 Task: Look for space in Bergerac, France from 22nd June, 2023 to 30th June, 2023 for 2 adults in price range Rs.7000 to Rs.15000. Place can be entire place with 1  bedroom having 1 bed and 1 bathroom. Property type can be house, flat, guest house, hotel. Amenities needed are: washing machine. Booking option can be shelf check-in. Required host language is English.
Action: Mouse moved to (483, 179)
Screenshot: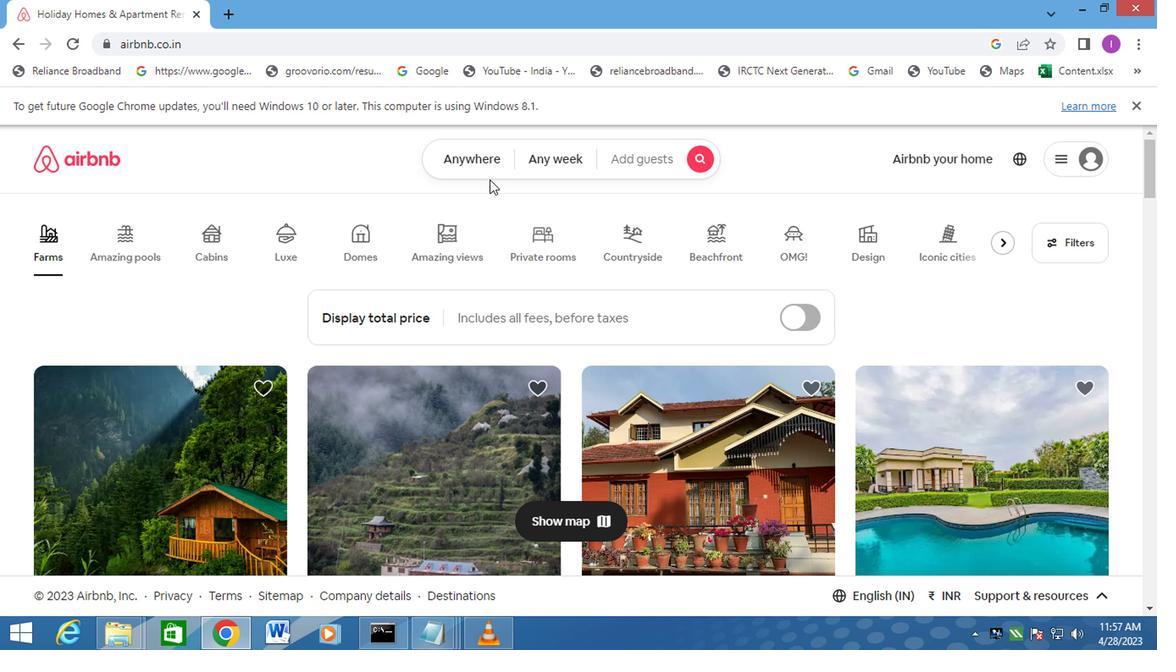 
Action: Mouse pressed left at (483, 179)
Screenshot: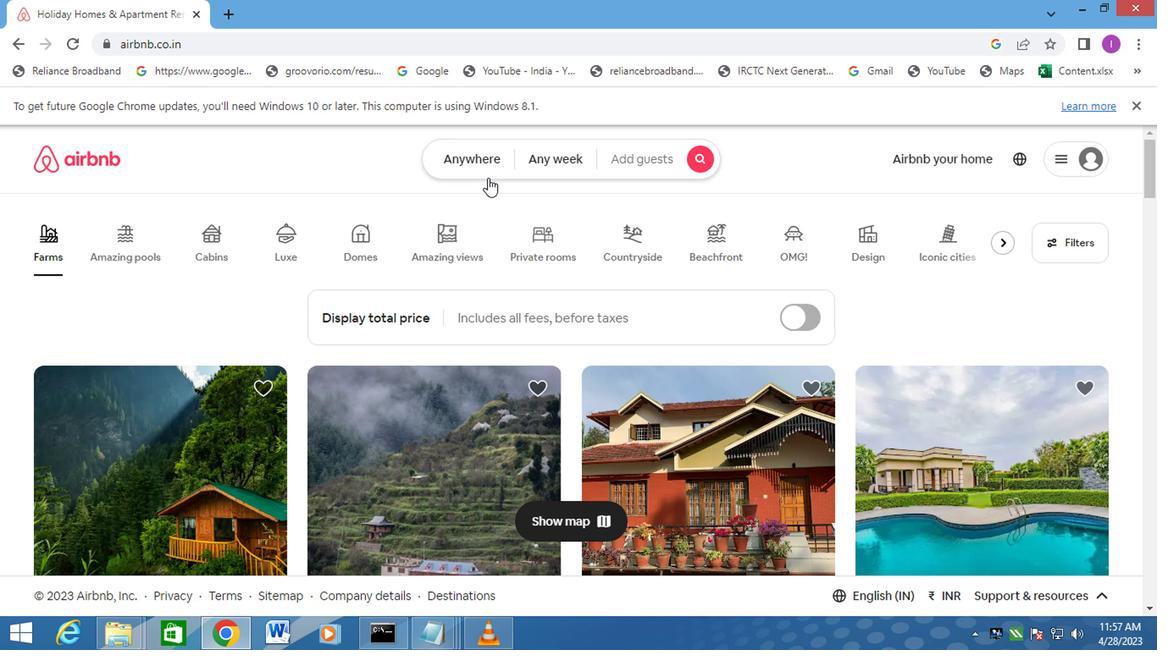 
Action: Mouse moved to (312, 235)
Screenshot: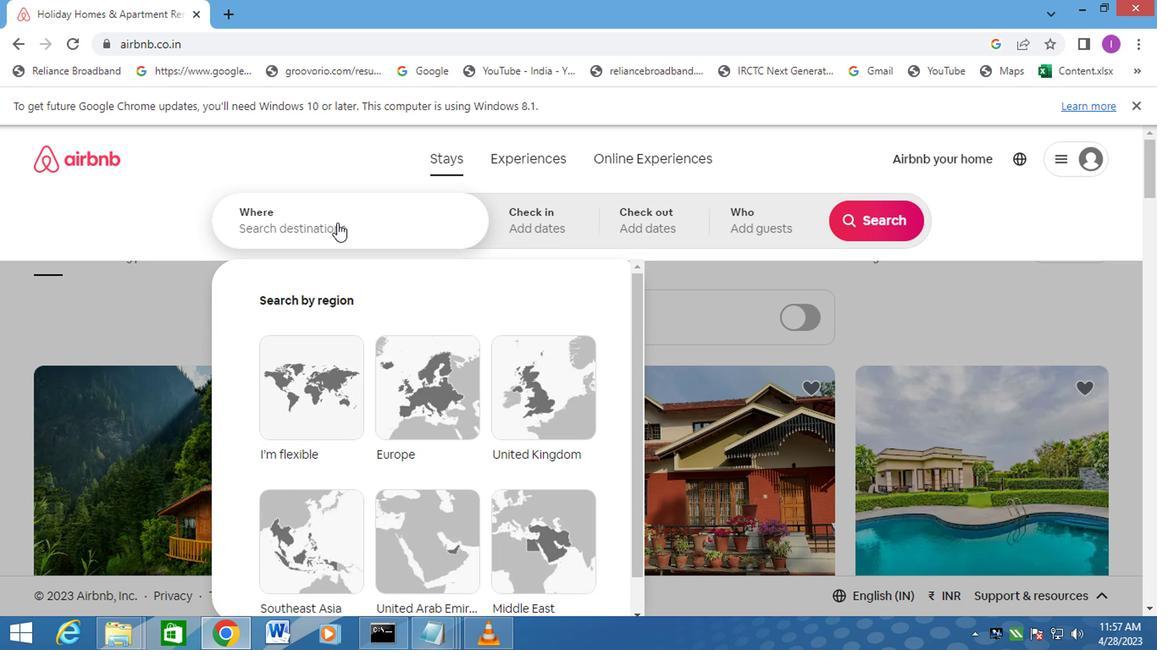 
Action: Mouse pressed left at (312, 235)
Screenshot: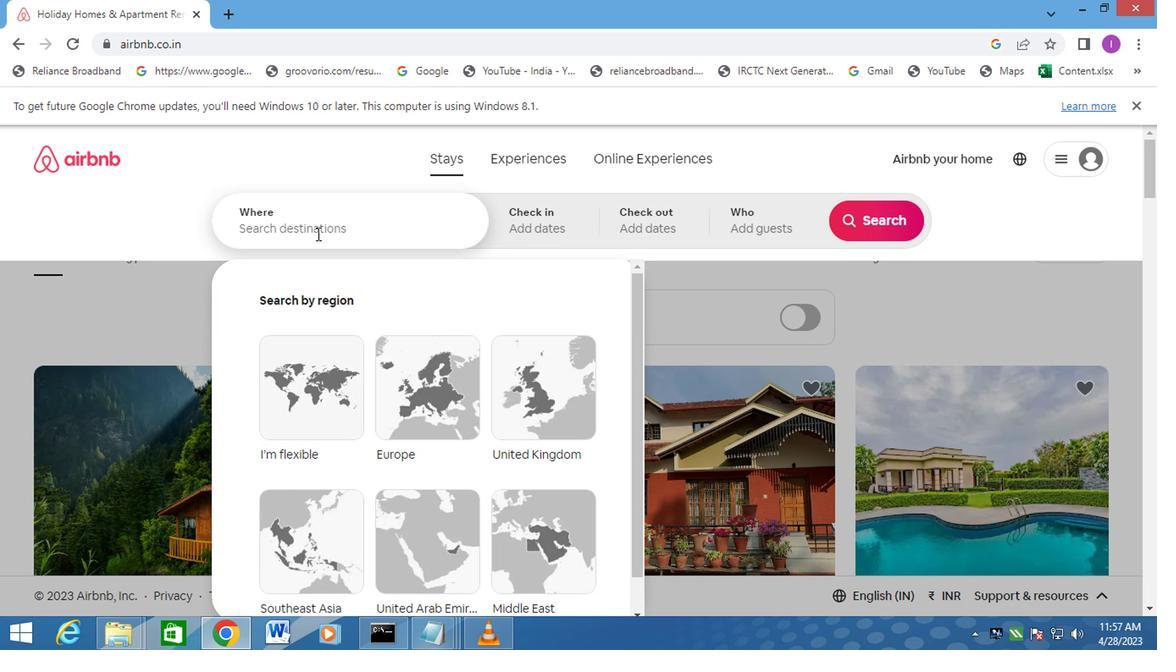 
Action: Mouse moved to (342, 231)
Screenshot: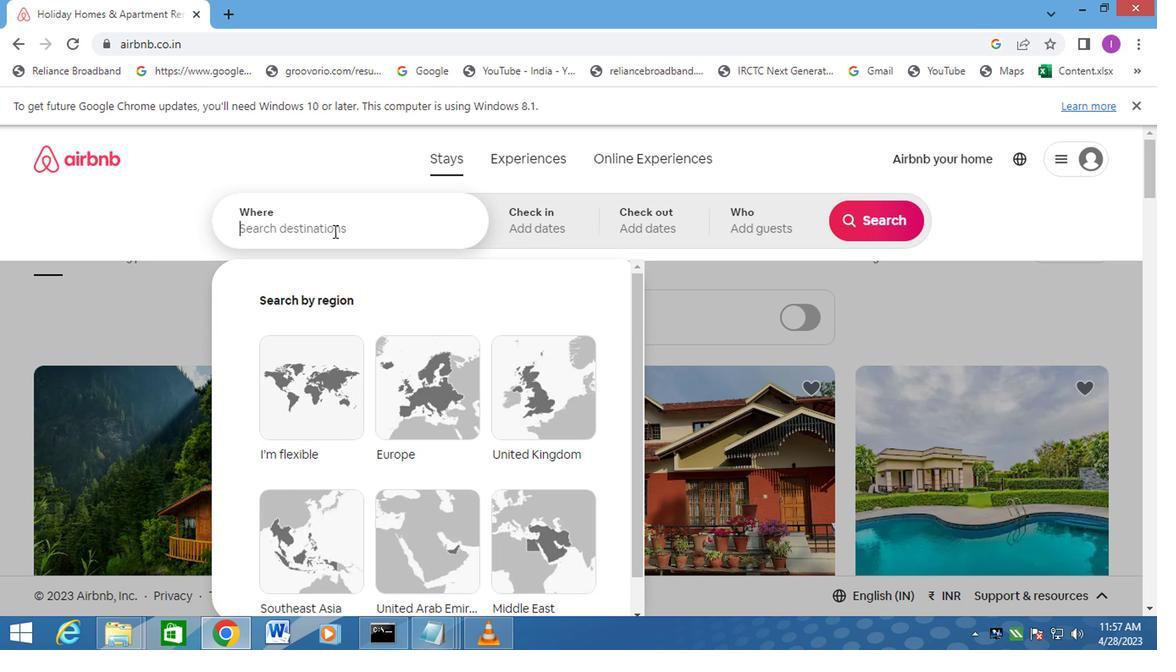 
Action: Key pressed <Key.shift>BERGERAC,<Key.shift>FRANCE
Screenshot: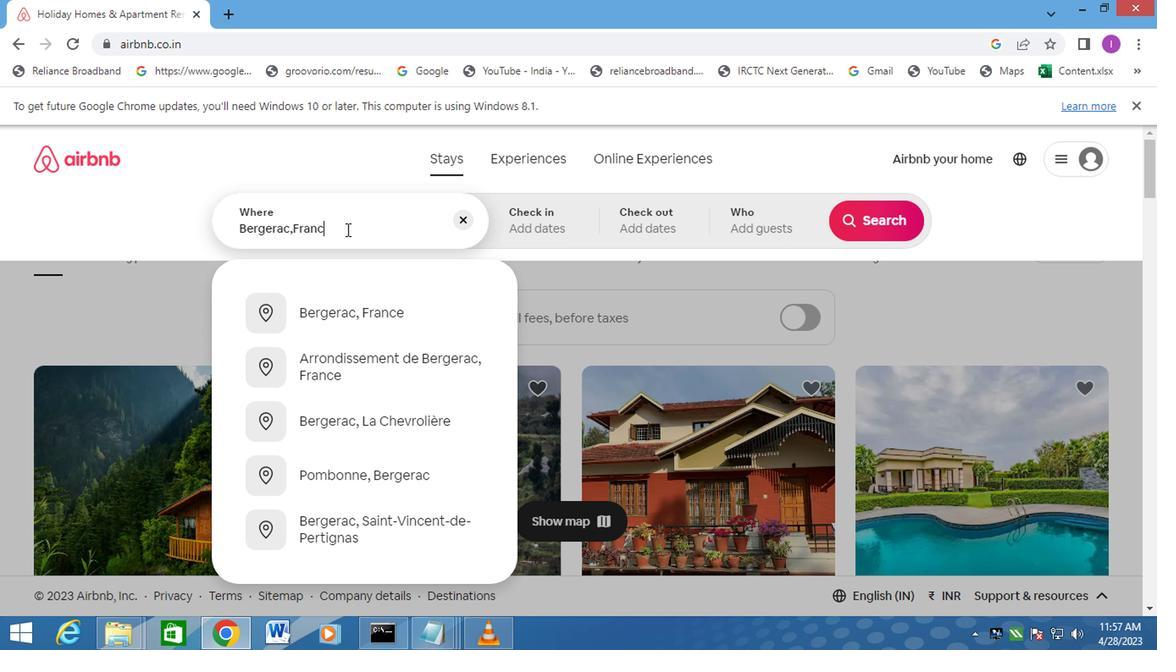 
Action: Mouse moved to (351, 315)
Screenshot: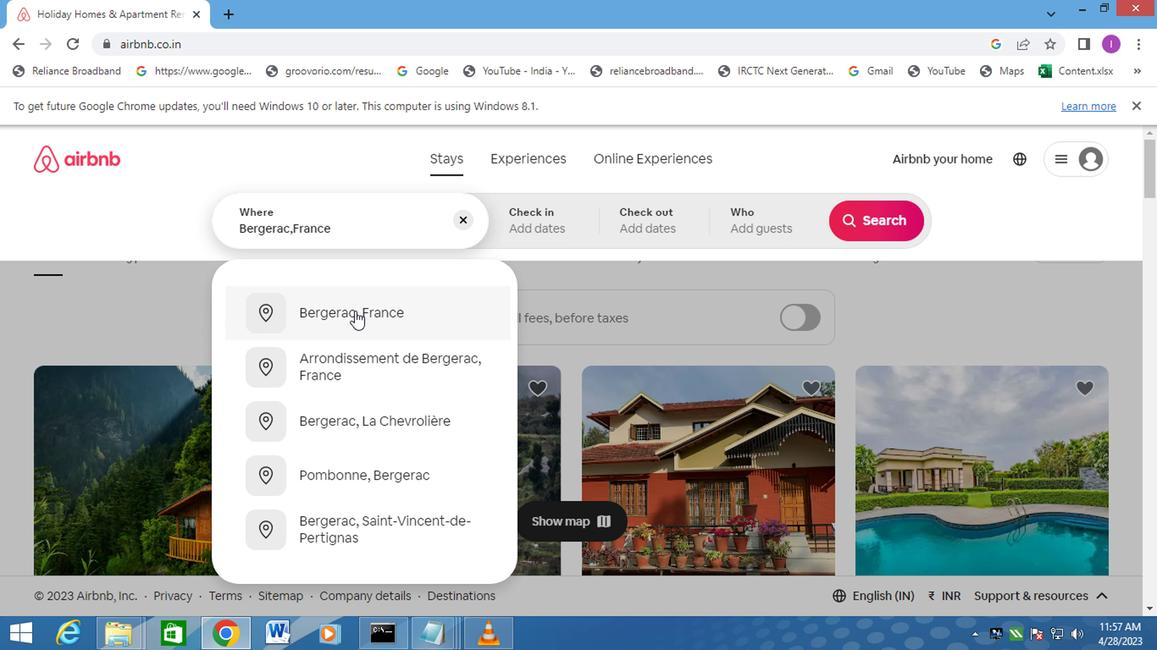 
Action: Mouse pressed left at (351, 315)
Screenshot: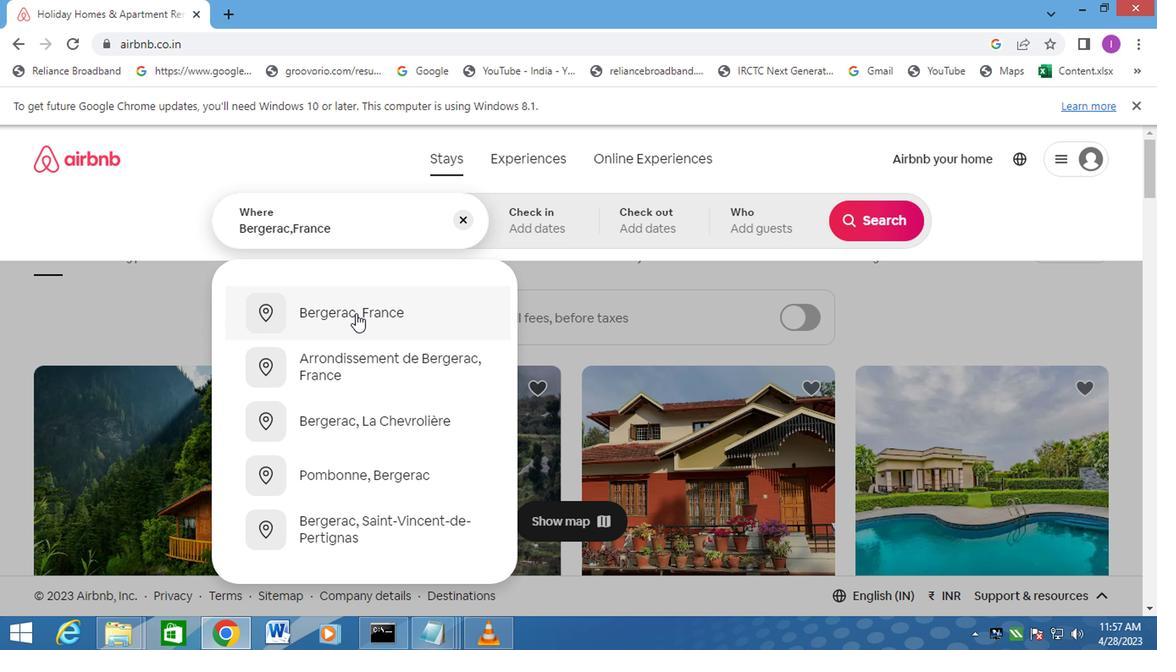 
Action: Mouse moved to (861, 361)
Screenshot: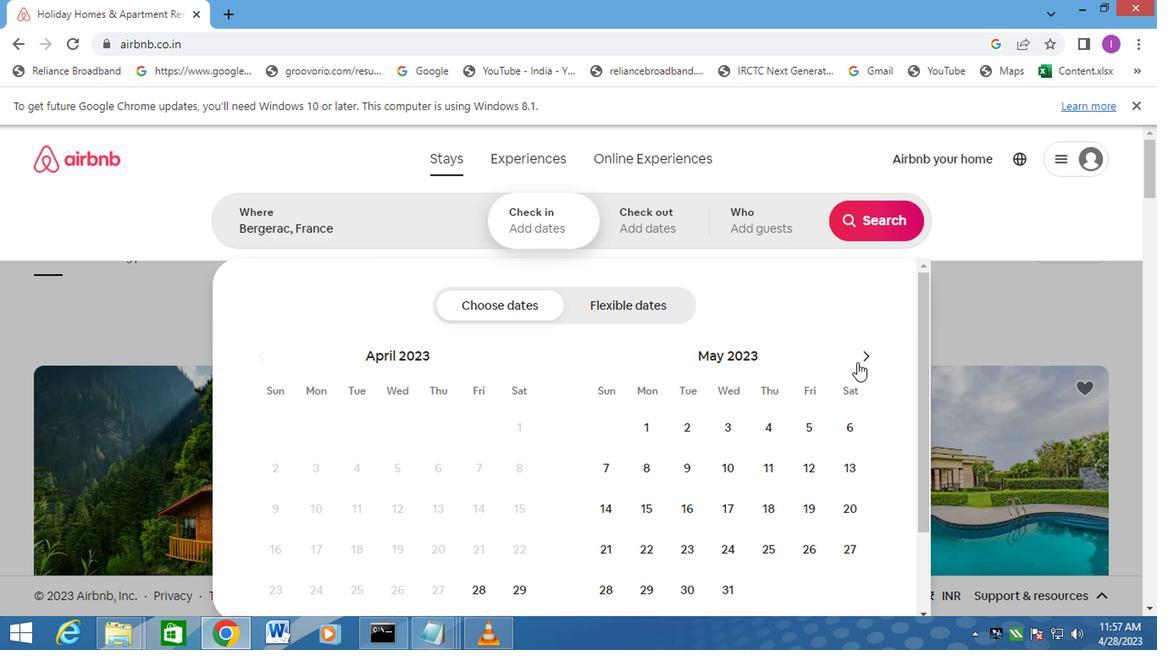 
Action: Mouse pressed left at (861, 361)
Screenshot: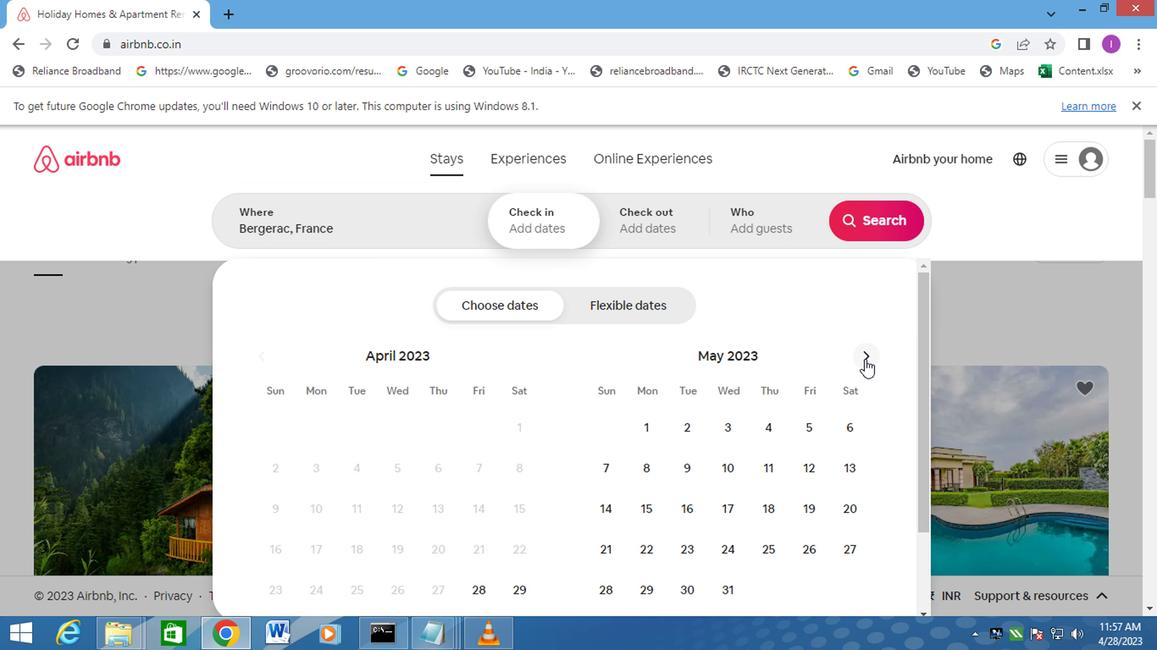 
Action: Mouse pressed left at (861, 361)
Screenshot: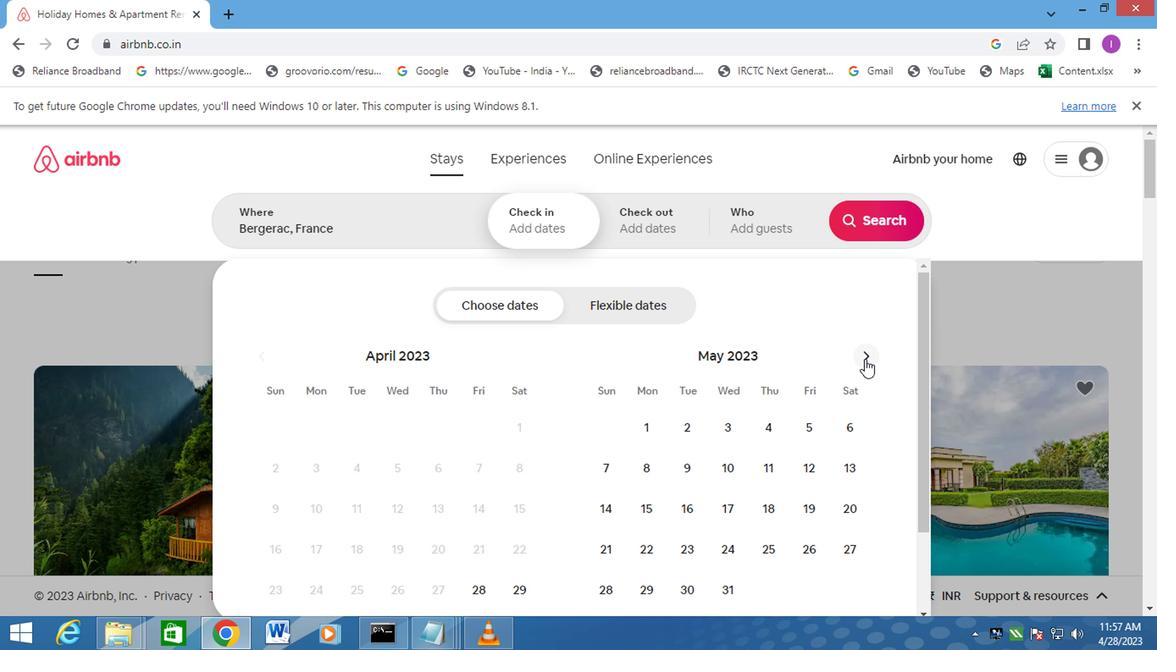 
Action: Mouse moved to (432, 555)
Screenshot: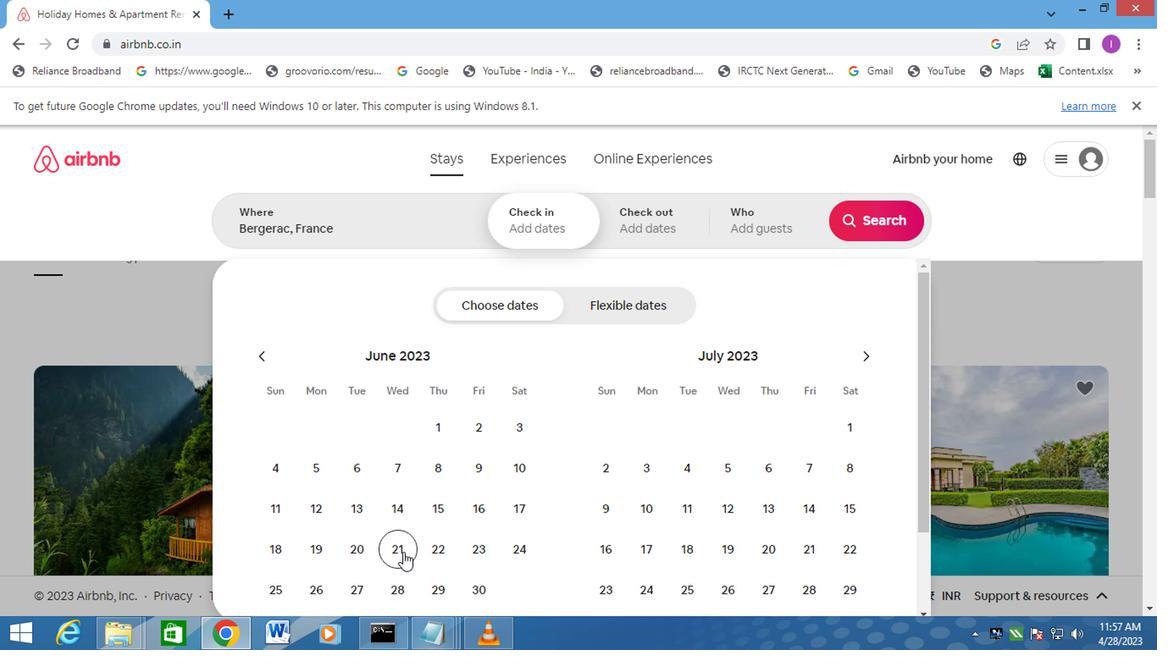 
Action: Mouse pressed left at (432, 555)
Screenshot: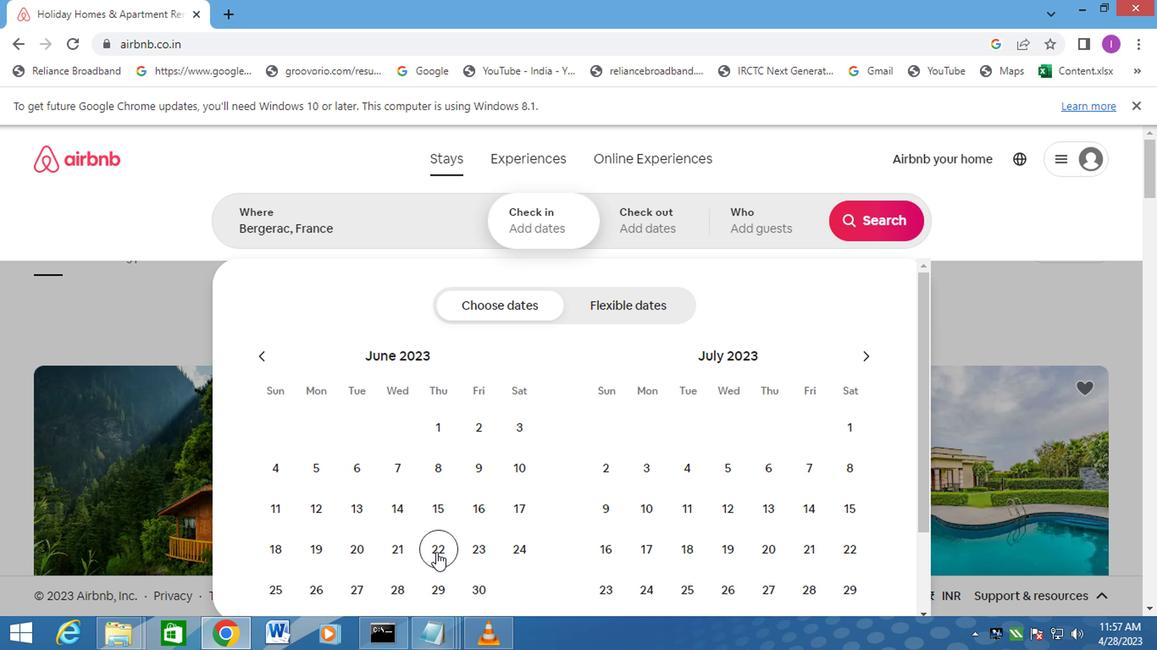 
Action: Mouse moved to (482, 594)
Screenshot: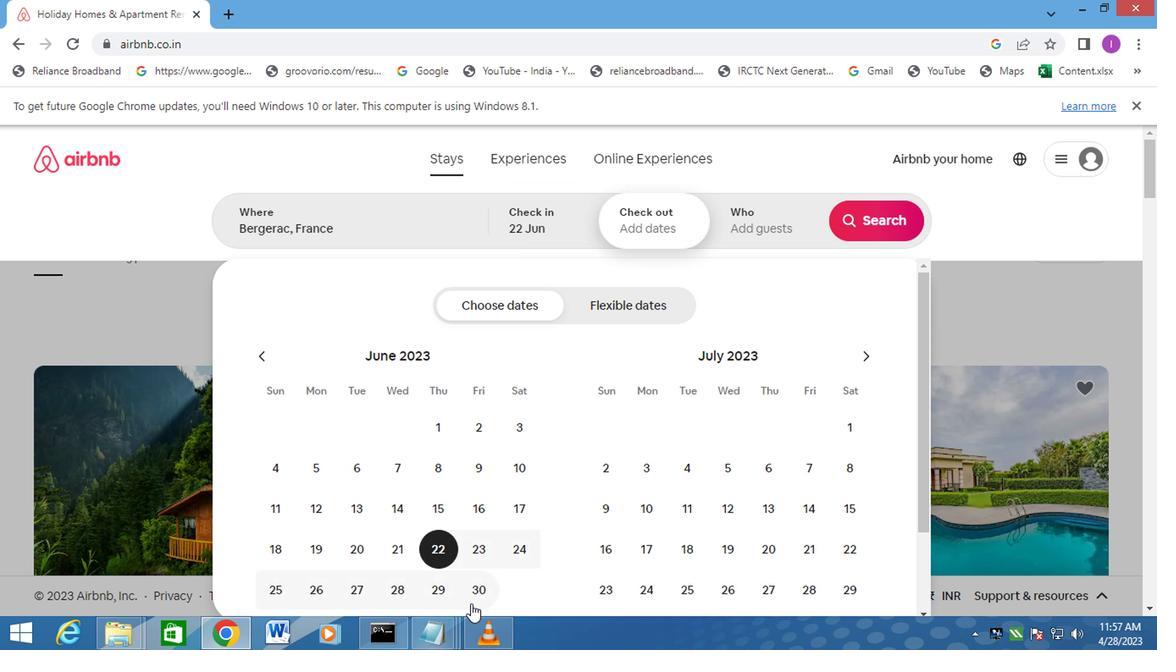 
Action: Mouse pressed left at (482, 594)
Screenshot: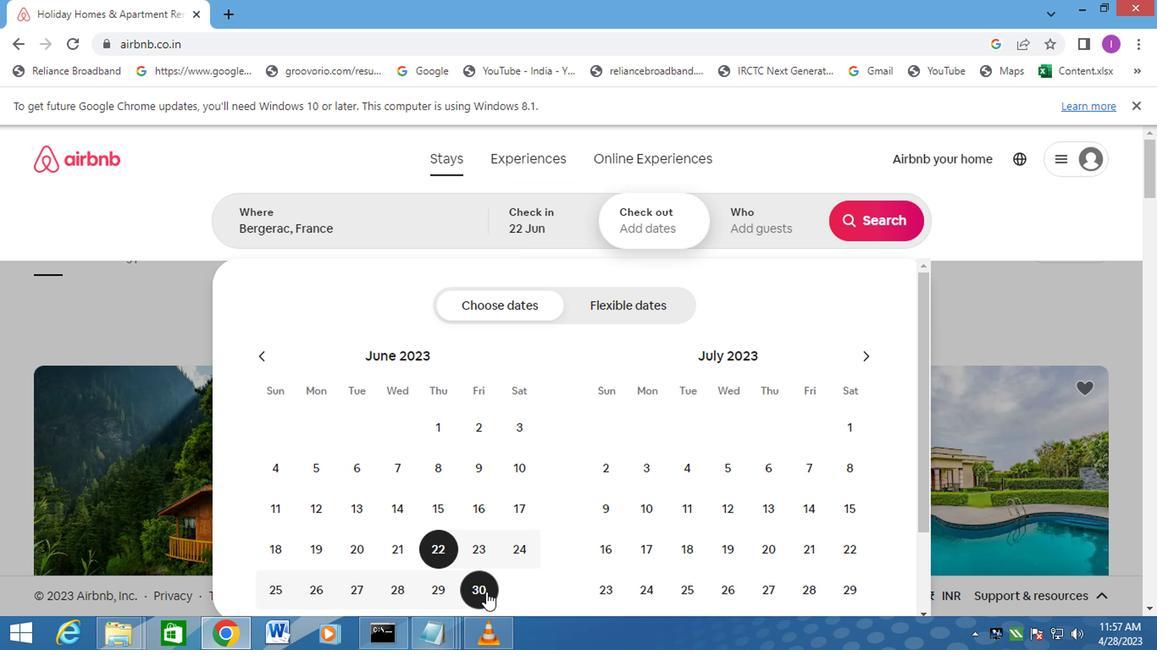 
Action: Mouse moved to (756, 216)
Screenshot: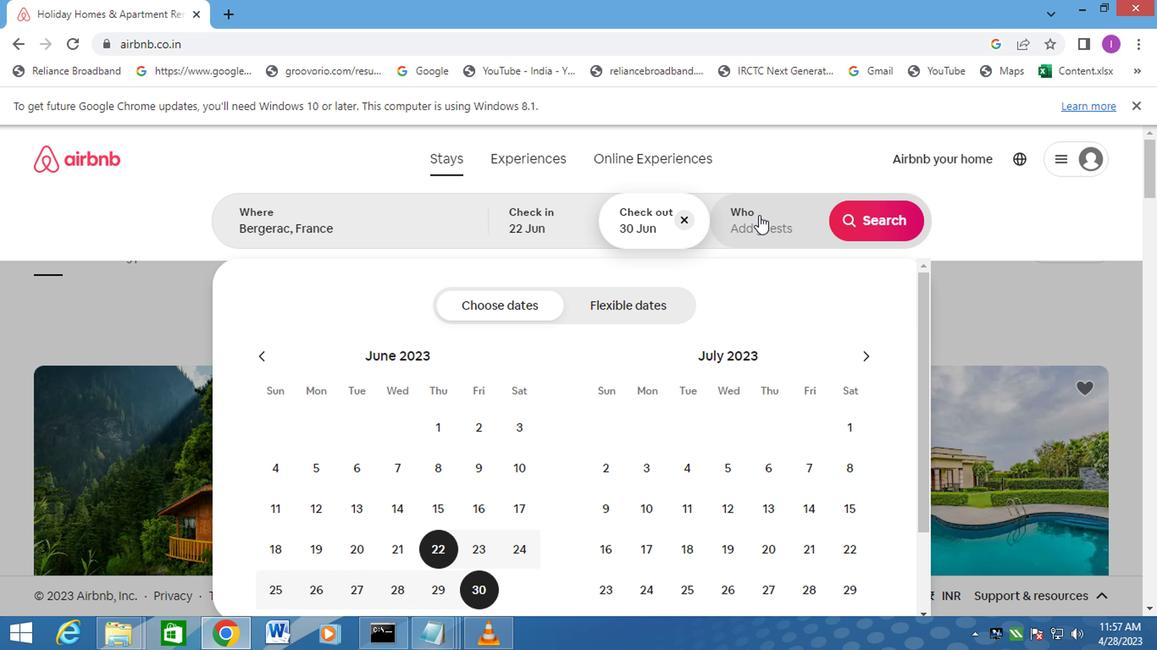 
Action: Mouse pressed left at (756, 216)
Screenshot: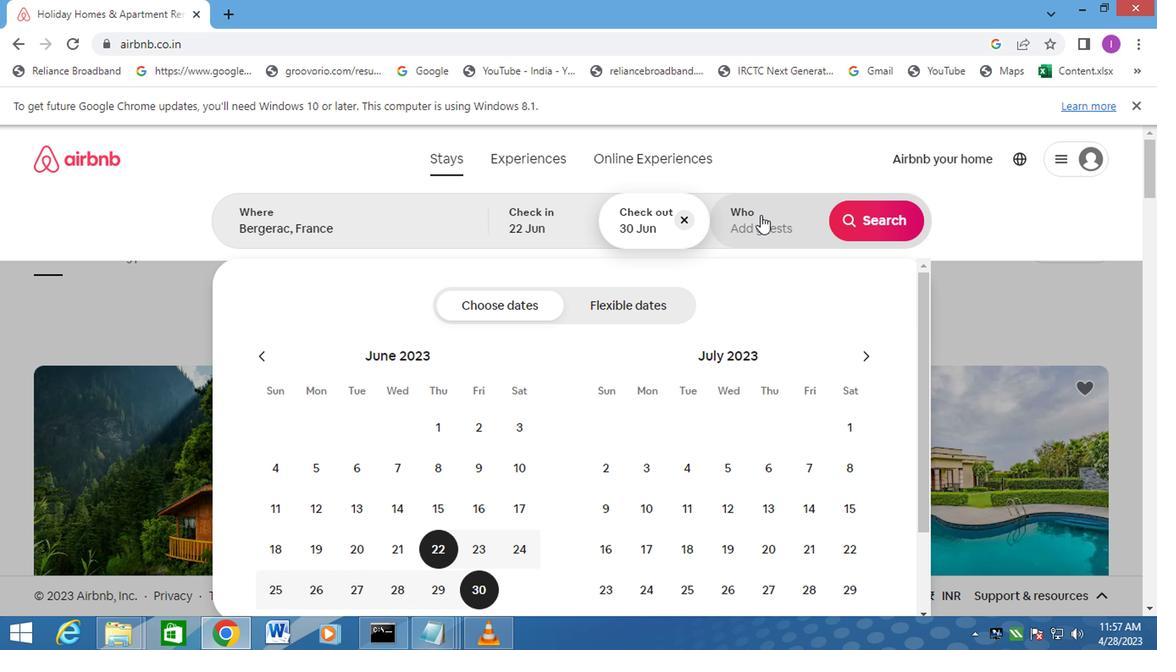 
Action: Mouse moved to (873, 310)
Screenshot: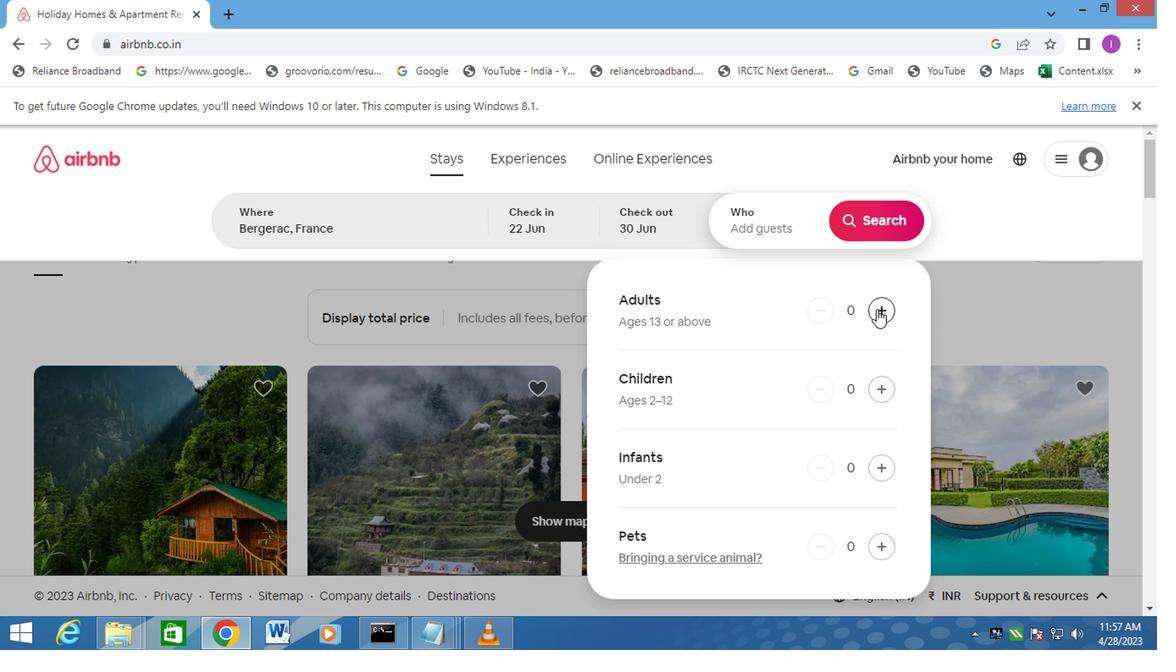 
Action: Mouse pressed left at (873, 310)
Screenshot: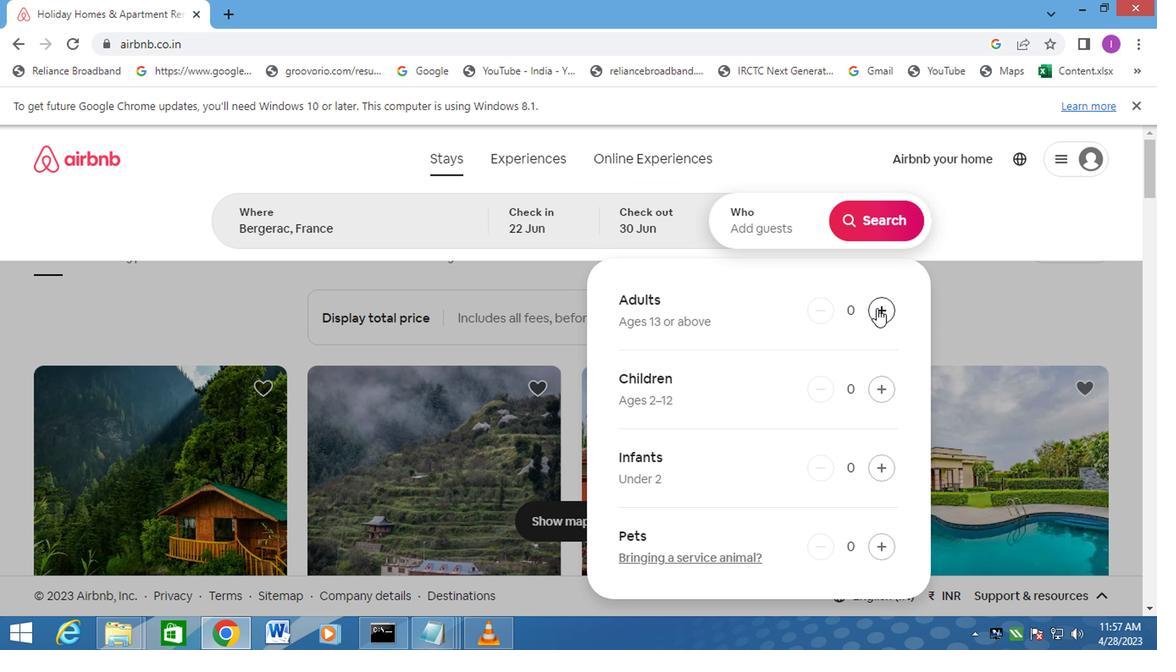 
Action: Mouse pressed left at (873, 310)
Screenshot: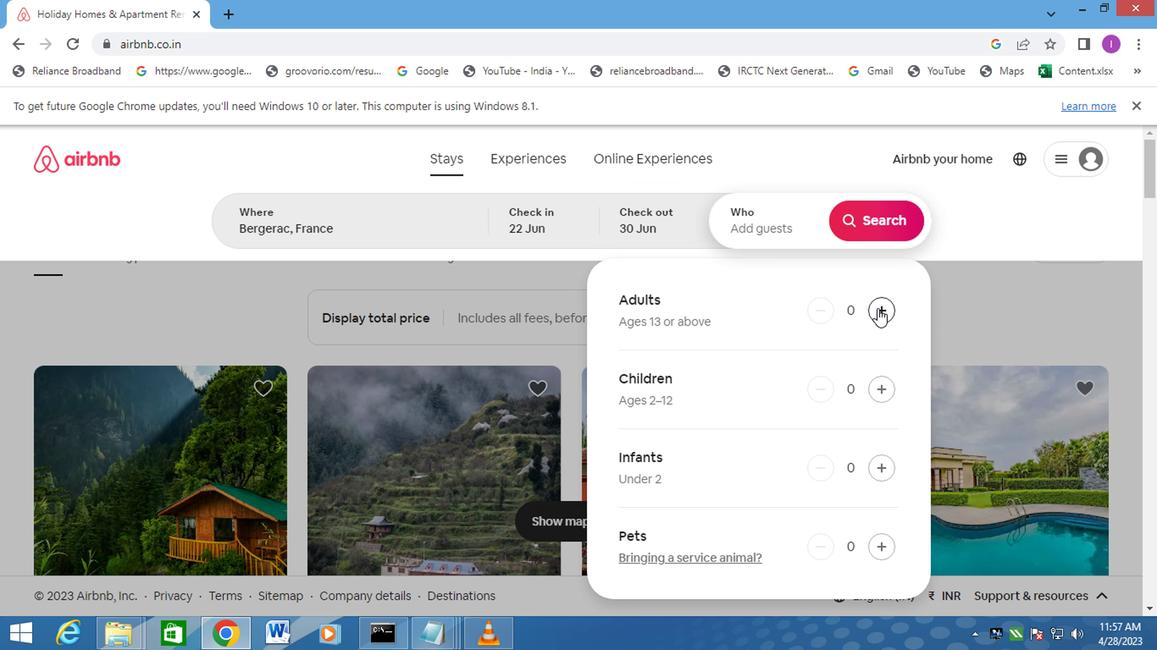 
Action: Mouse moved to (896, 224)
Screenshot: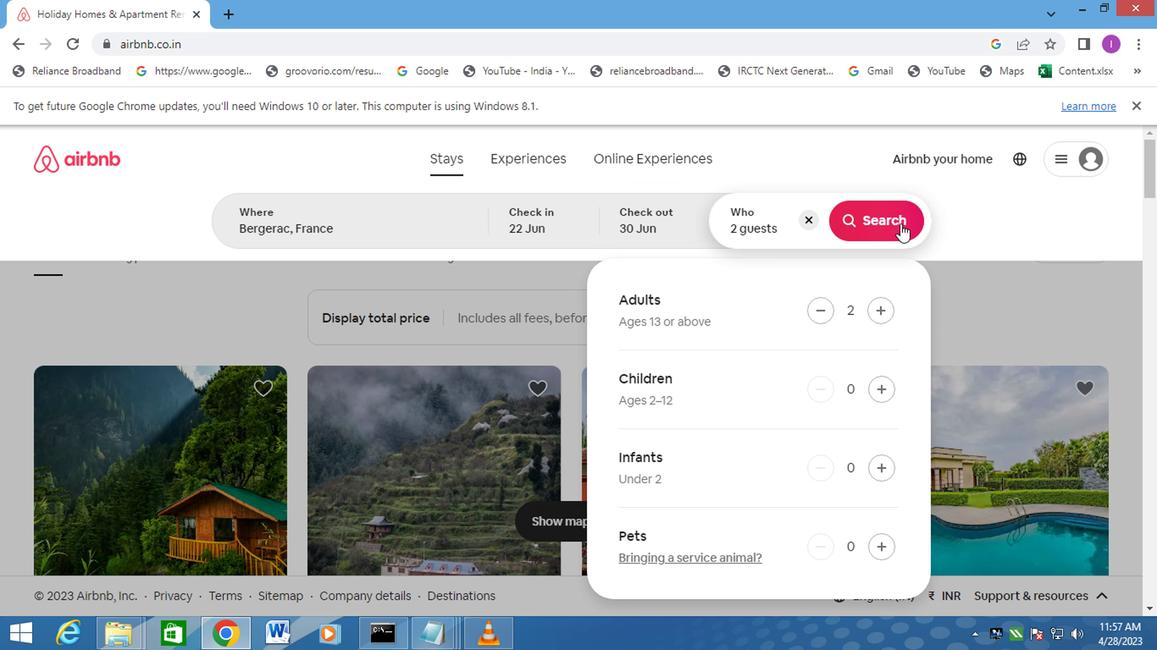 
Action: Mouse pressed left at (896, 224)
Screenshot: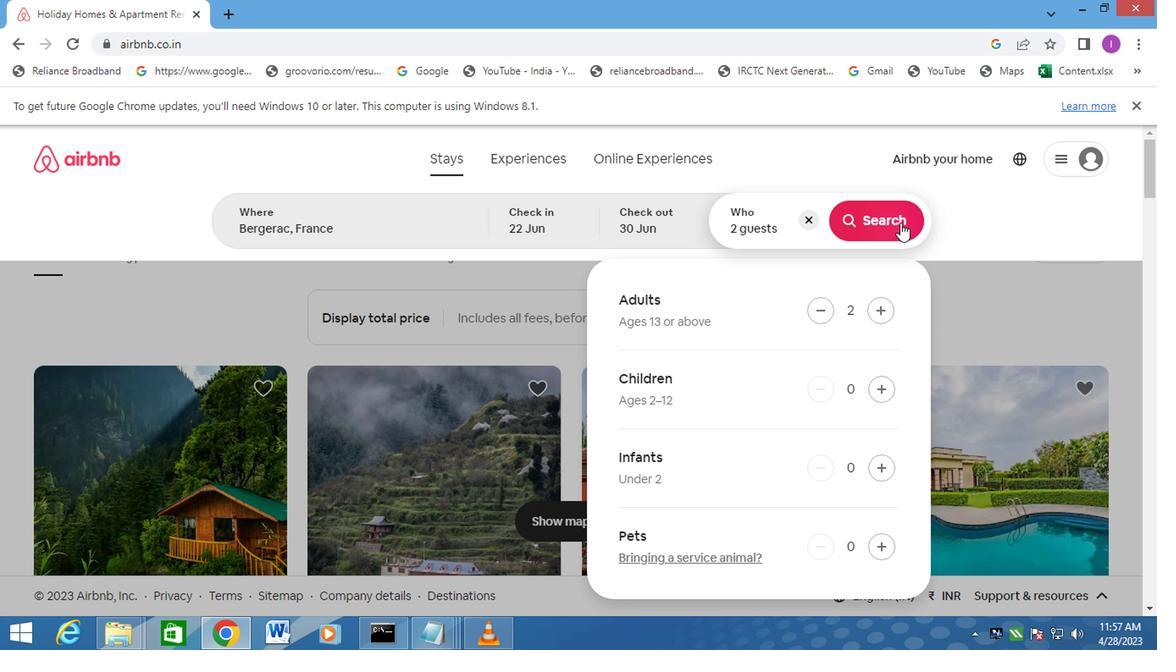 
Action: Mouse moved to (1064, 225)
Screenshot: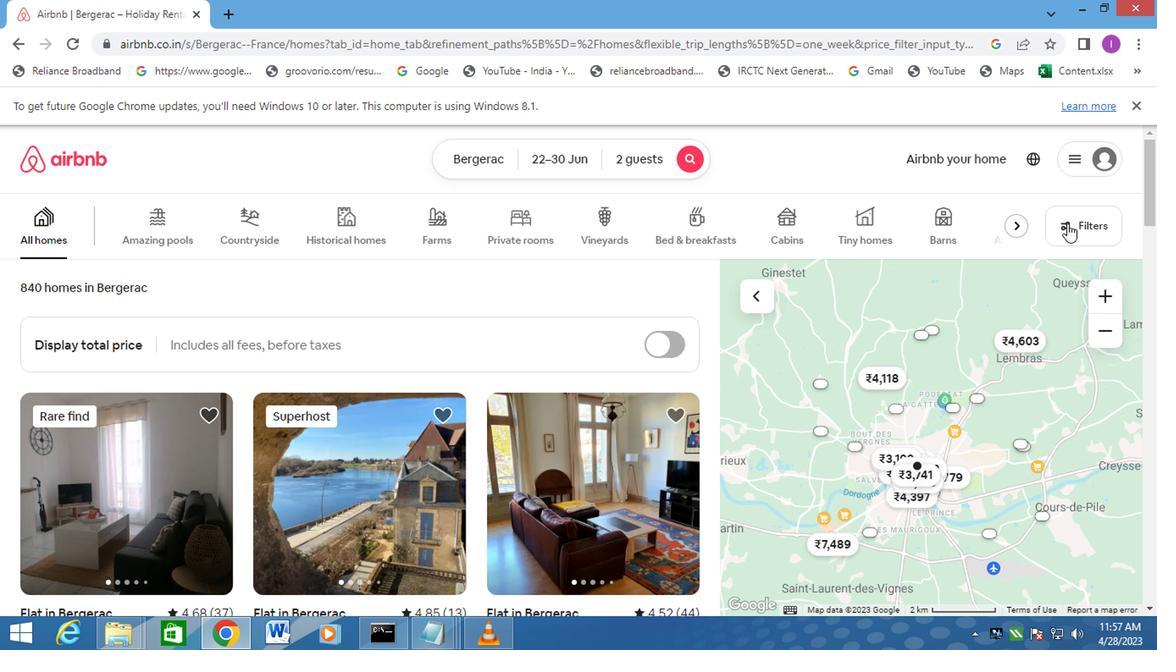 
Action: Mouse pressed left at (1064, 225)
Screenshot: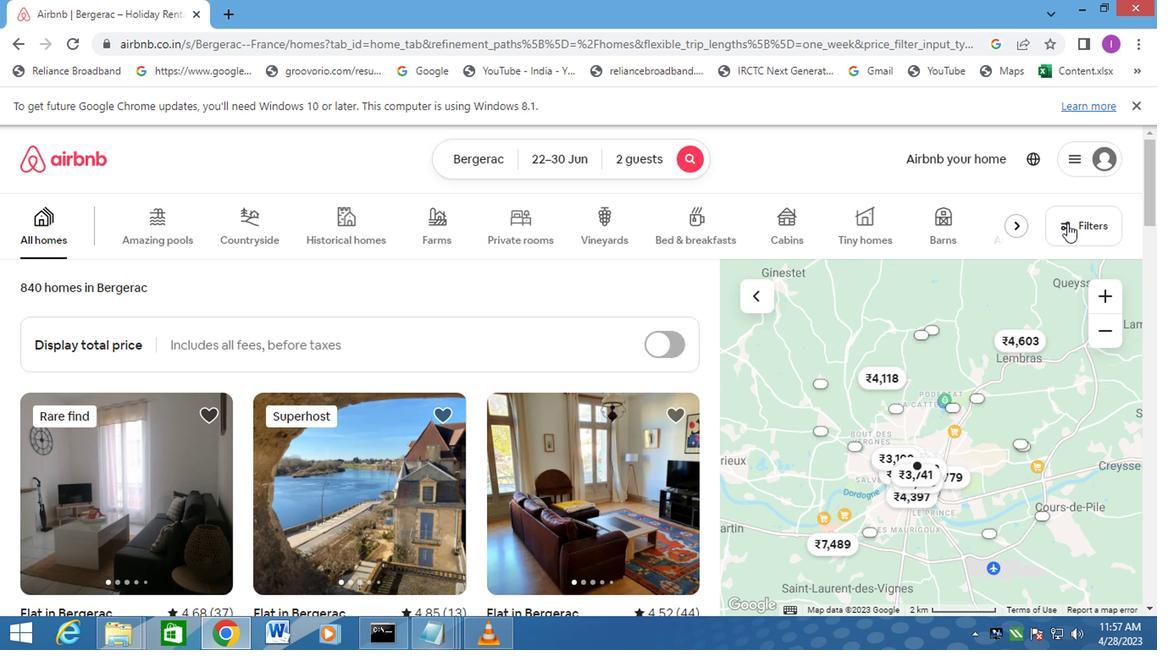 
Action: Mouse moved to (356, 438)
Screenshot: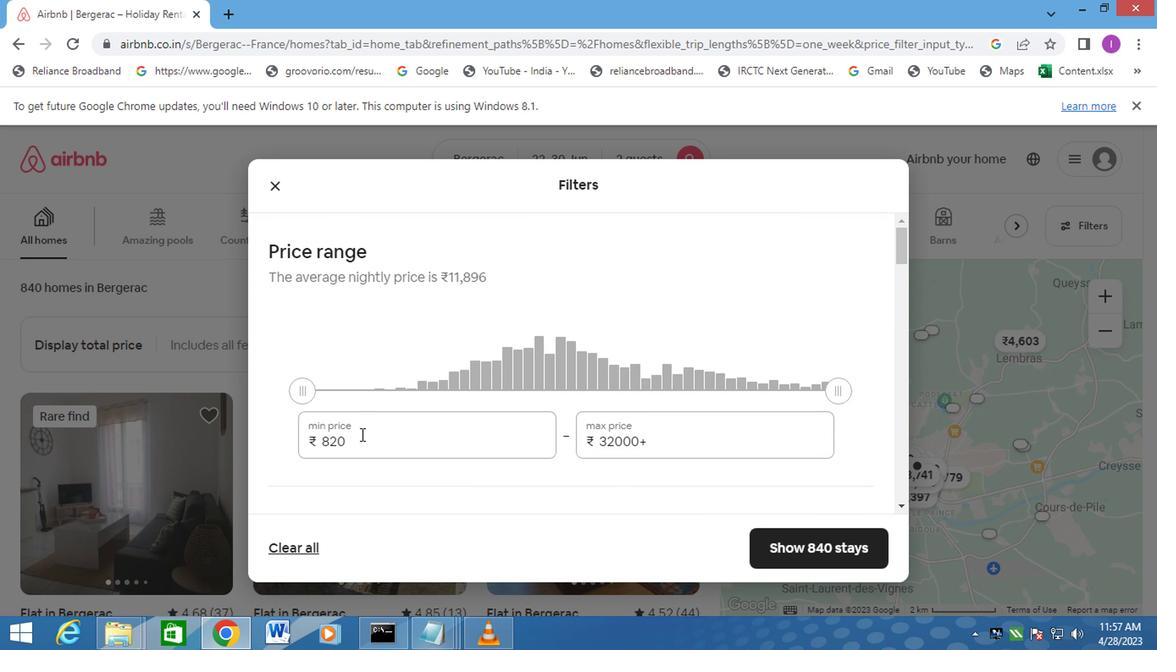 
Action: Mouse pressed left at (356, 438)
Screenshot: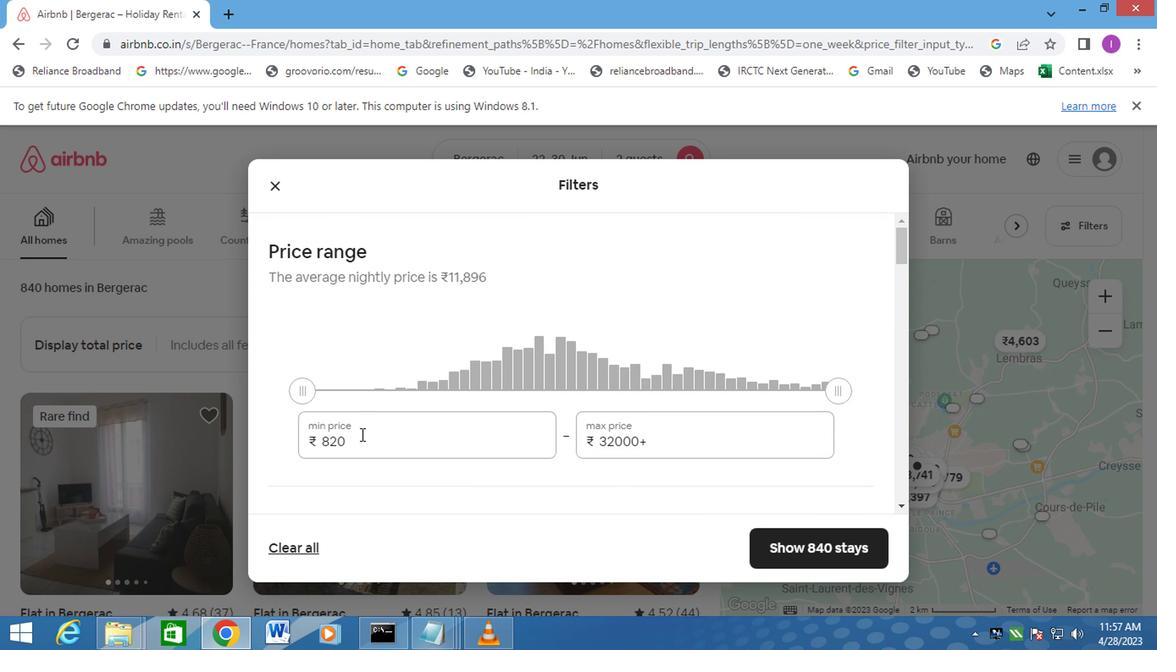 
Action: Mouse moved to (292, 435)
Screenshot: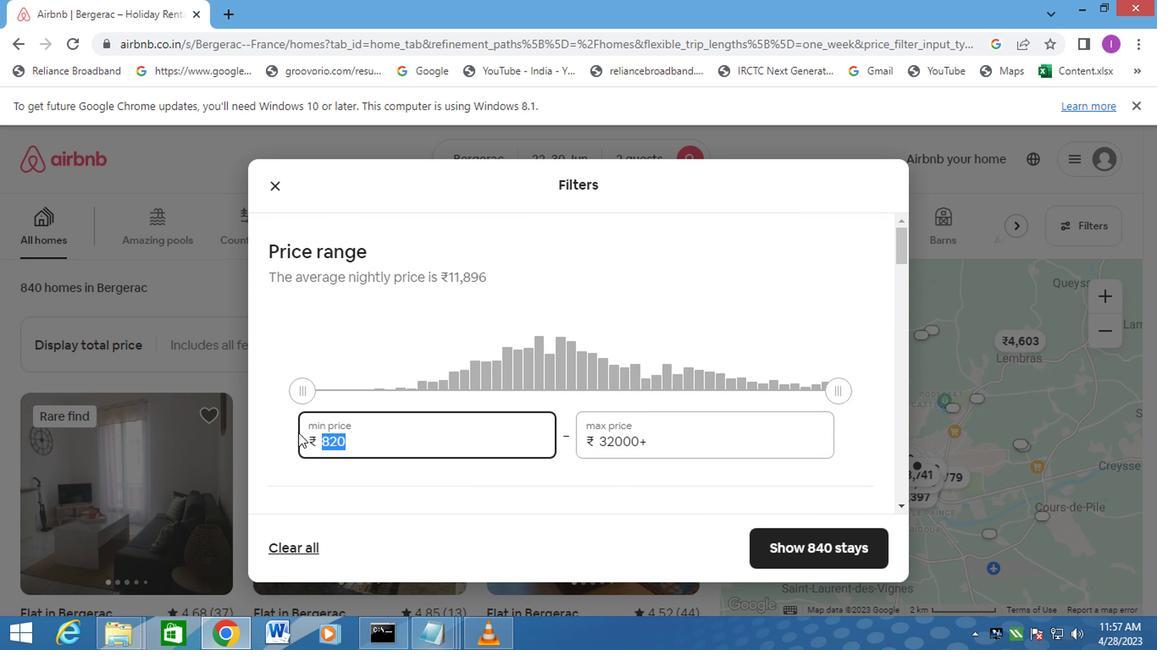 
Action: Key pressed 7000
Screenshot: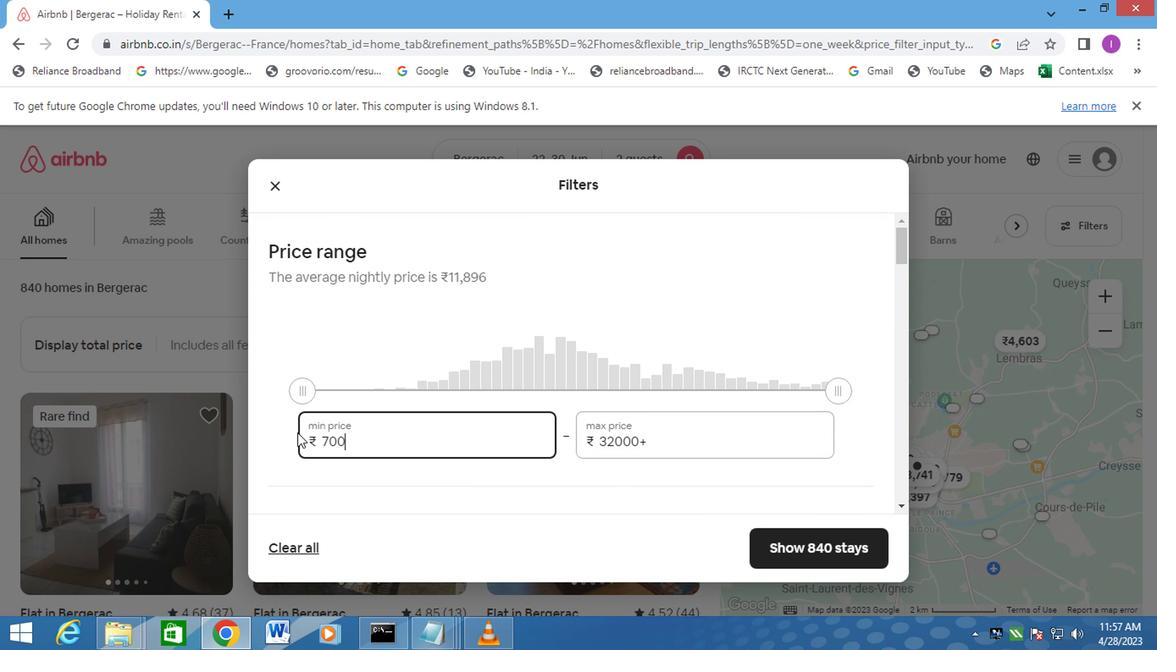 
Action: Mouse moved to (655, 442)
Screenshot: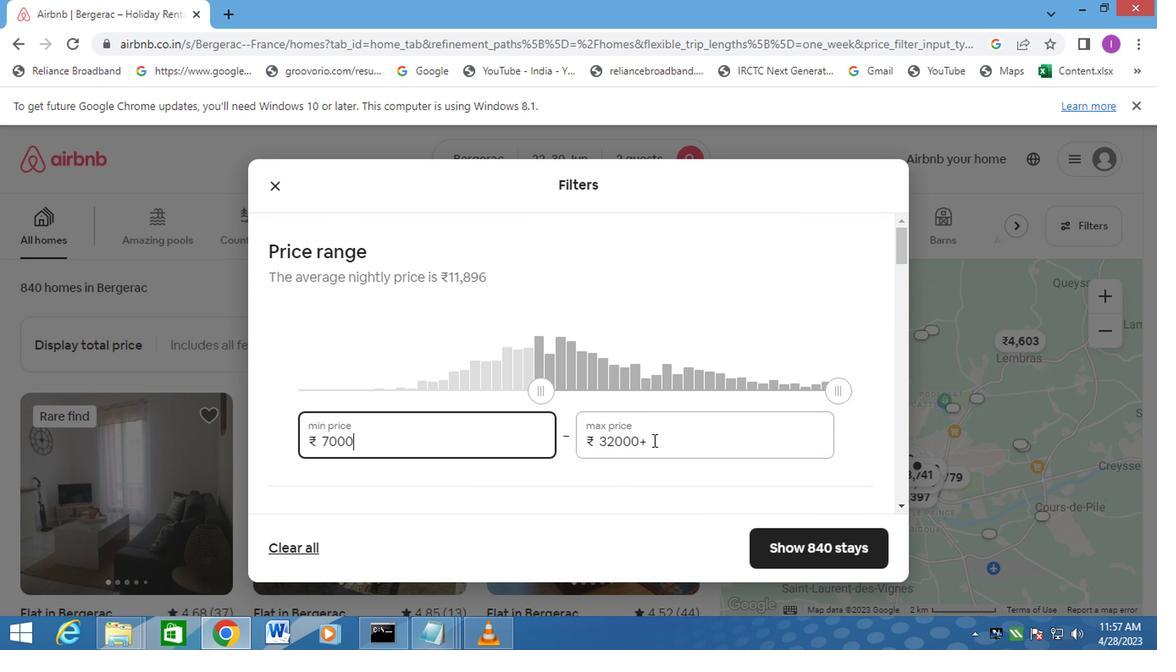 
Action: Mouse pressed left at (655, 442)
Screenshot: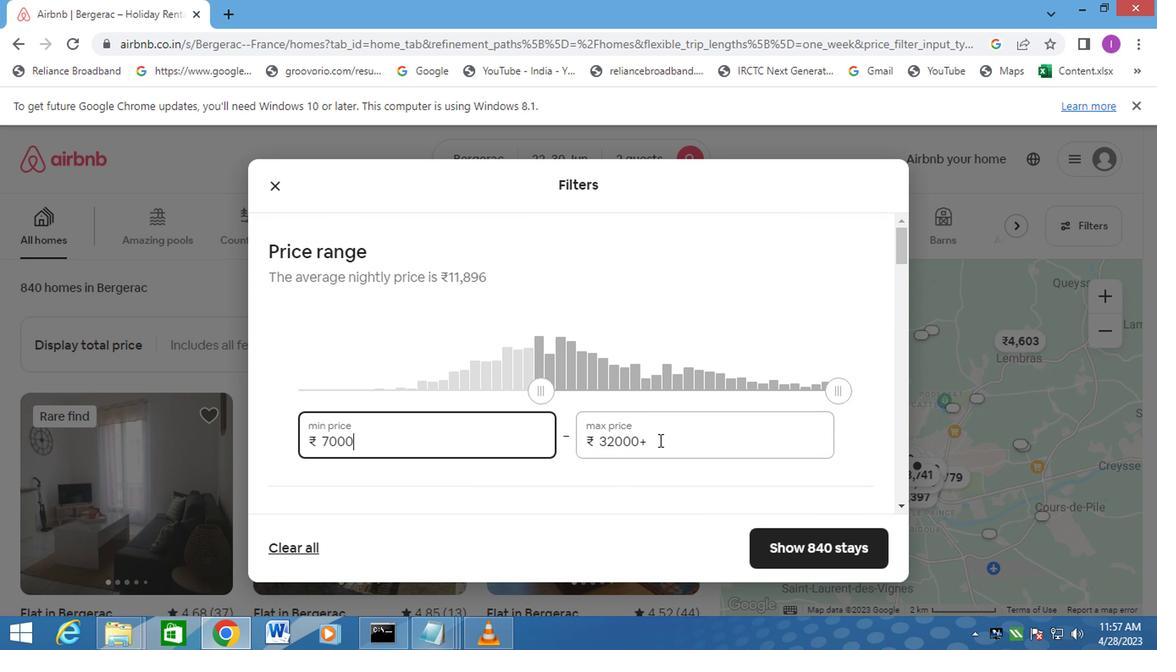 
Action: Mouse moved to (571, 441)
Screenshot: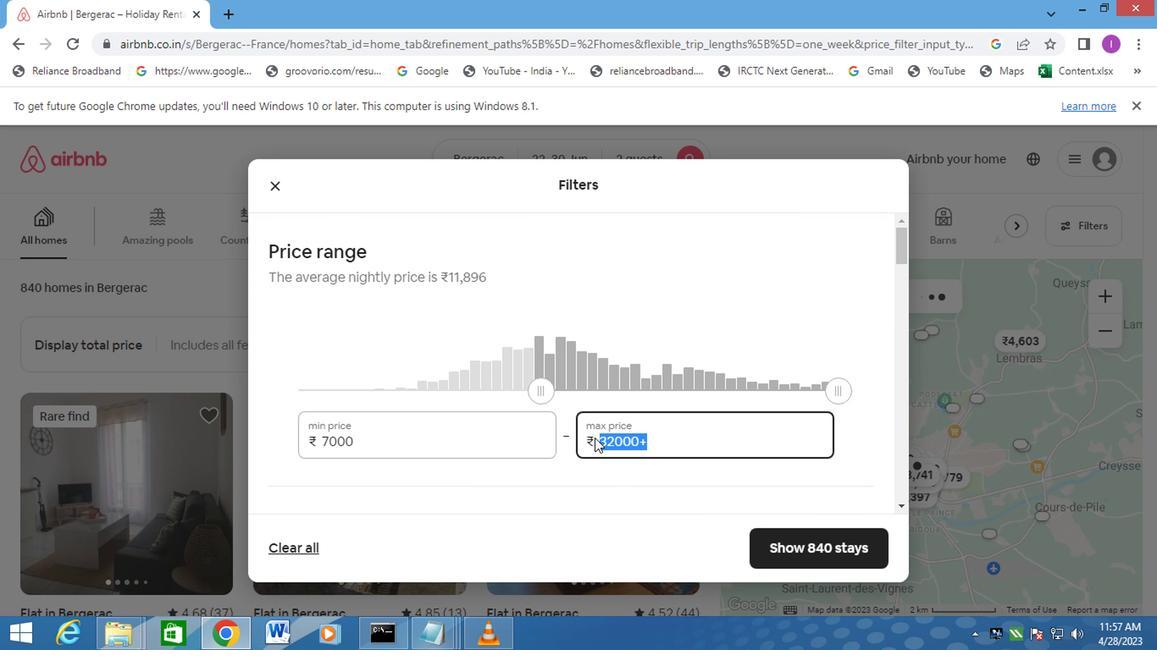 
Action: Key pressed 15000
Screenshot: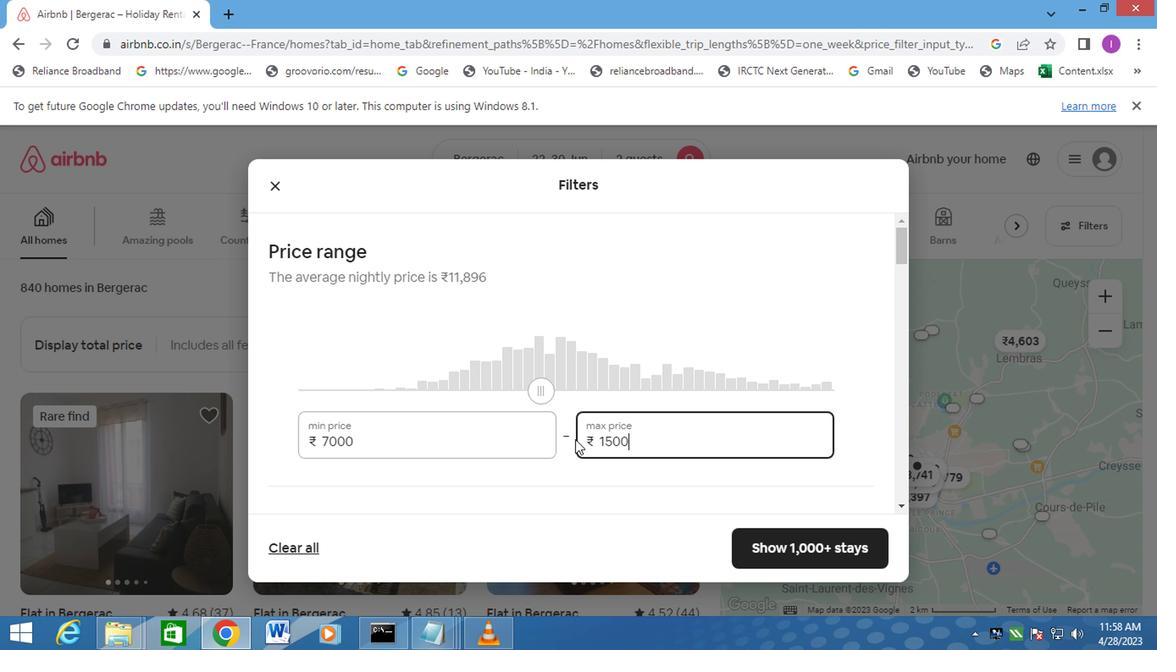 
Action: Mouse moved to (577, 437)
Screenshot: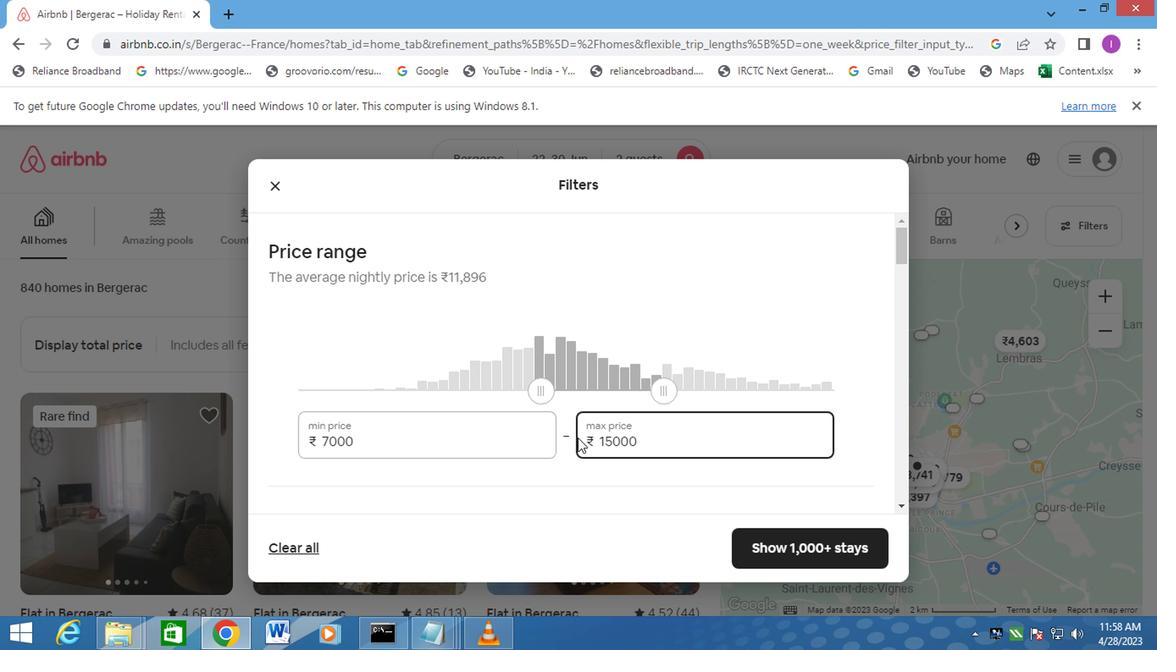
Action: Mouse scrolled (577, 436) with delta (0, 0)
Screenshot: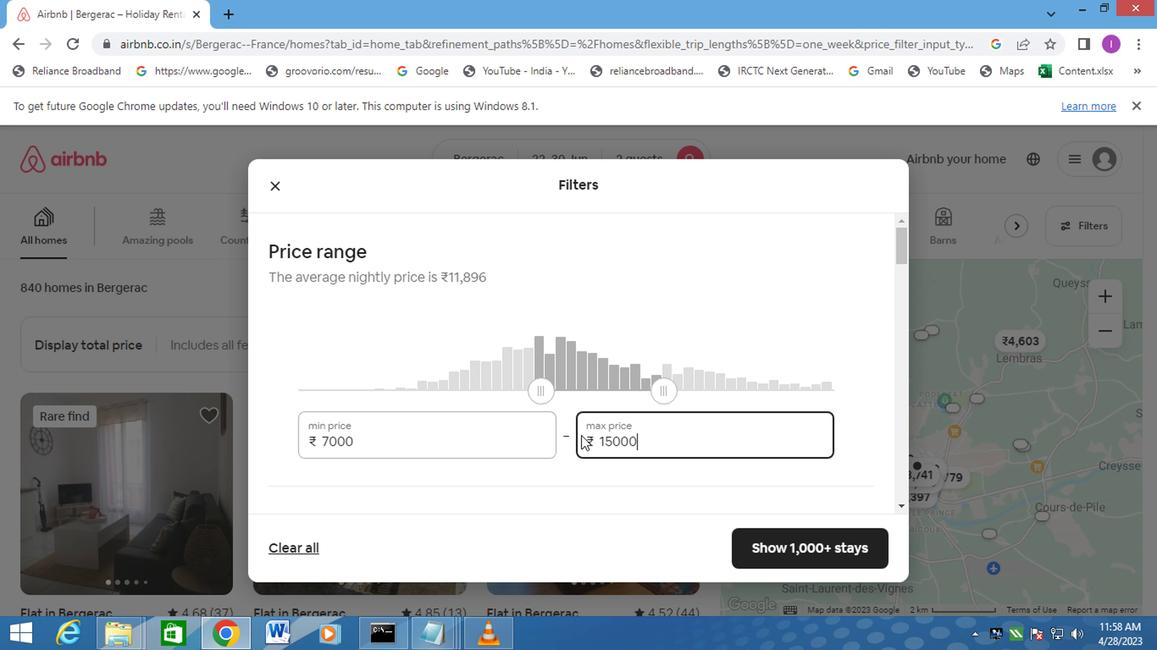 
Action: Mouse moved to (577, 438)
Screenshot: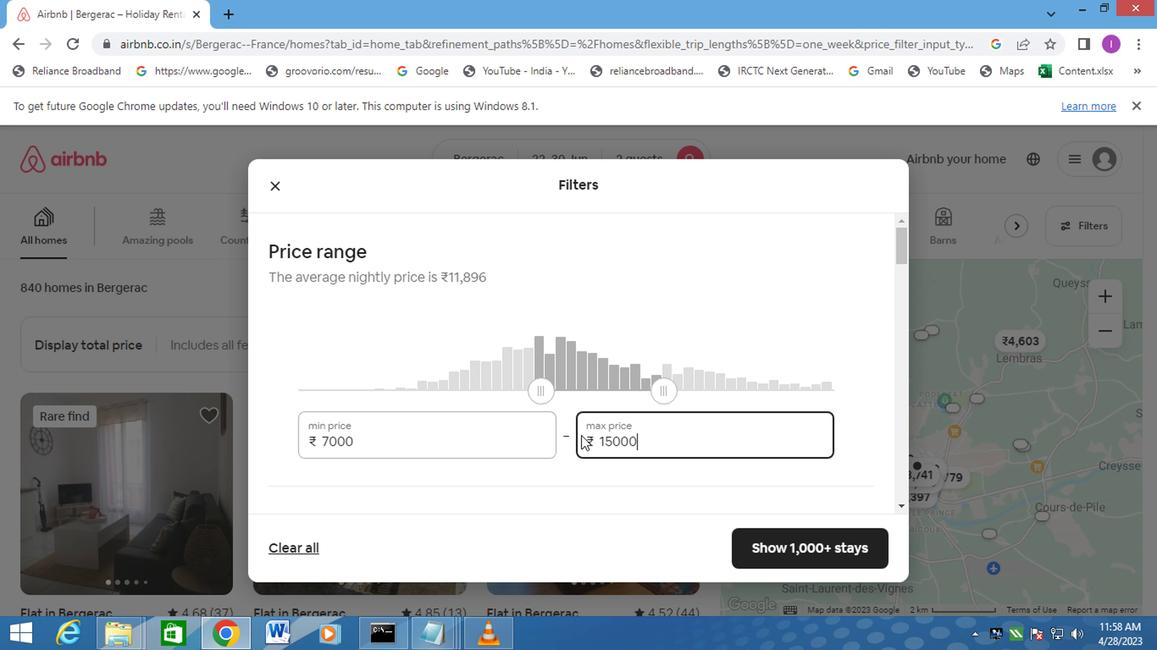 
Action: Mouse scrolled (577, 437) with delta (0, -1)
Screenshot: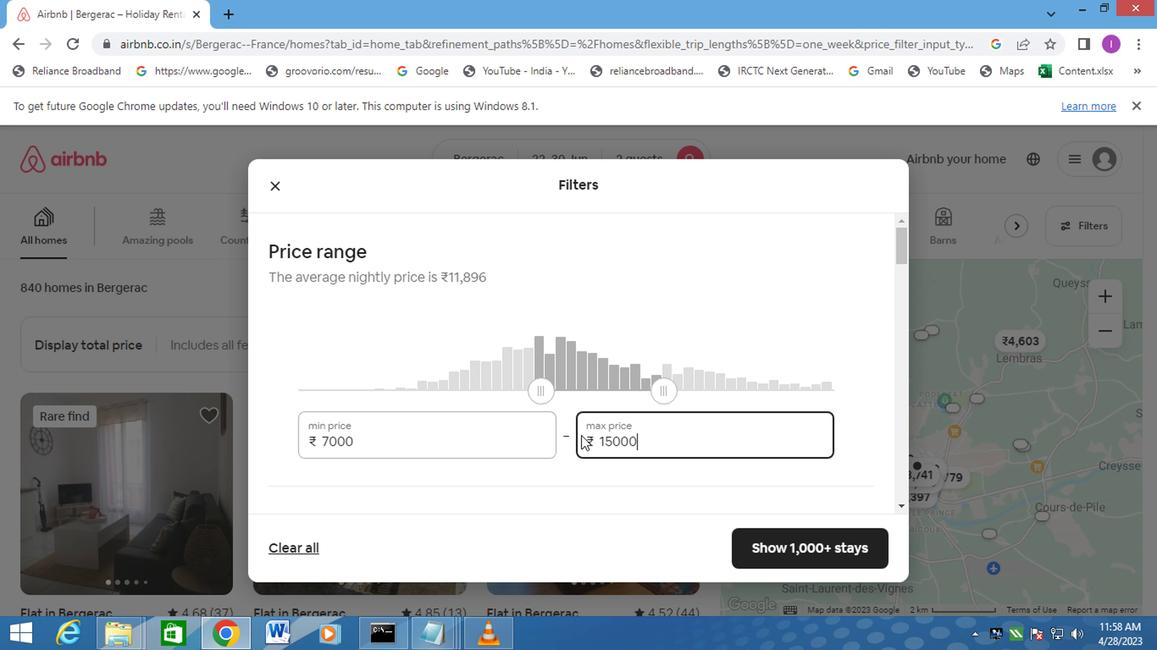 
Action: Mouse moved to (579, 441)
Screenshot: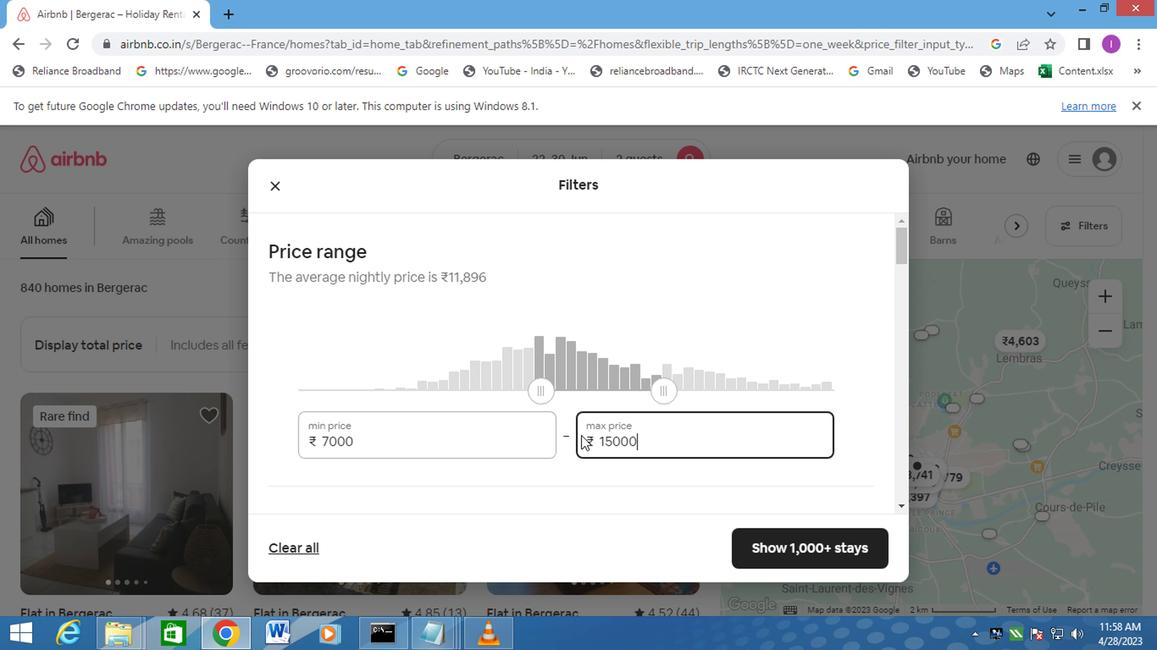
Action: Mouse scrolled (579, 440) with delta (0, 0)
Screenshot: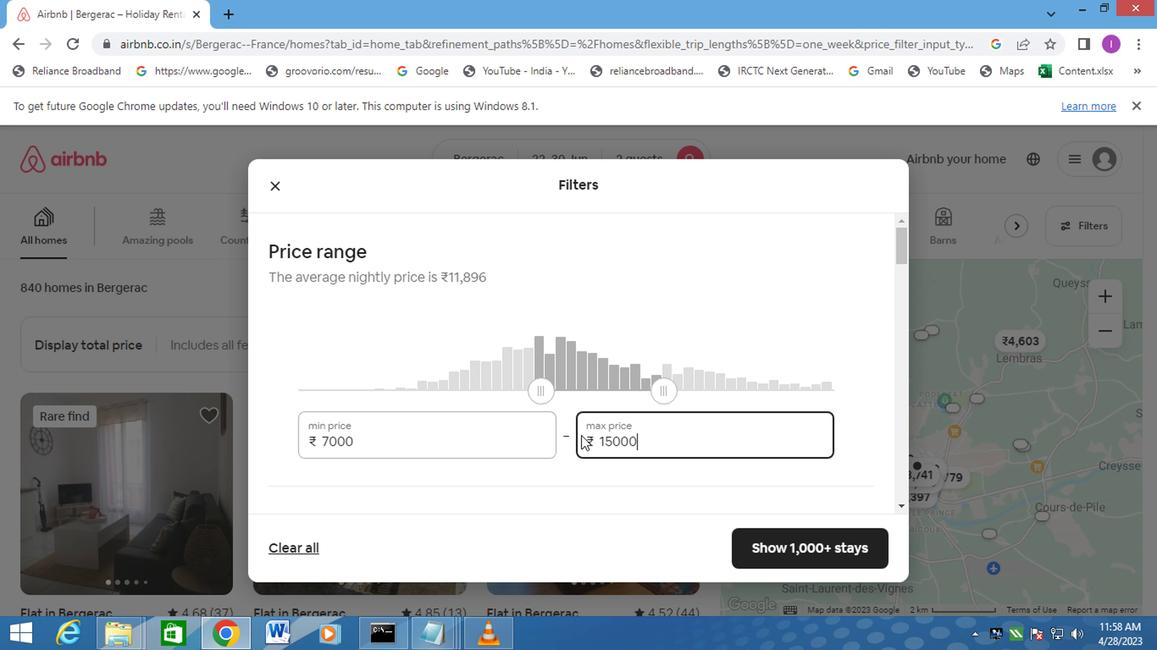 
Action: Mouse scrolled (579, 440) with delta (0, 0)
Screenshot: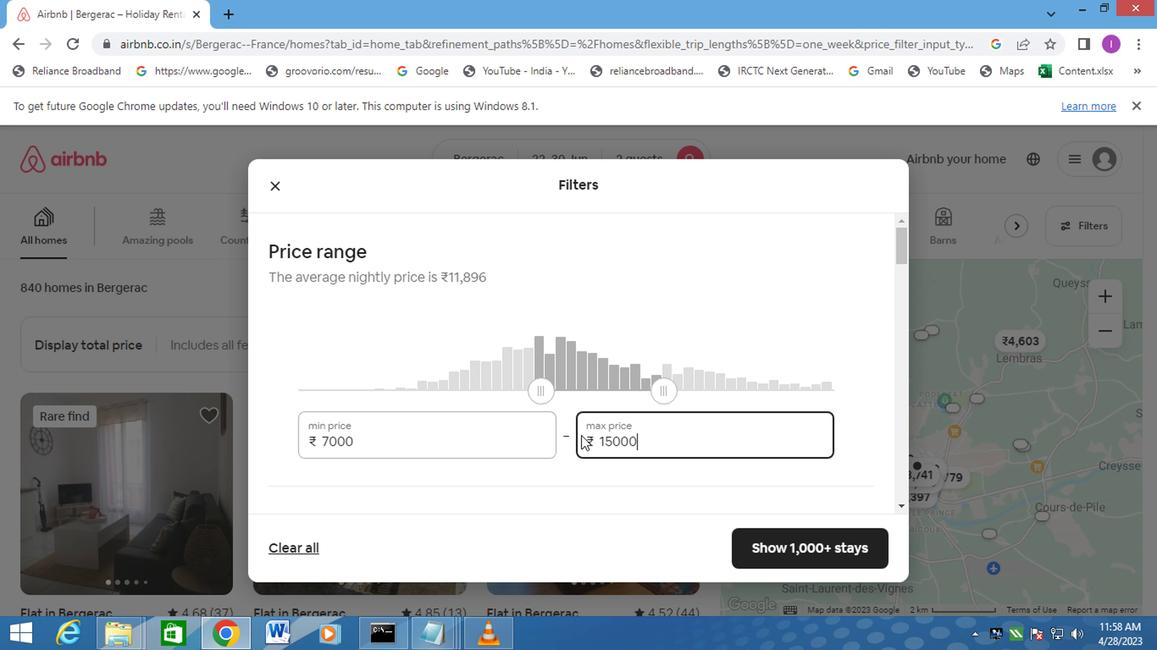 
Action: Mouse moved to (279, 233)
Screenshot: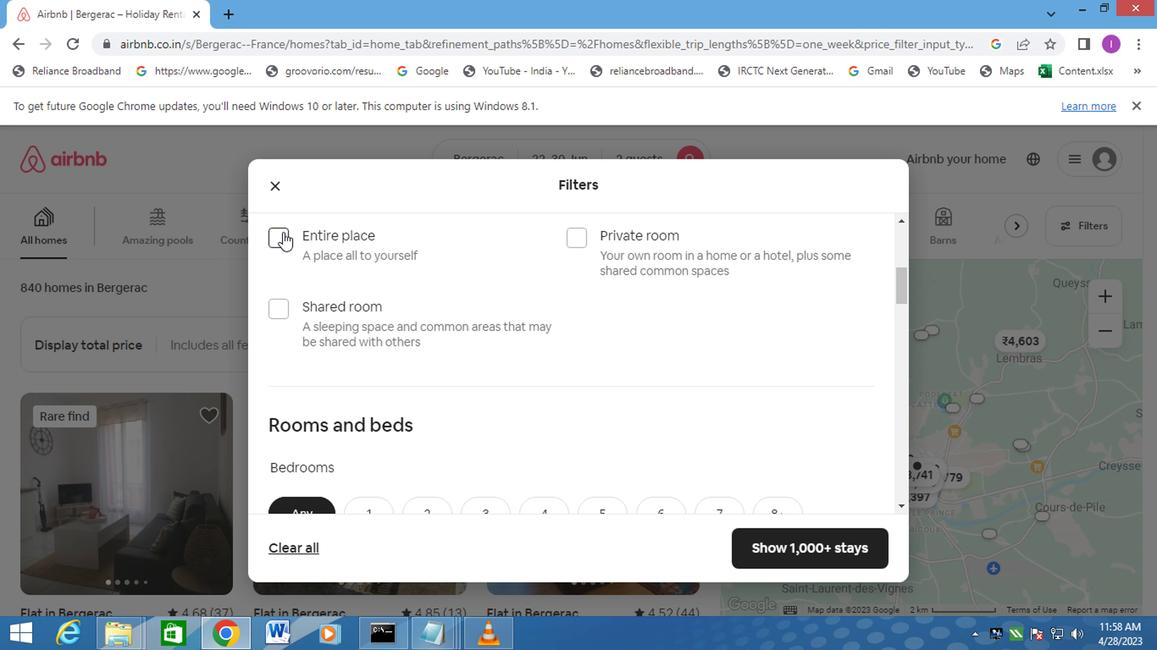 
Action: Mouse pressed left at (279, 233)
Screenshot: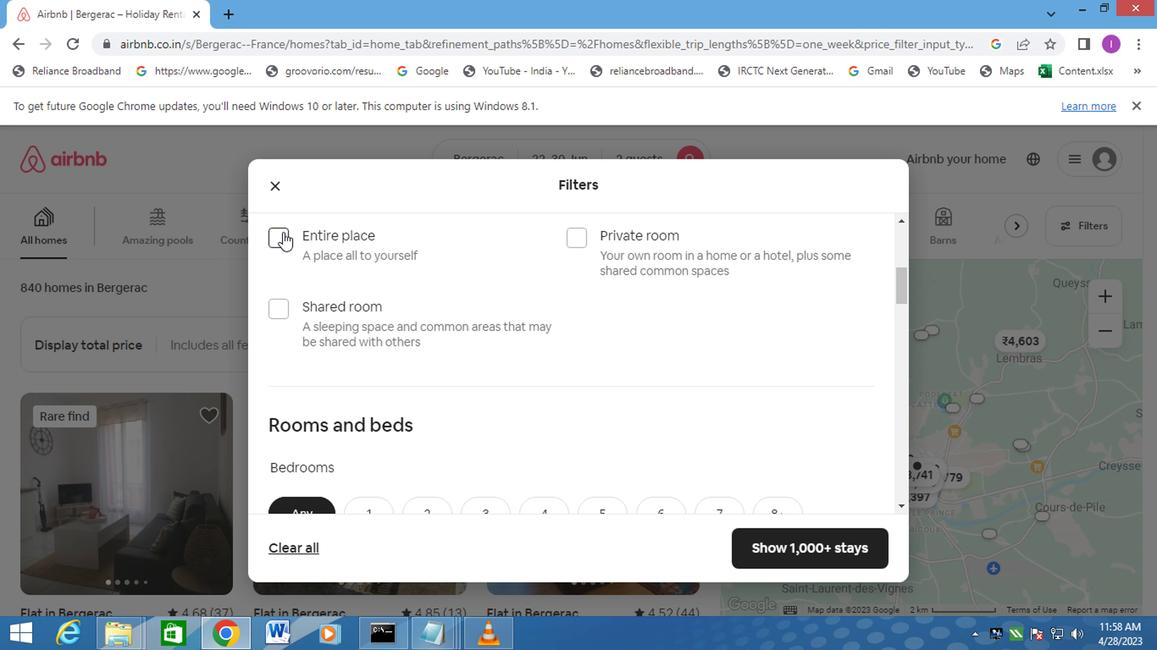 
Action: Mouse moved to (377, 406)
Screenshot: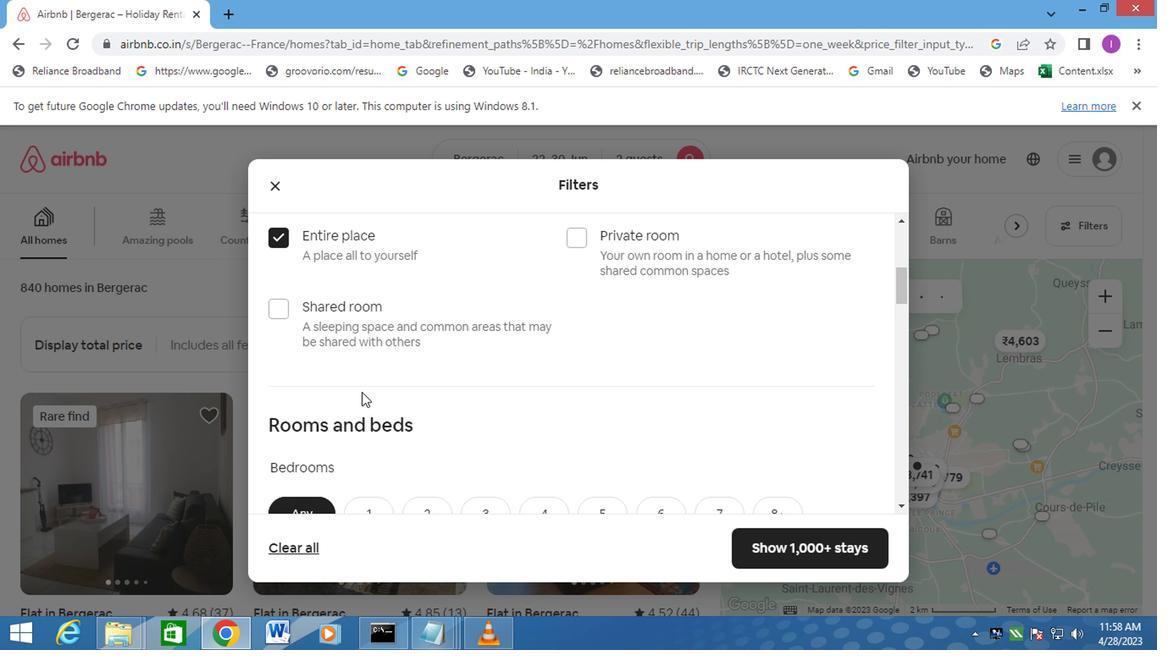 
Action: Mouse scrolled (377, 405) with delta (0, 0)
Screenshot: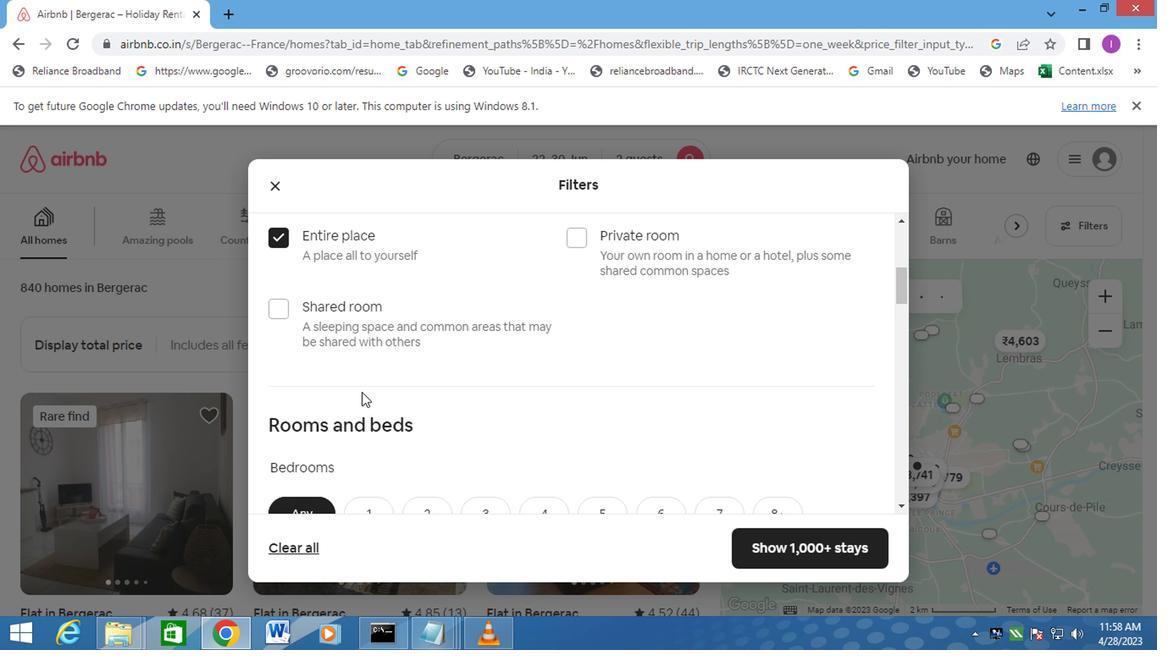 
Action: Mouse moved to (384, 411)
Screenshot: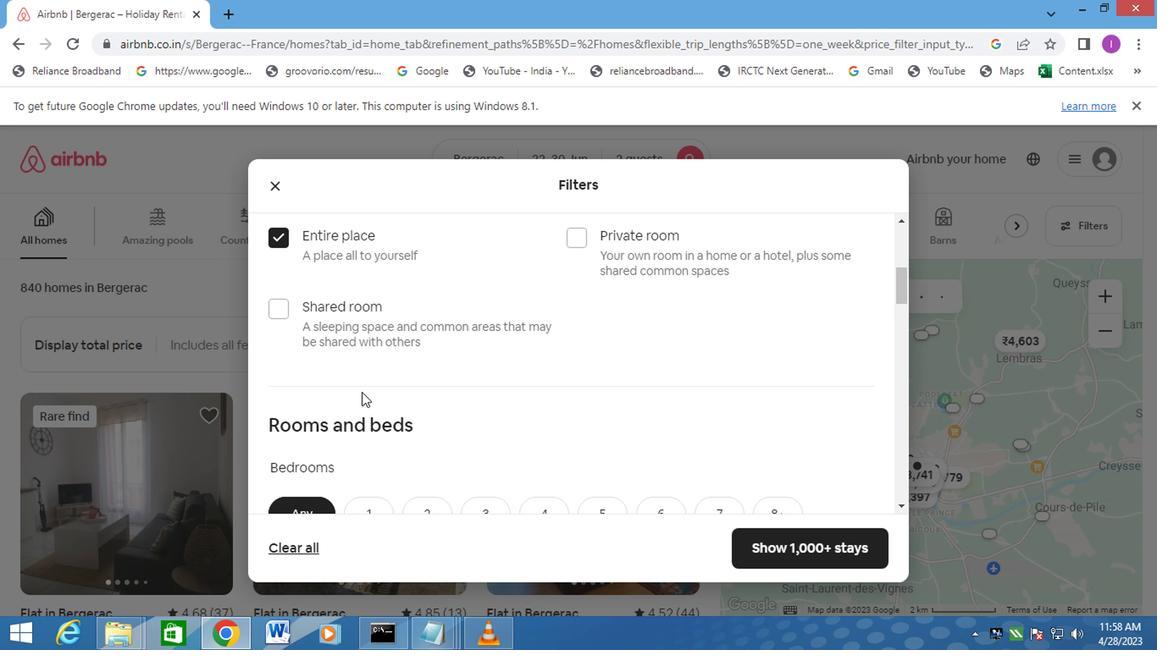 
Action: Mouse scrolled (384, 410) with delta (0, -1)
Screenshot: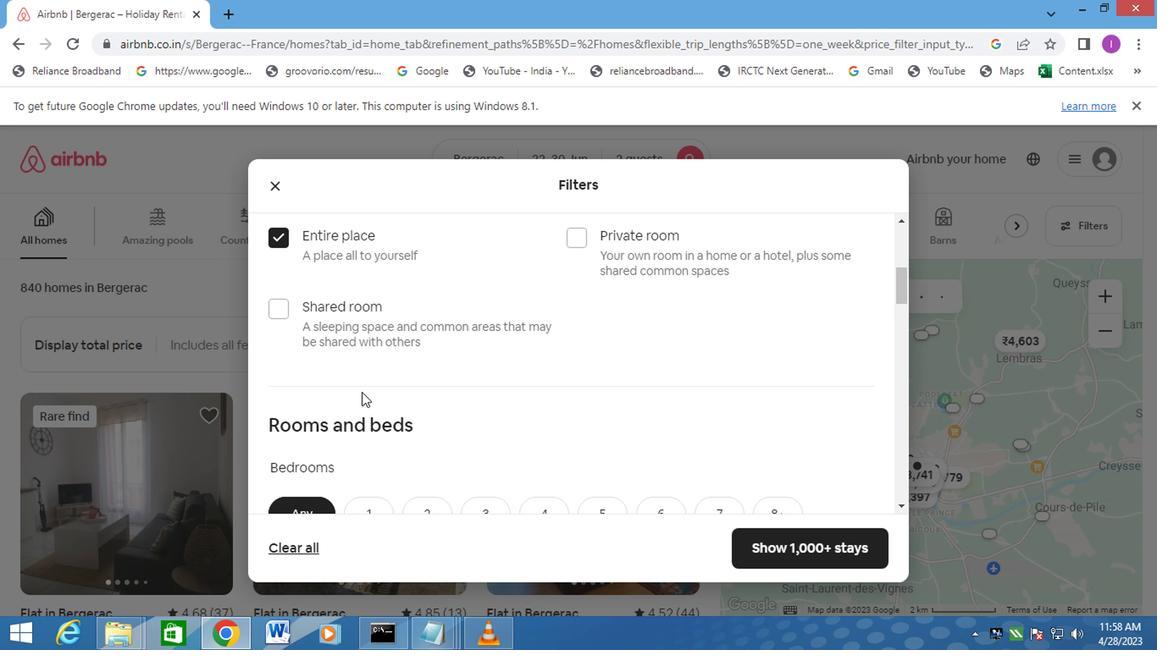 
Action: Mouse moved to (373, 351)
Screenshot: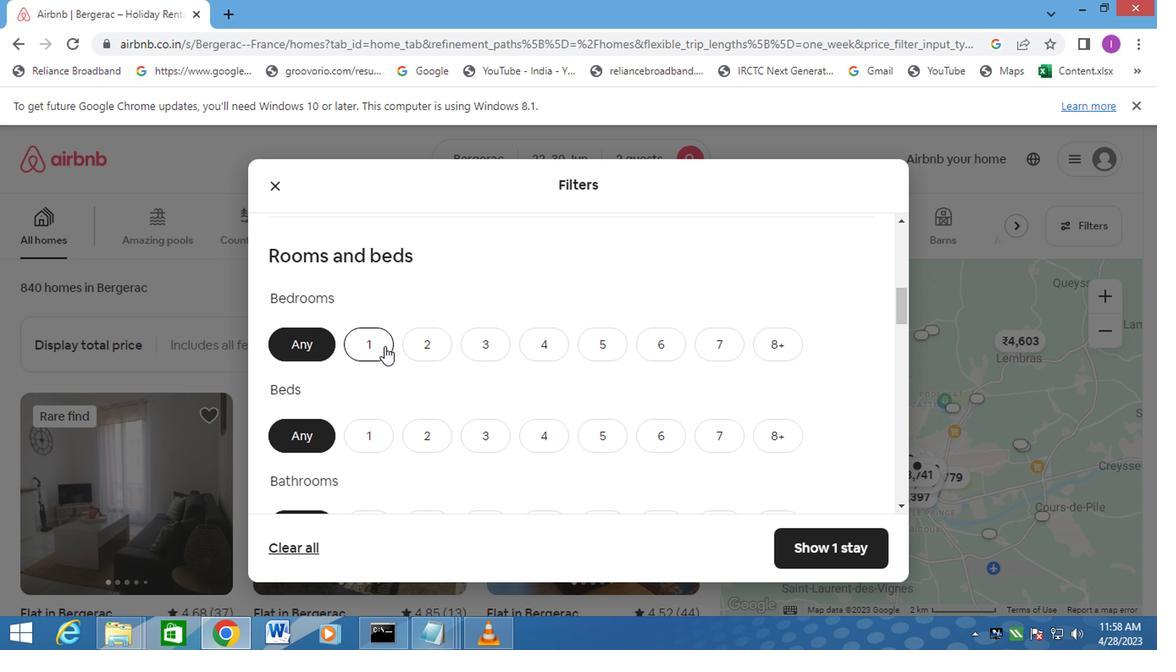 
Action: Mouse pressed left at (373, 351)
Screenshot: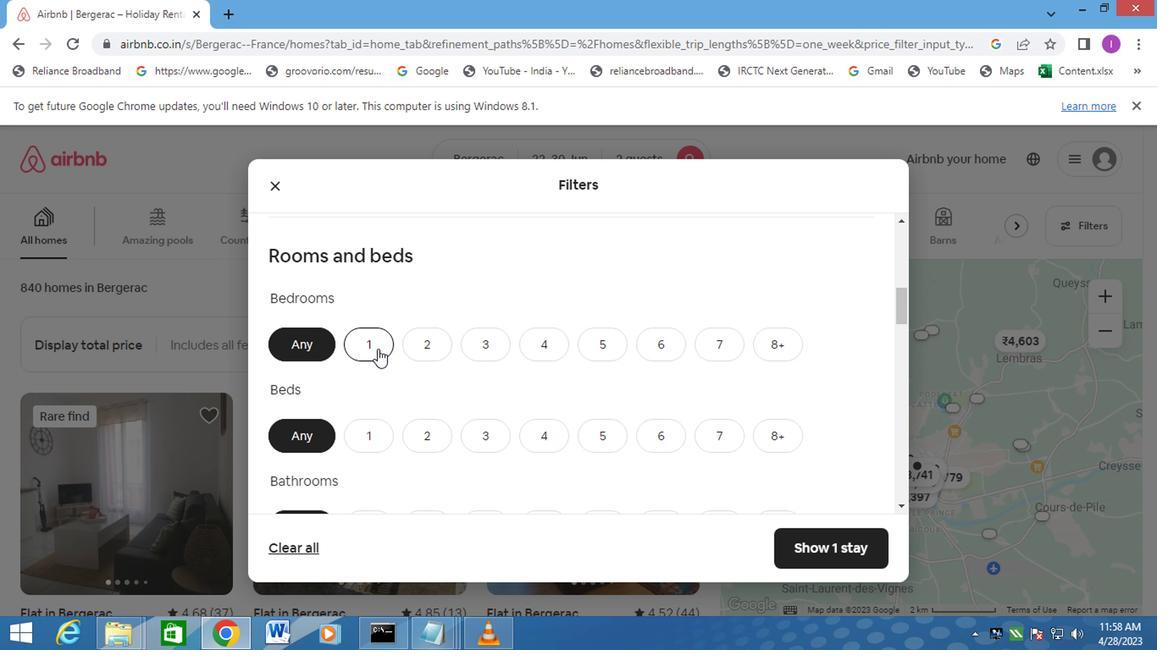 
Action: Mouse moved to (360, 443)
Screenshot: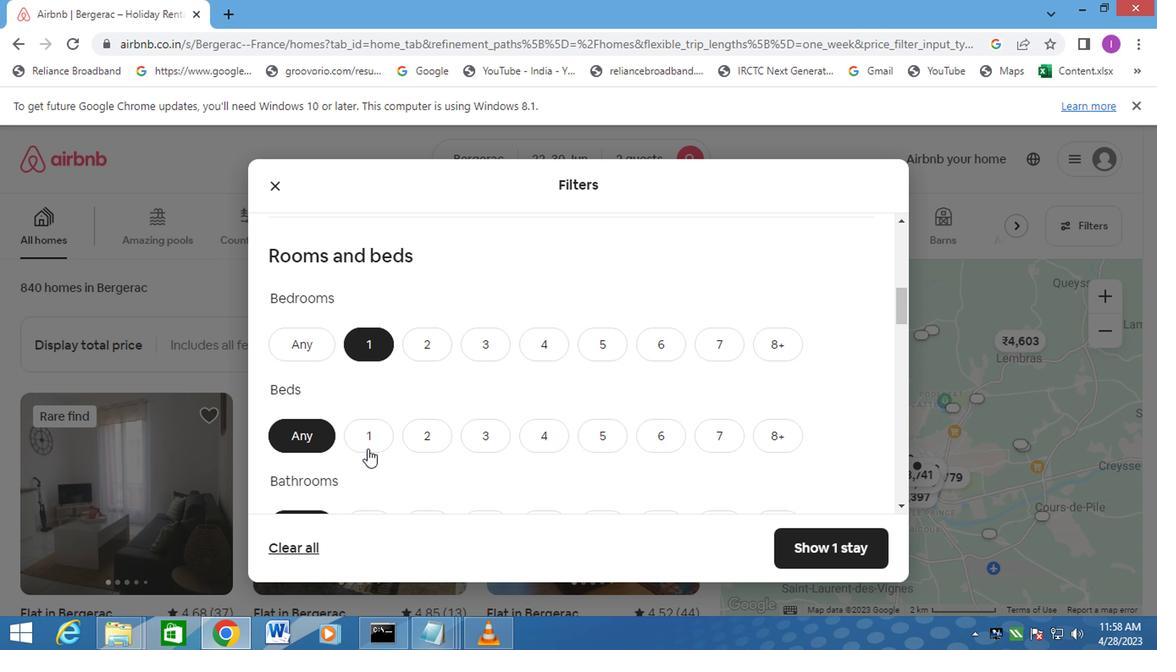 
Action: Mouse pressed left at (360, 443)
Screenshot: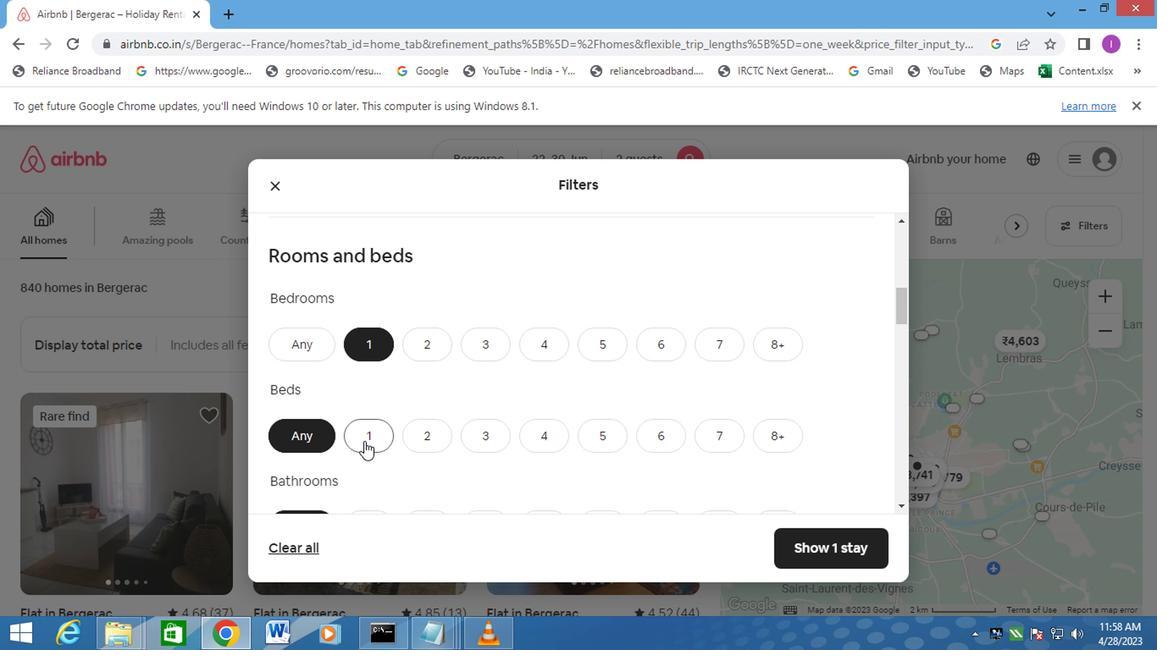 
Action: Mouse moved to (379, 513)
Screenshot: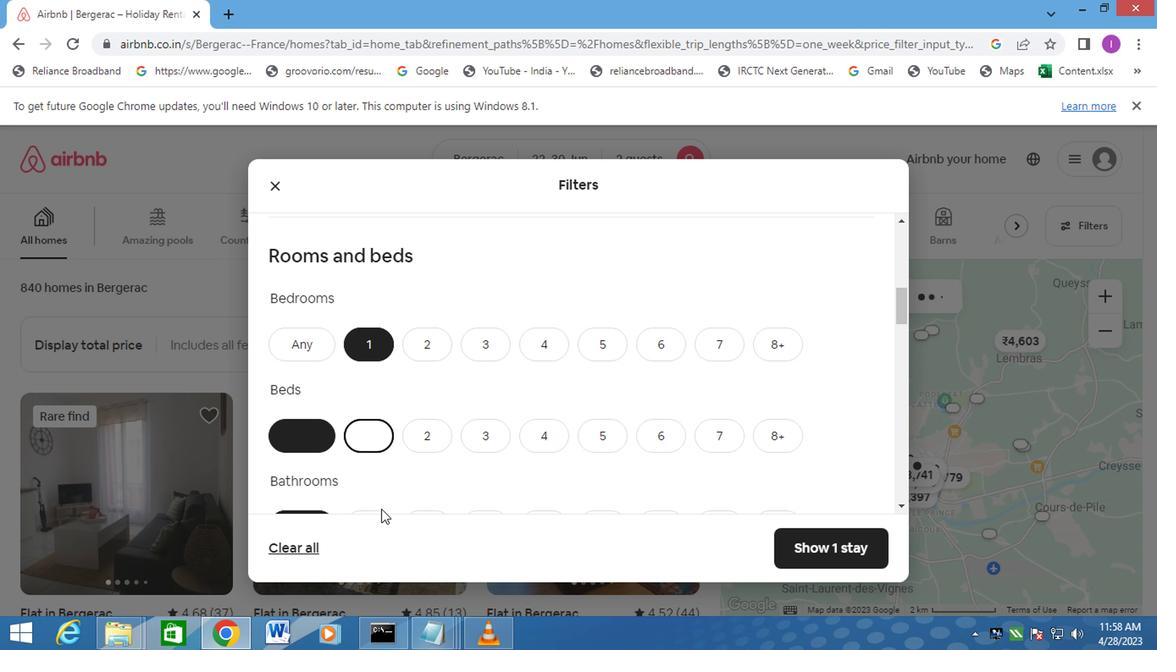 
Action: Mouse scrolled (379, 512) with delta (0, -1)
Screenshot: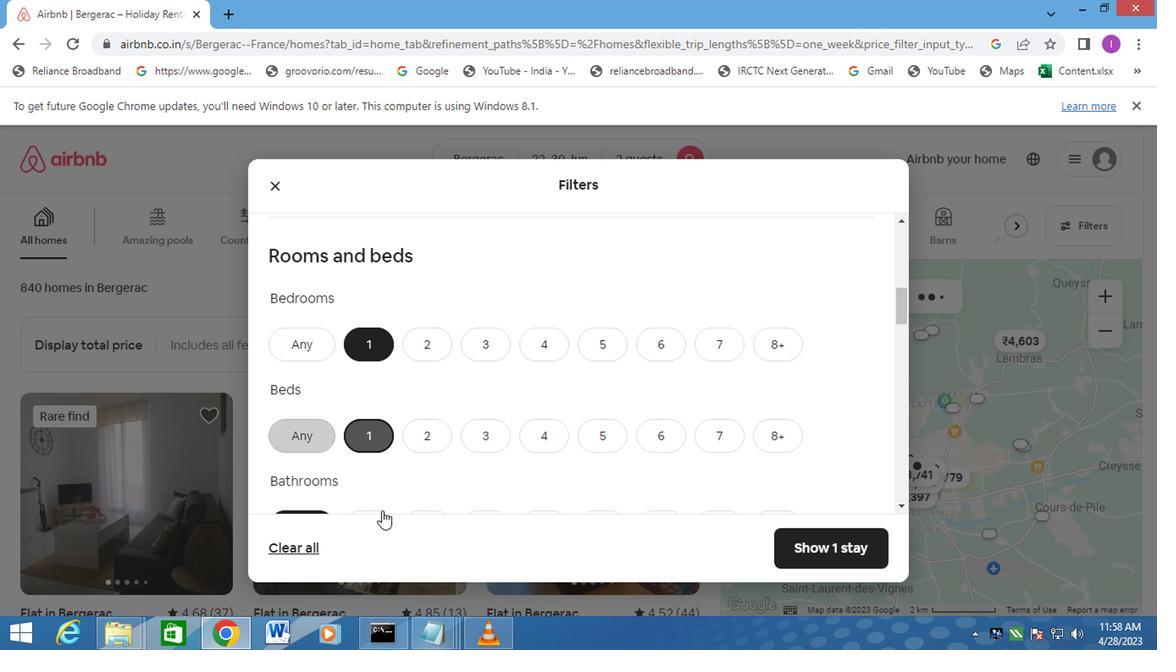 
Action: Mouse moved to (362, 443)
Screenshot: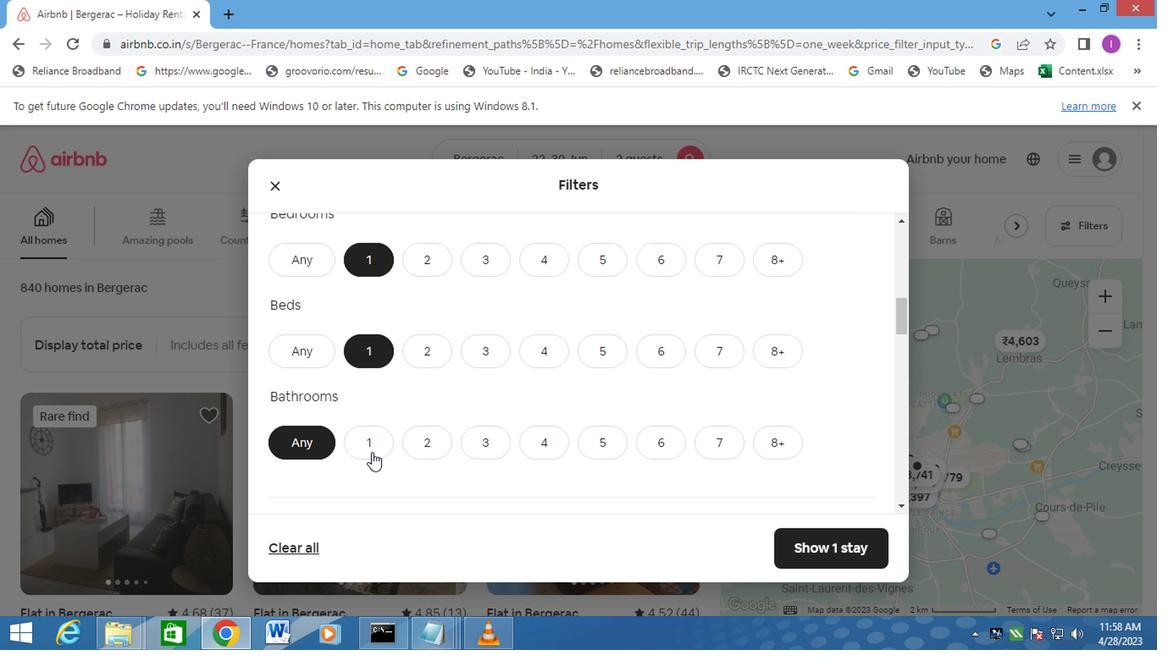 
Action: Mouse pressed left at (362, 443)
Screenshot: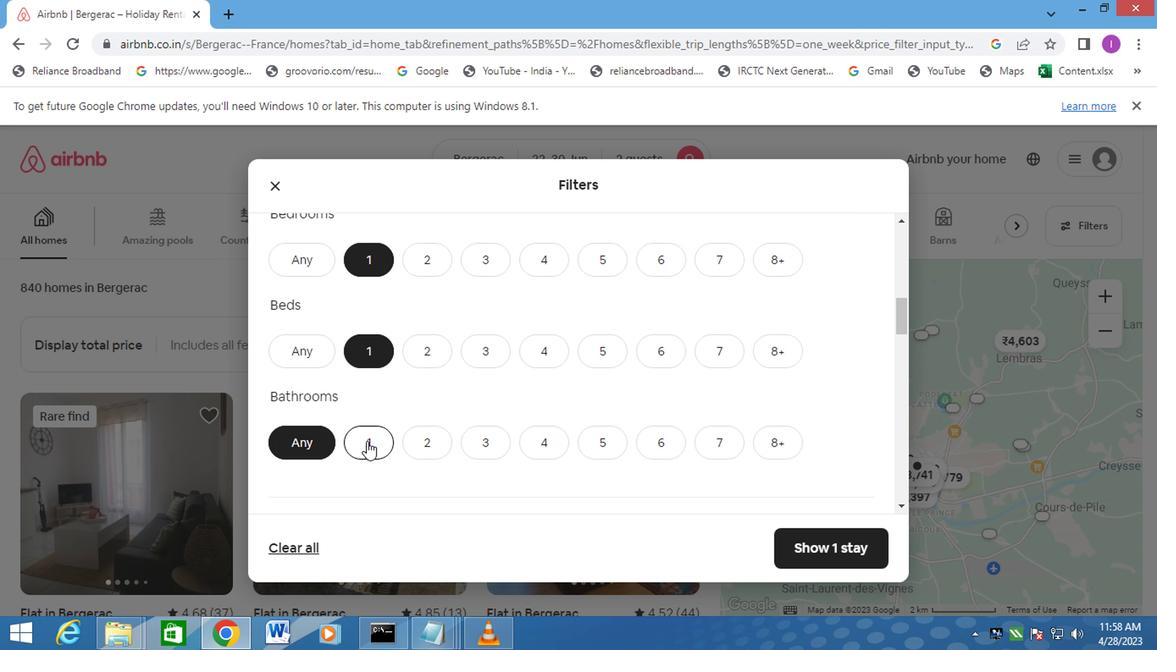 
Action: Mouse moved to (400, 458)
Screenshot: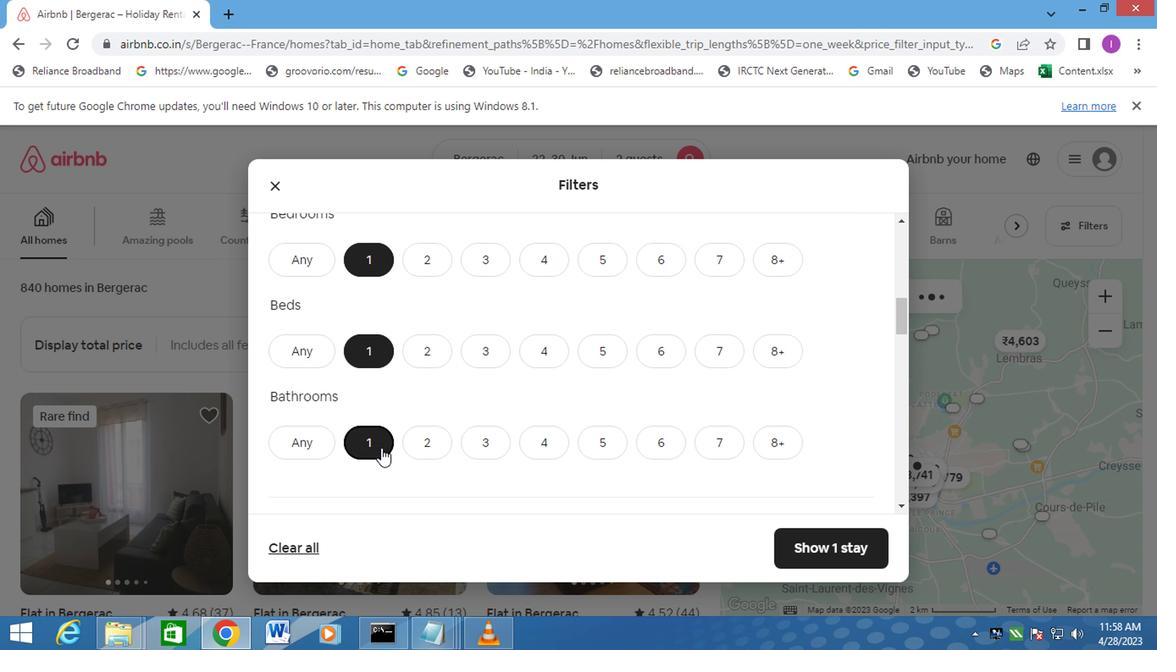 
Action: Mouse scrolled (400, 457) with delta (0, 0)
Screenshot: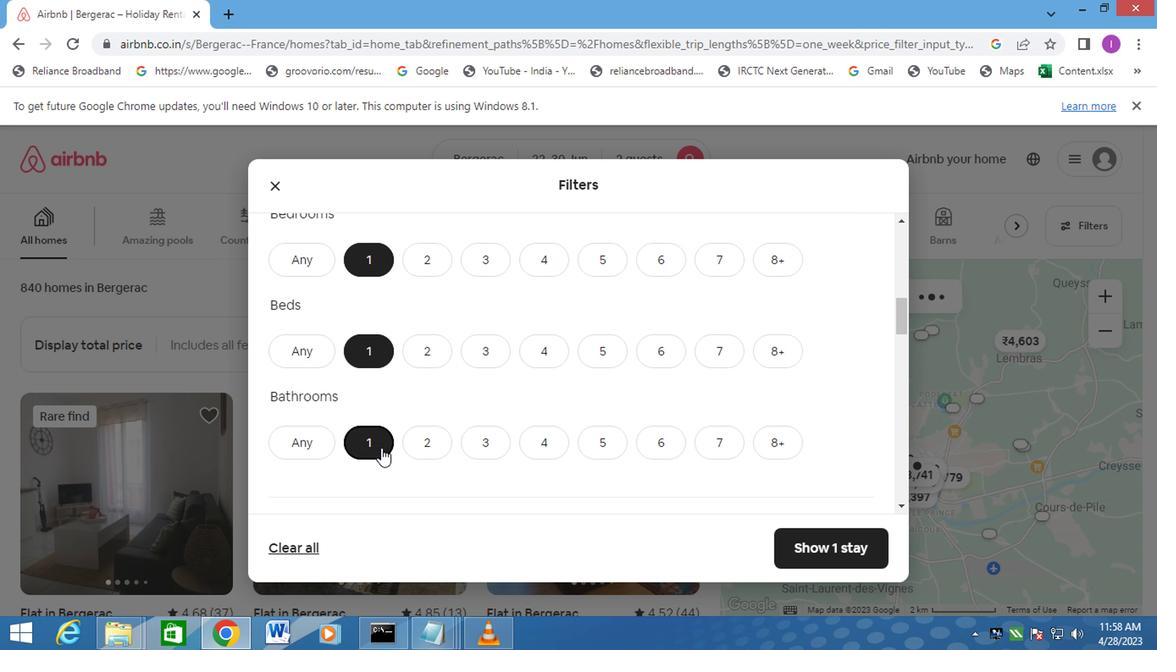 
Action: Mouse moved to (400, 459)
Screenshot: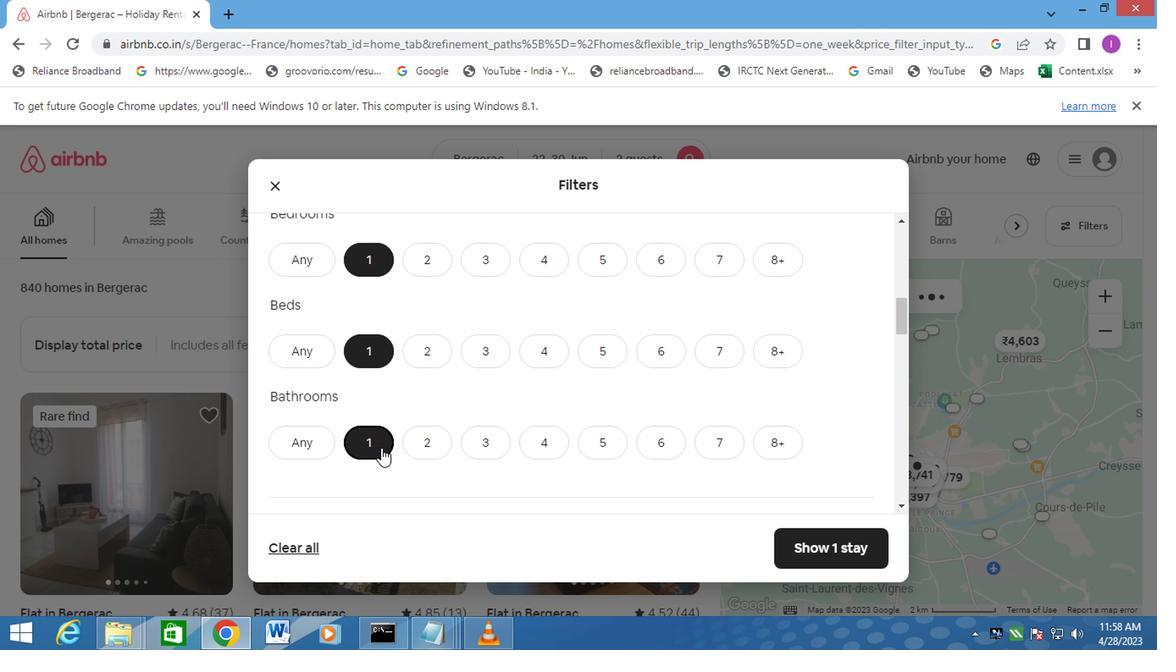 
Action: Mouse scrolled (400, 458) with delta (0, -1)
Screenshot: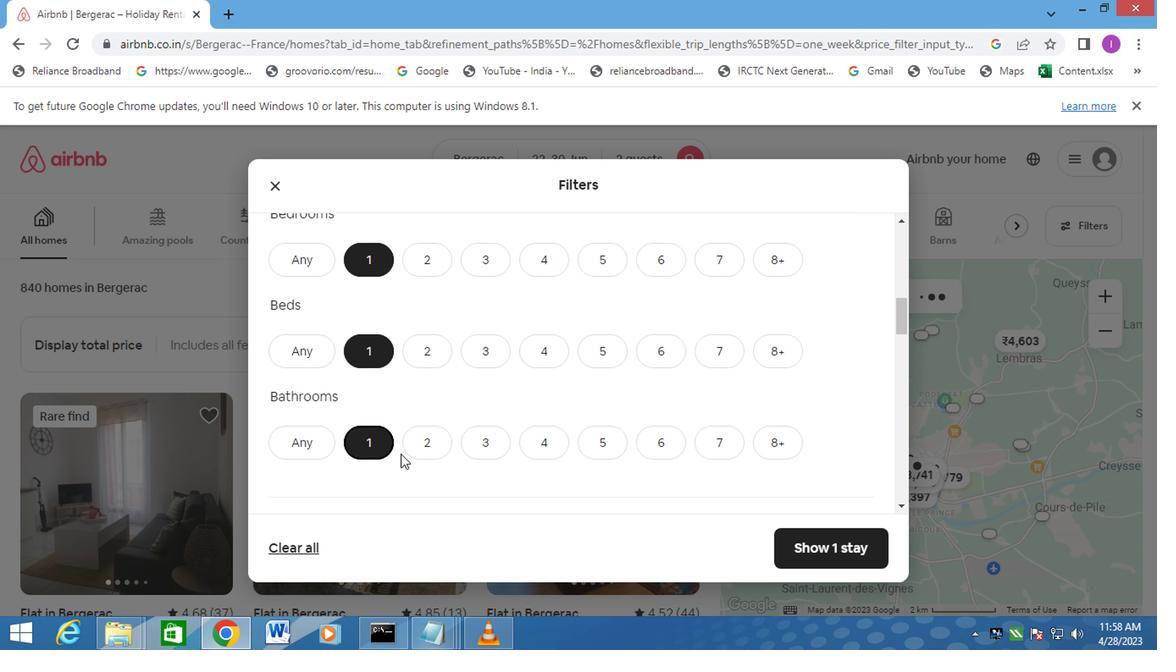 
Action: Mouse scrolled (400, 458) with delta (0, -1)
Screenshot: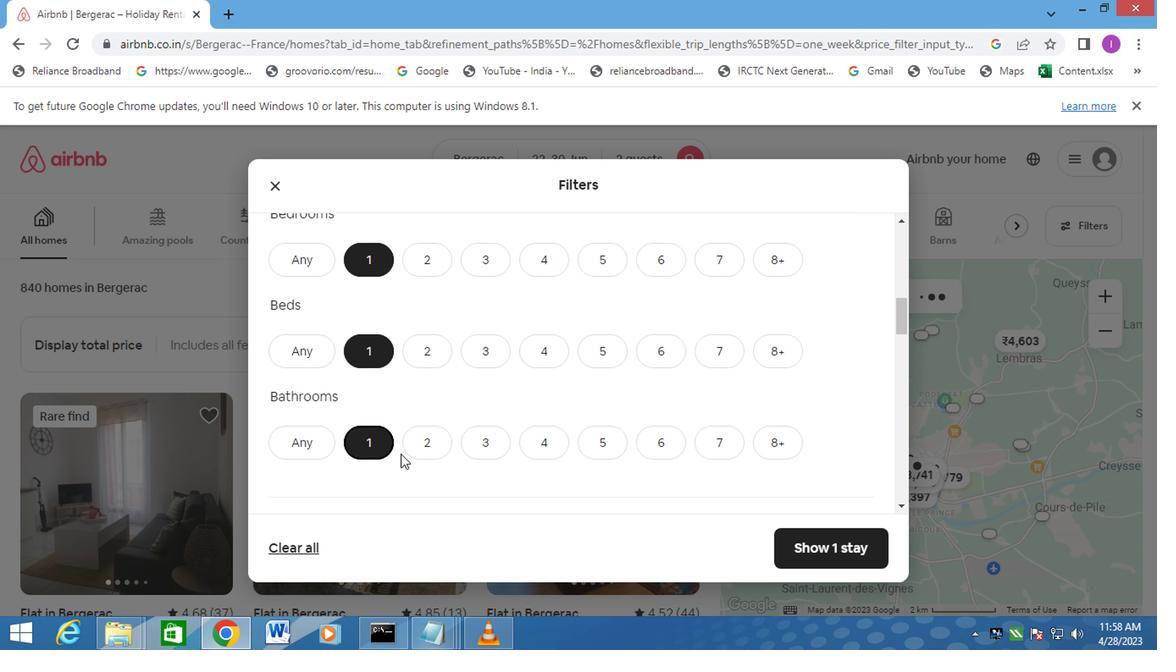 
Action: Mouse scrolled (400, 458) with delta (0, -1)
Screenshot: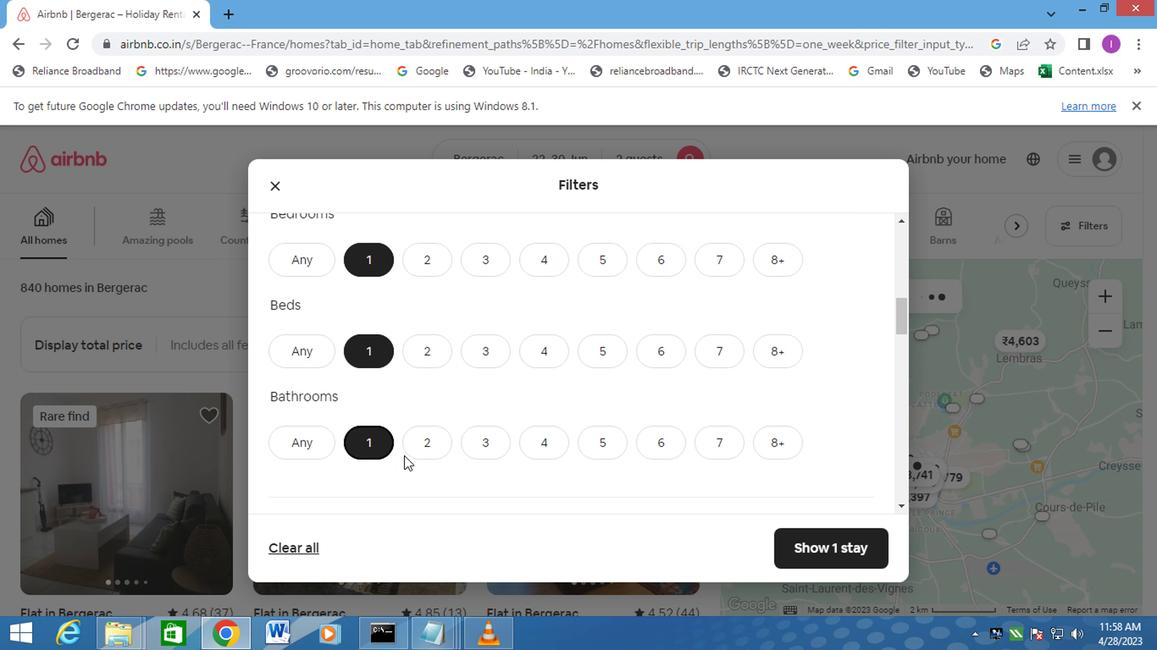 
Action: Mouse moved to (327, 307)
Screenshot: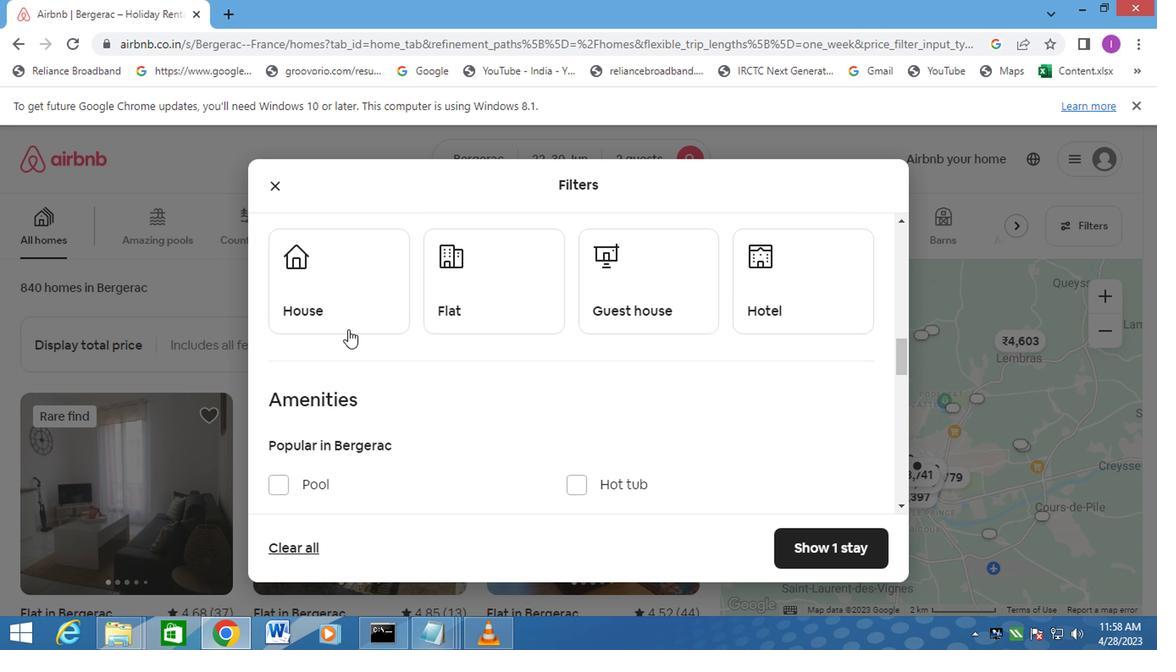 
Action: Mouse pressed left at (327, 307)
Screenshot: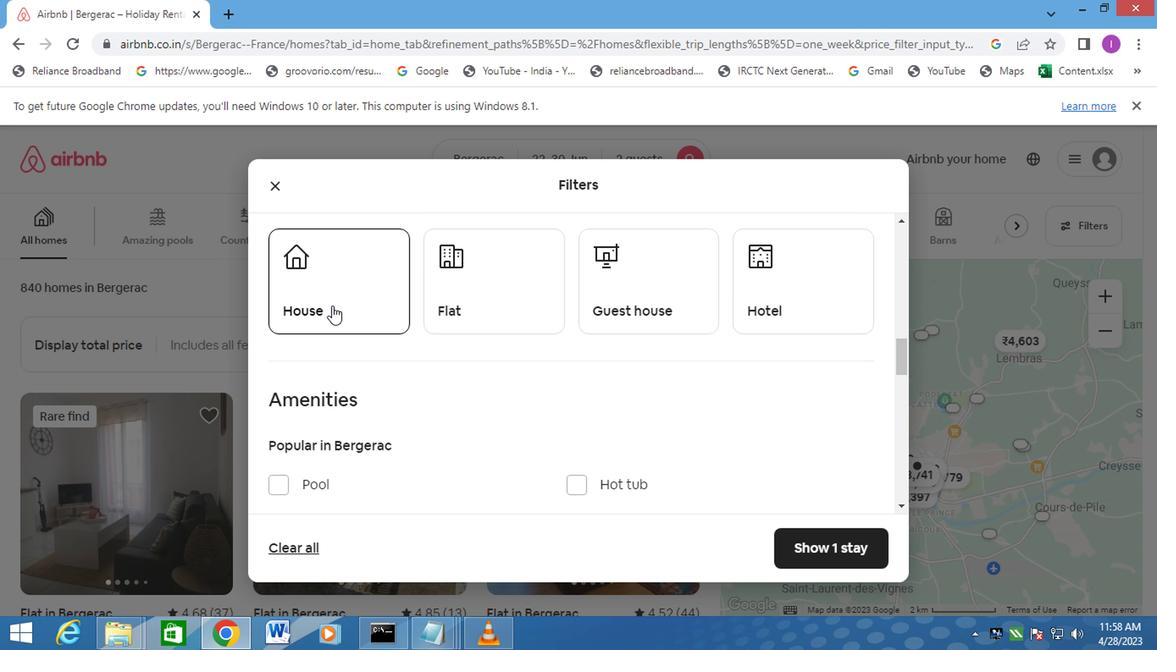 
Action: Mouse moved to (483, 313)
Screenshot: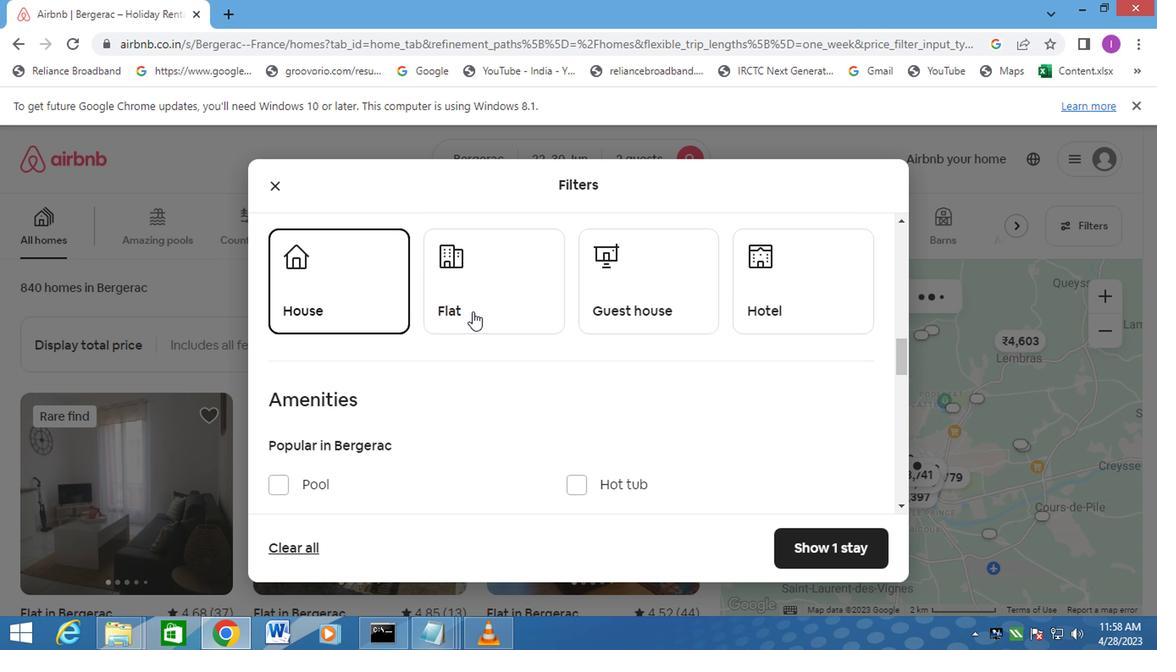 
Action: Mouse pressed left at (483, 313)
Screenshot: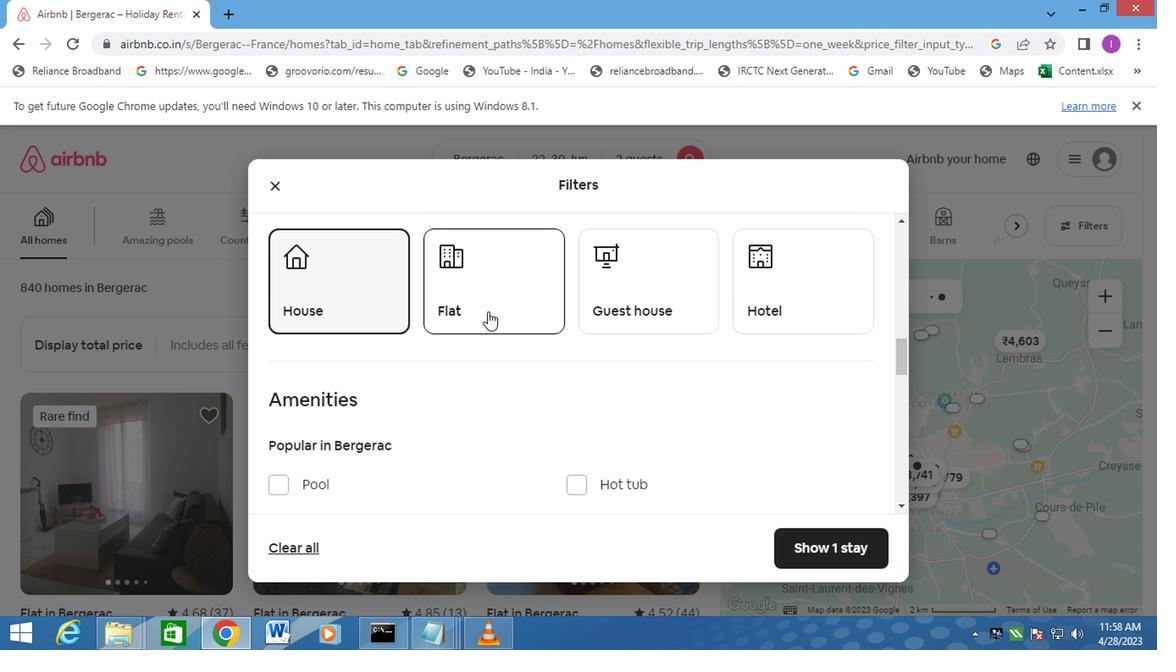 
Action: Mouse moved to (625, 310)
Screenshot: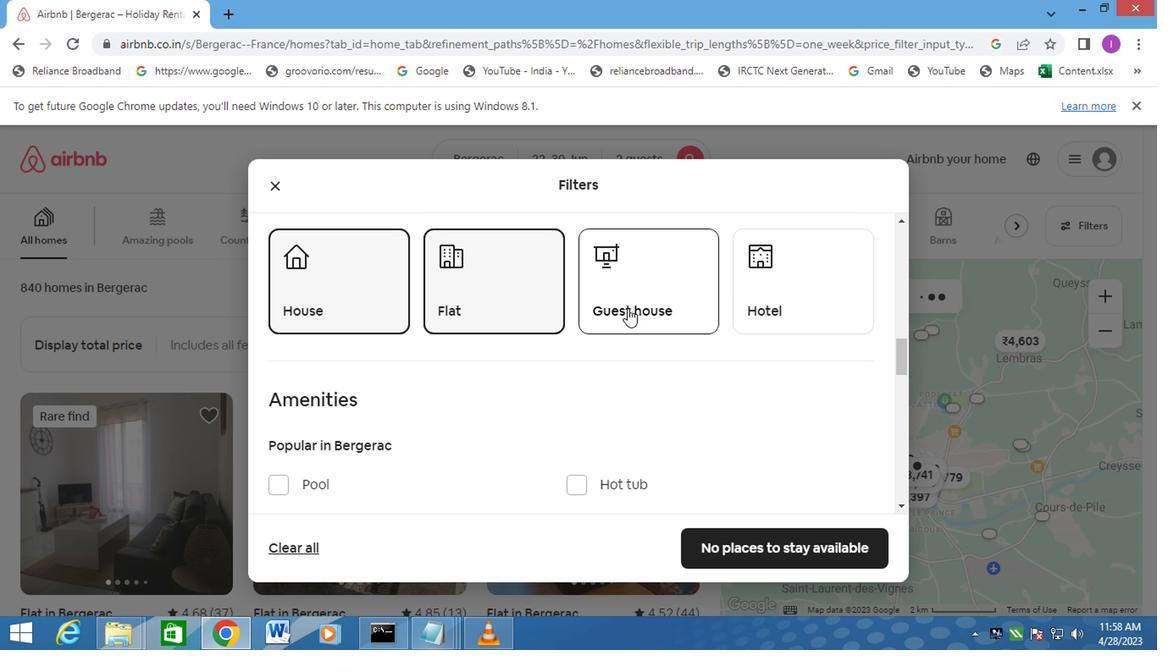 
Action: Mouse pressed left at (625, 310)
Screenshot: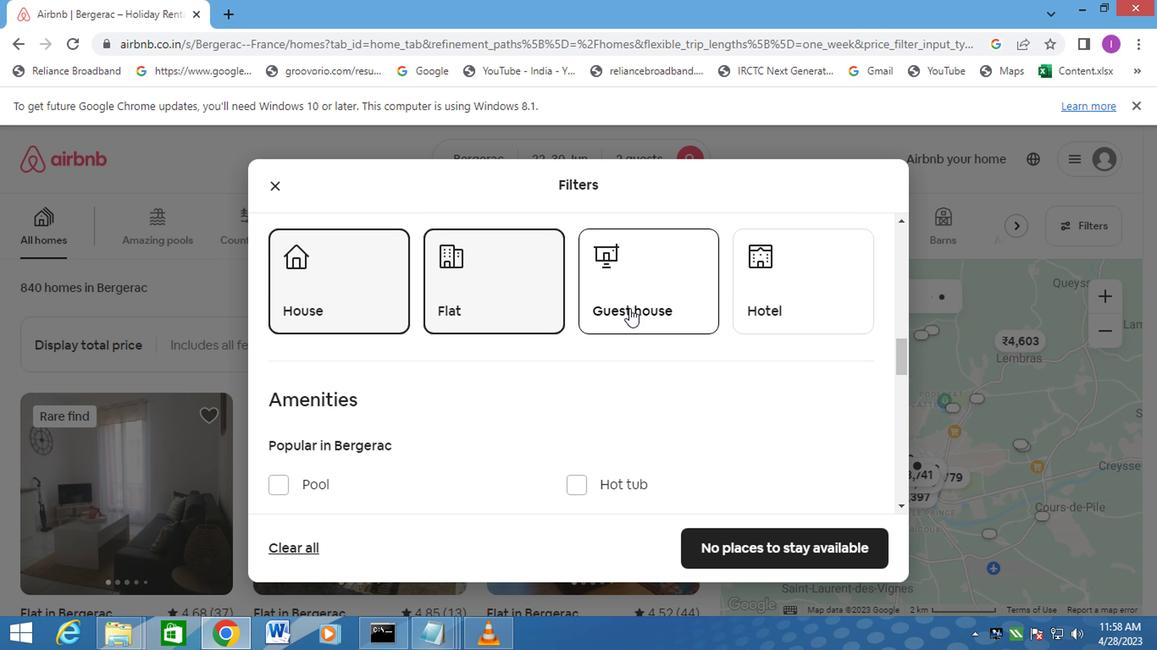 
Action: Mouse moved to (823, 301)
Screenshot: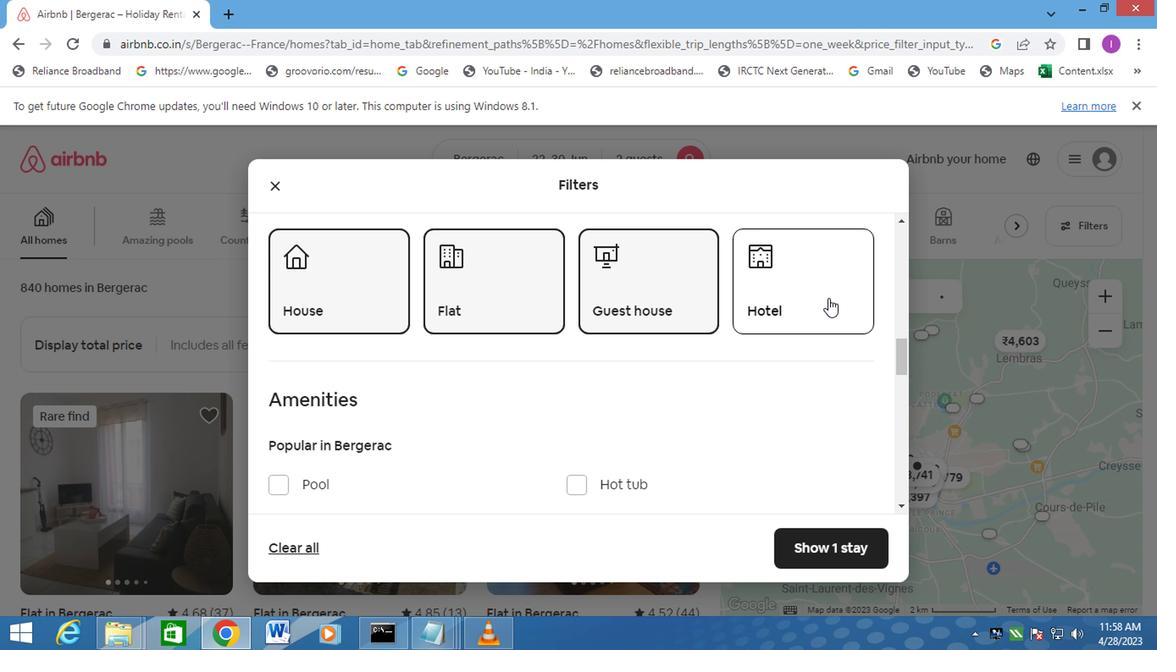 
Action: Mouse pressed left at (823, 301)
Screenshot: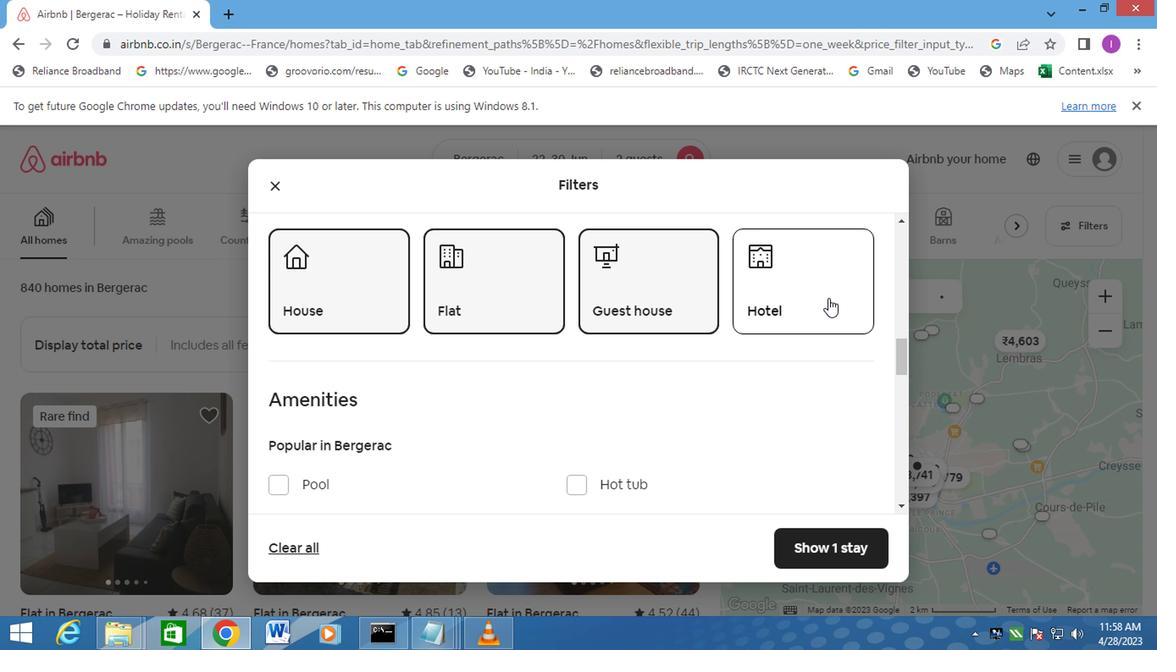 
Action: Mouse moved to (455, 436)
Screenshot: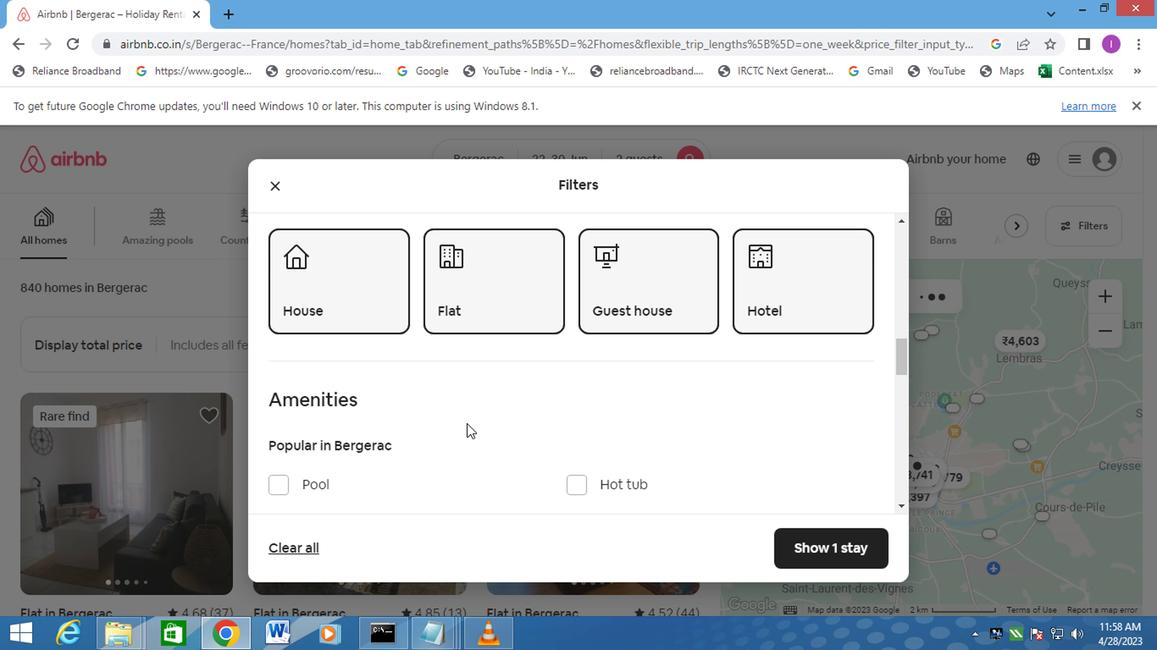 
Action: Mouse scrolled (455, 436) with delta (0, 0)
Screenshot: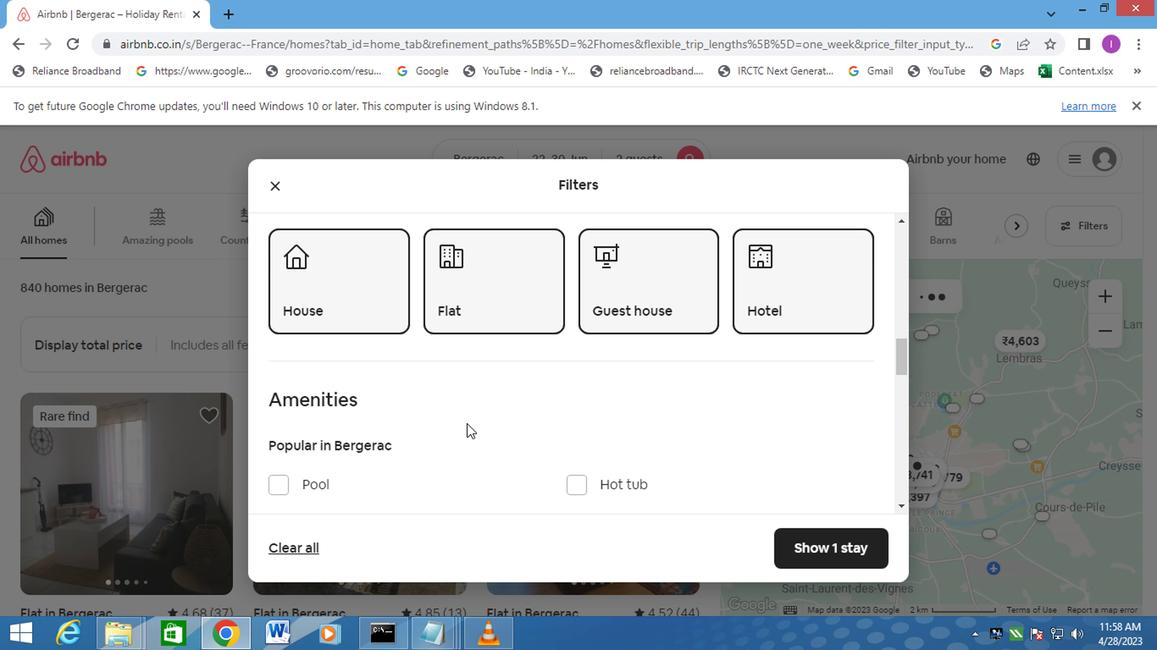 
Action: Mouse scrolled (455, 436) with delta (0, 0)
Screenshot: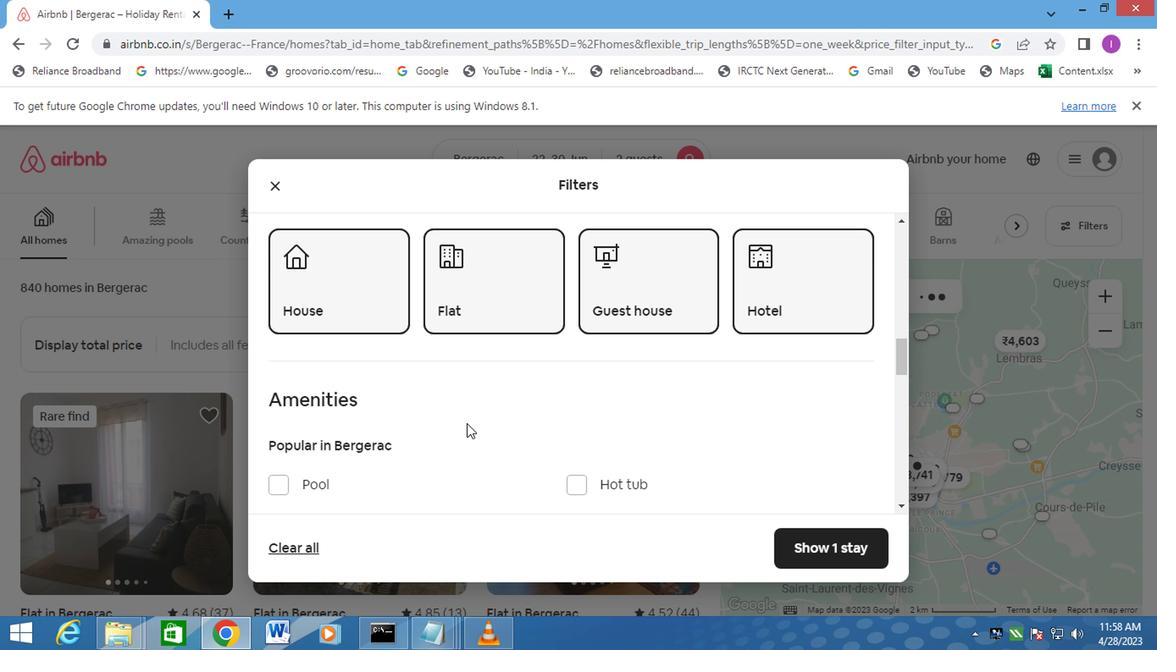 
Action: Mouse scrolled (455, 436) with delta (0, 0)
Screenshot: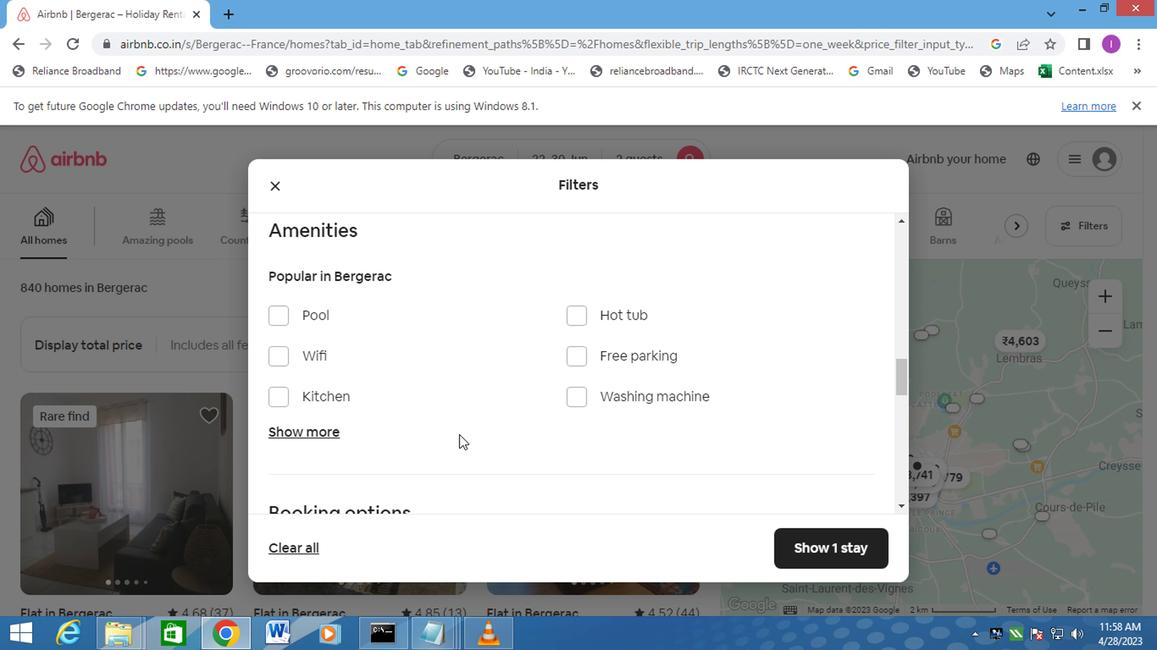 
Action: Mouse moved to (568, 317)
Screenshot: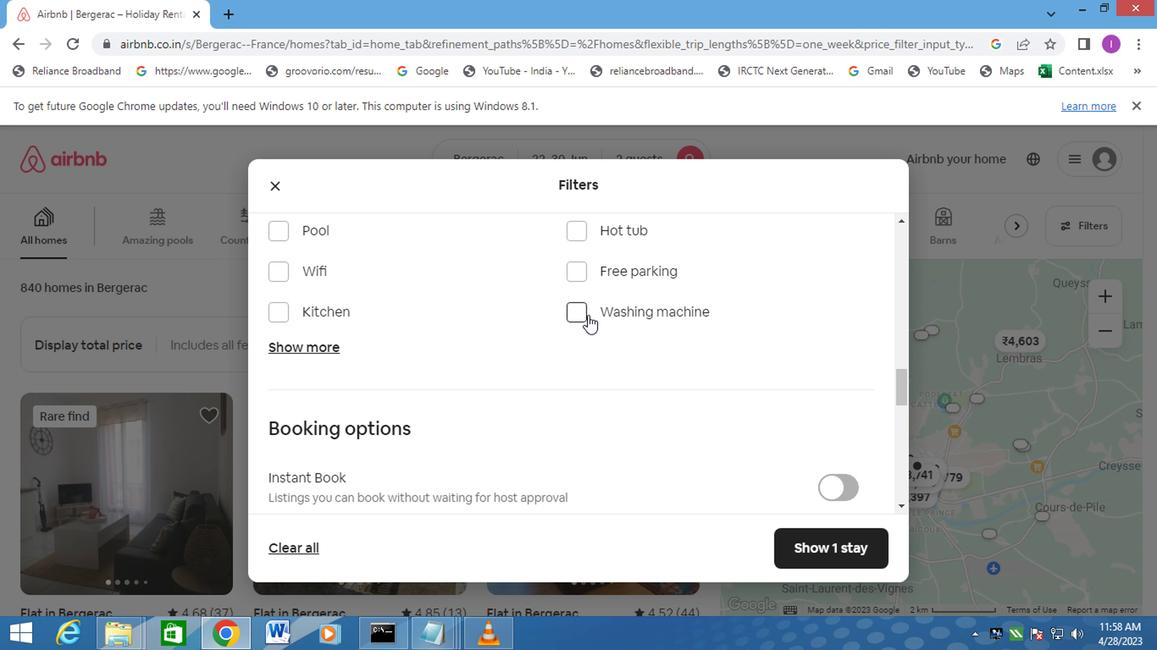 
Action: Mouse pressed left at (568, 317)
Screenshot: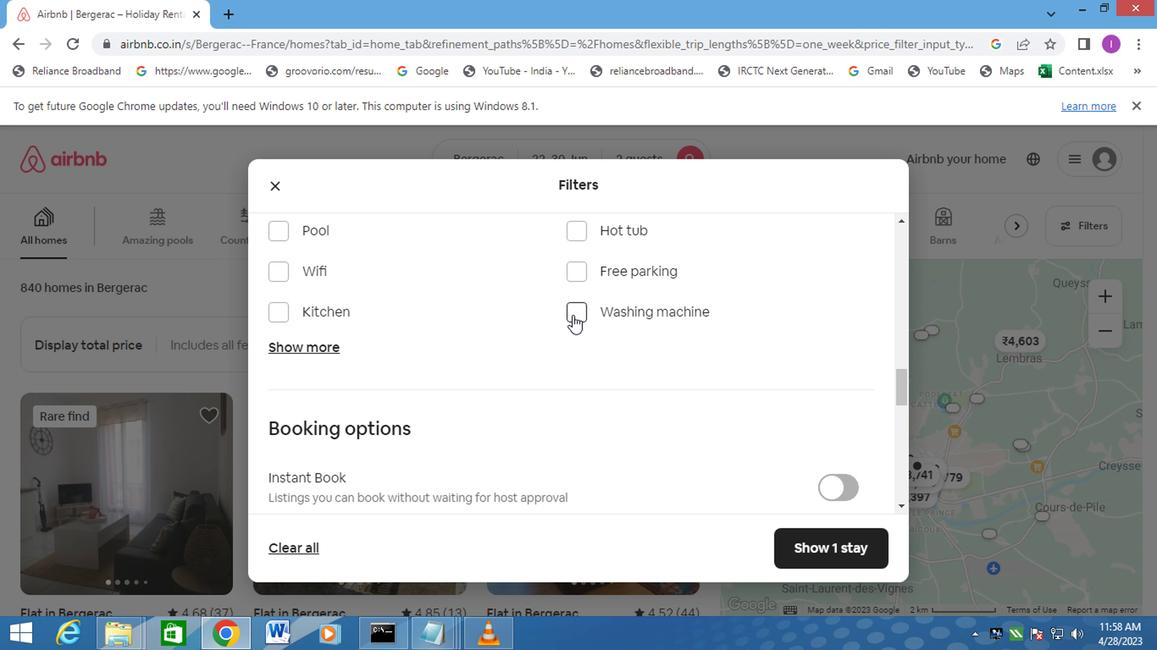 
Action: Mouse moved to (558, 331)
Screenshot: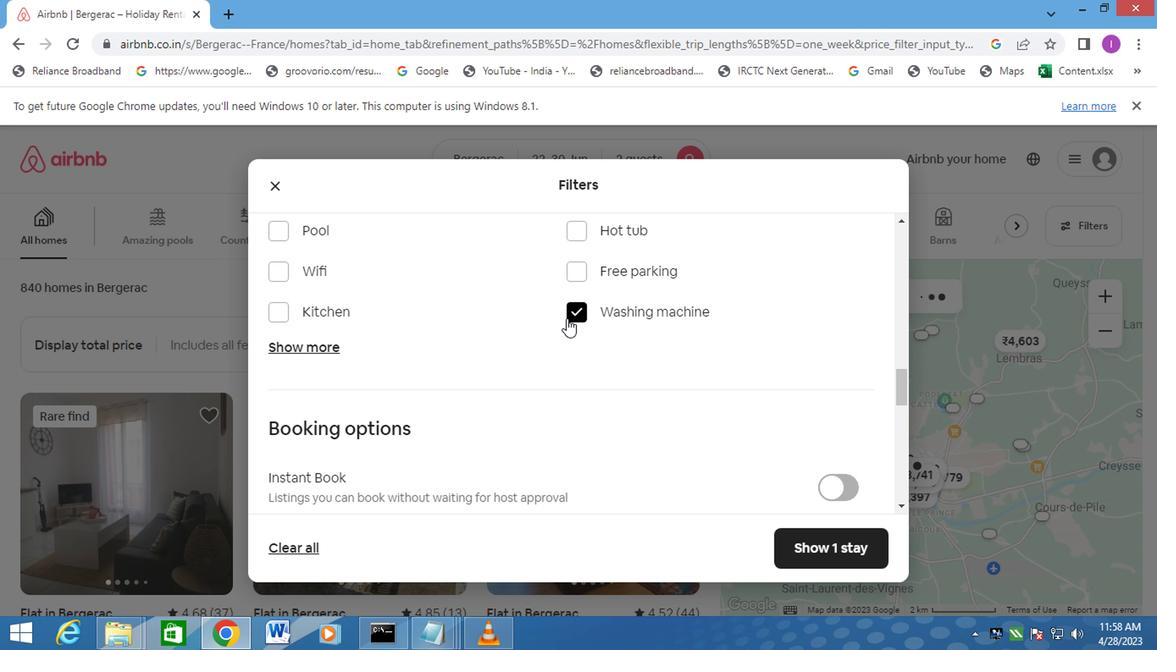 
Action: Mouse scrolled (558, 330) with delta (0, 0)
Screenshot: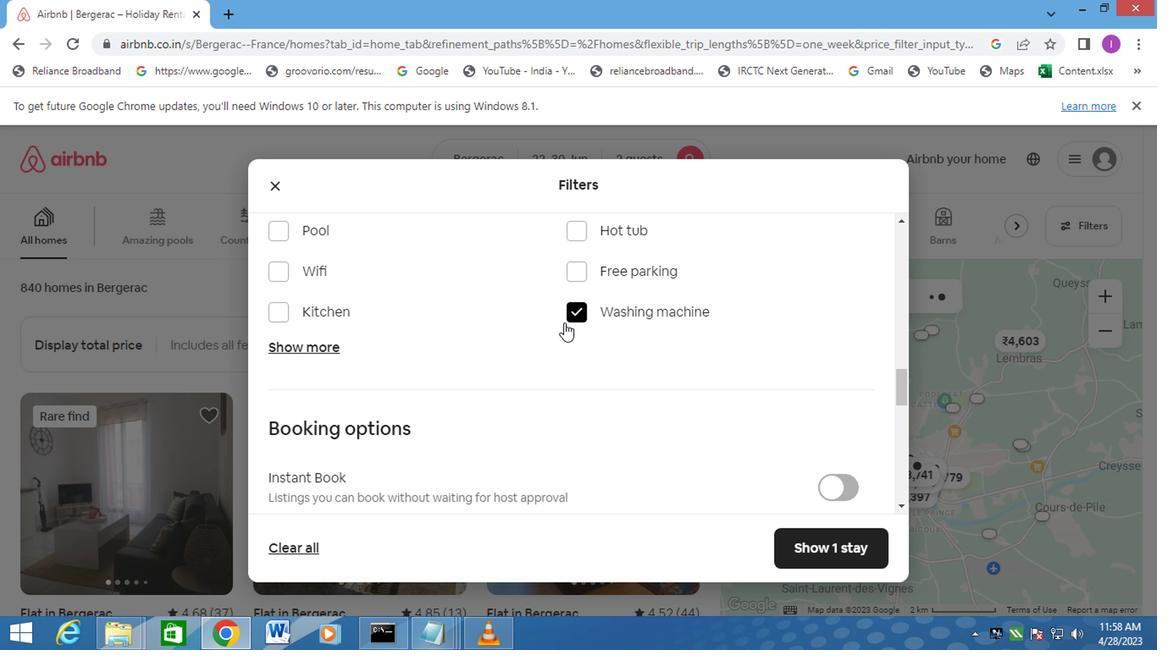 
Action: Mouse scrolled (558, 330) with delta (0, 0)
Screenshot: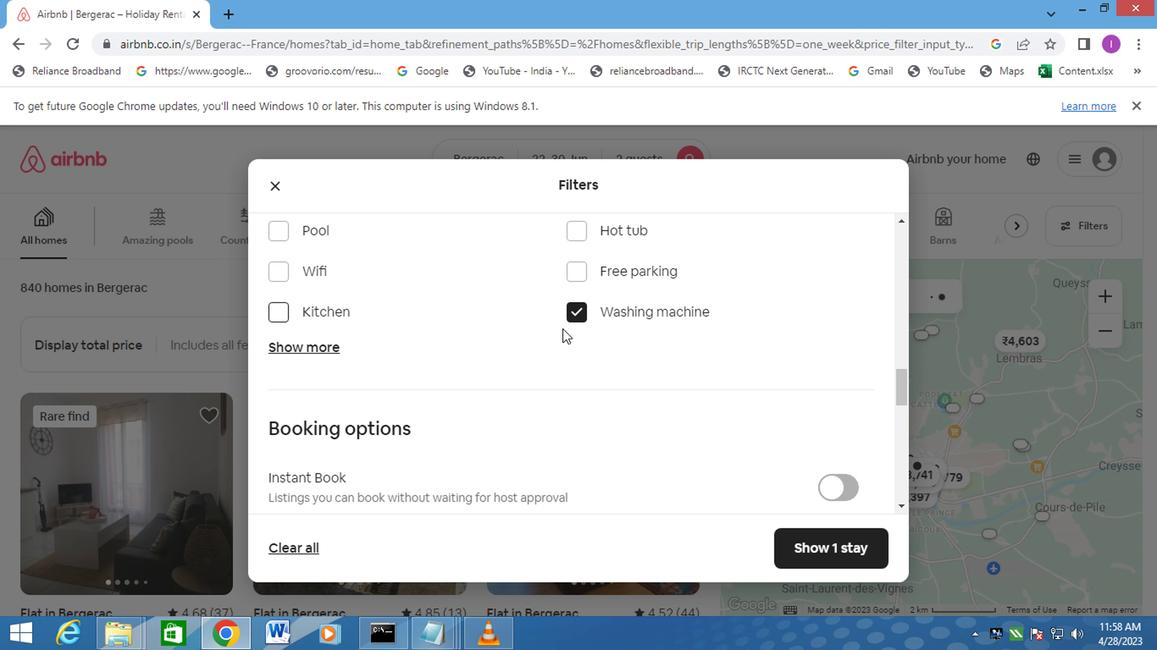 
Action: Mouse scrolled (558, 330) with delta (0, 0)
Screenshot: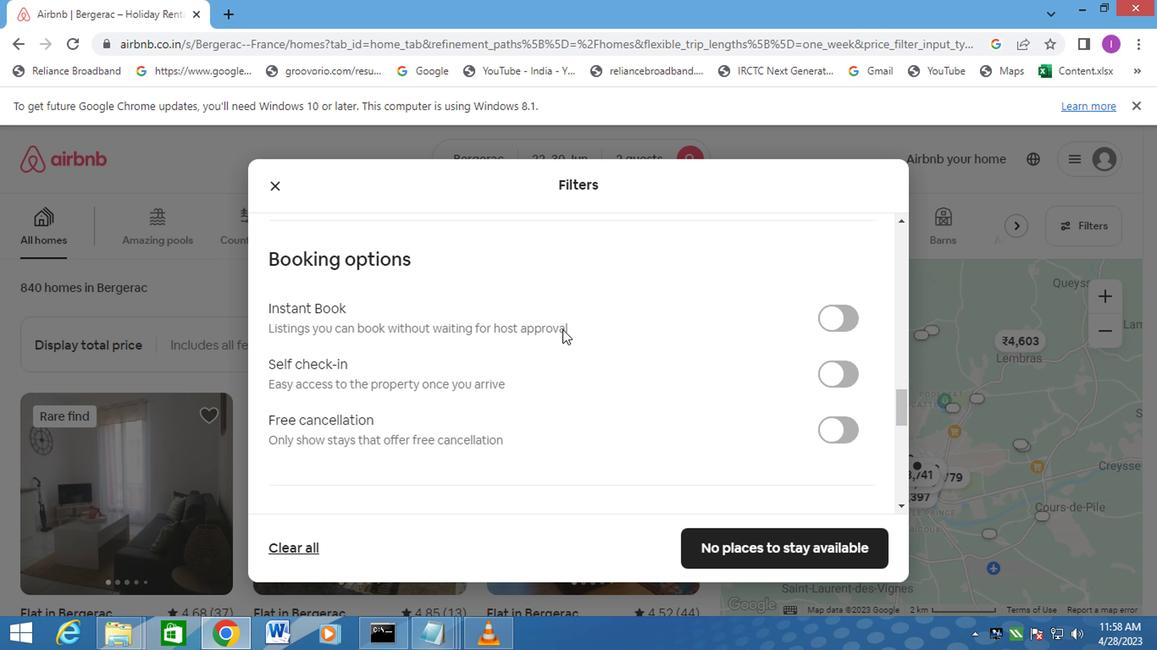 
Action: Mouse scrolled (558, 330) with delta (0, 0)
Screenshot: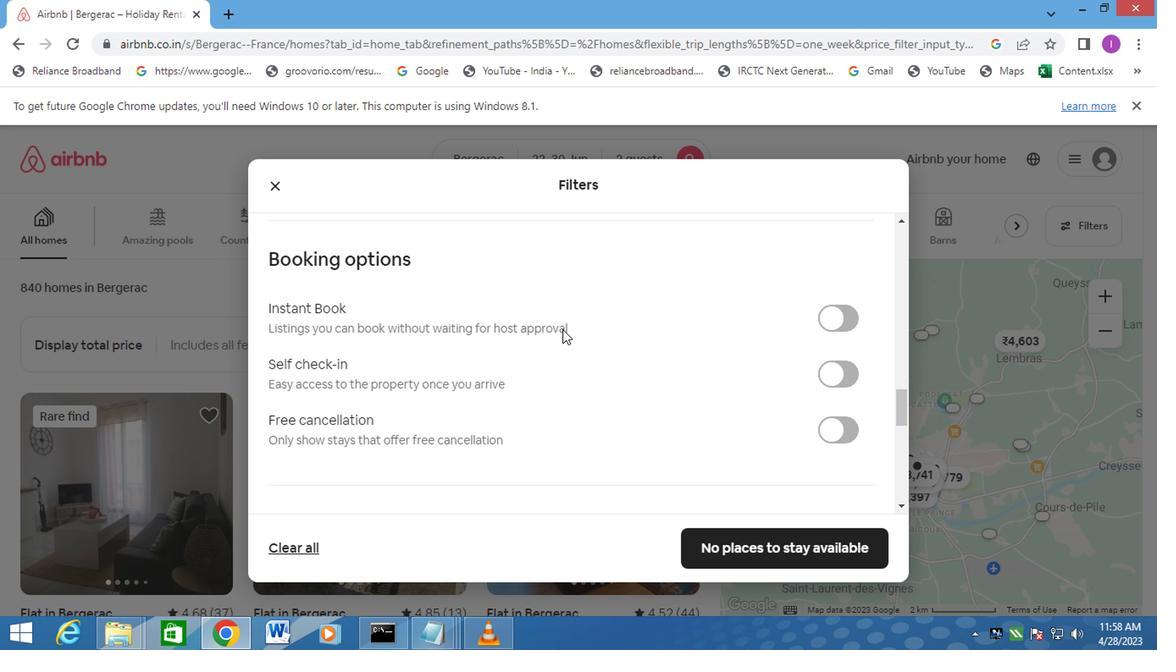 
Action: Mouse moved to (754, 260)
Screenshot: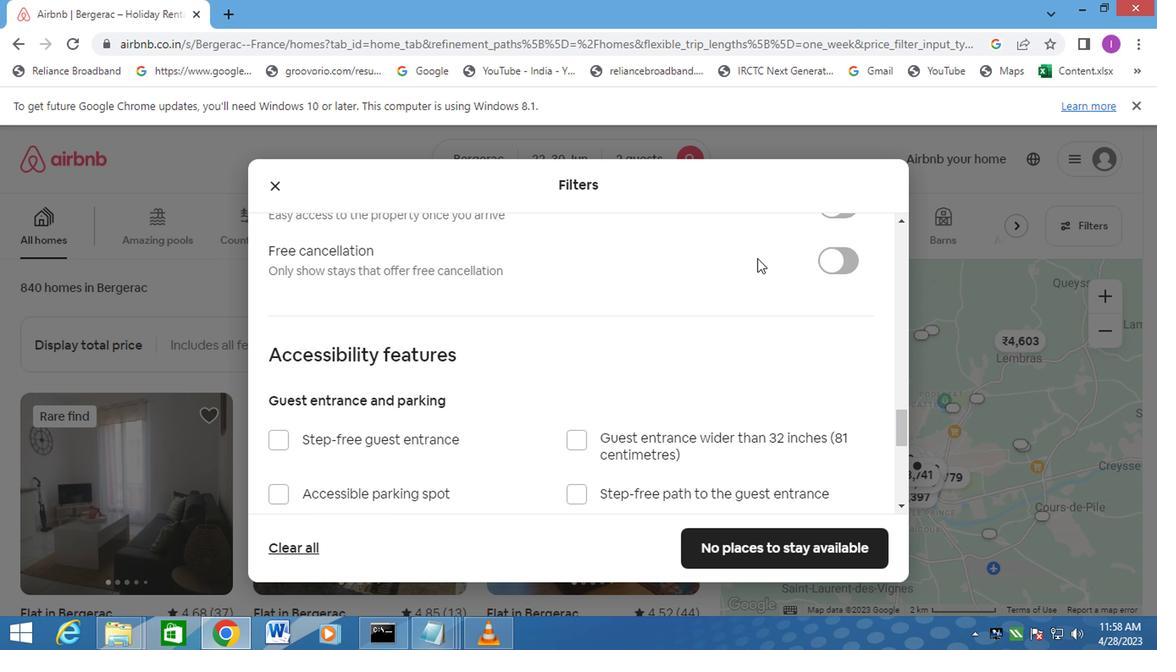 
Action: Mouse scrolled (754, 260) with delta (0, 0)
Screenshot: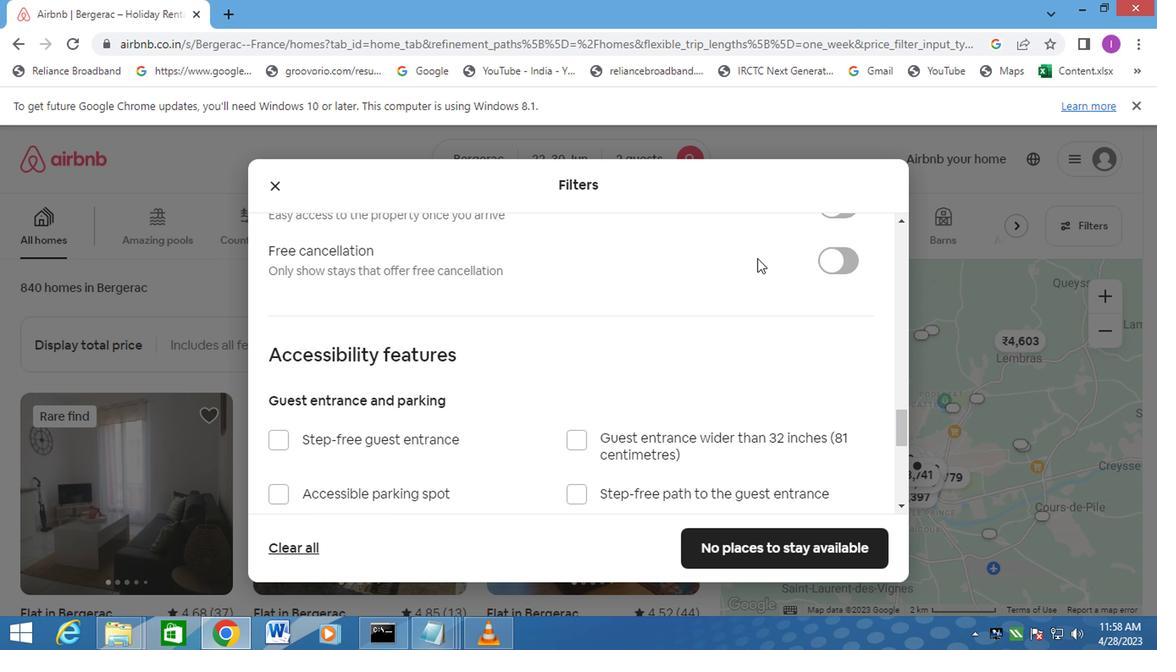 
Action: Mouse moved to (844, 289)
Screenshot: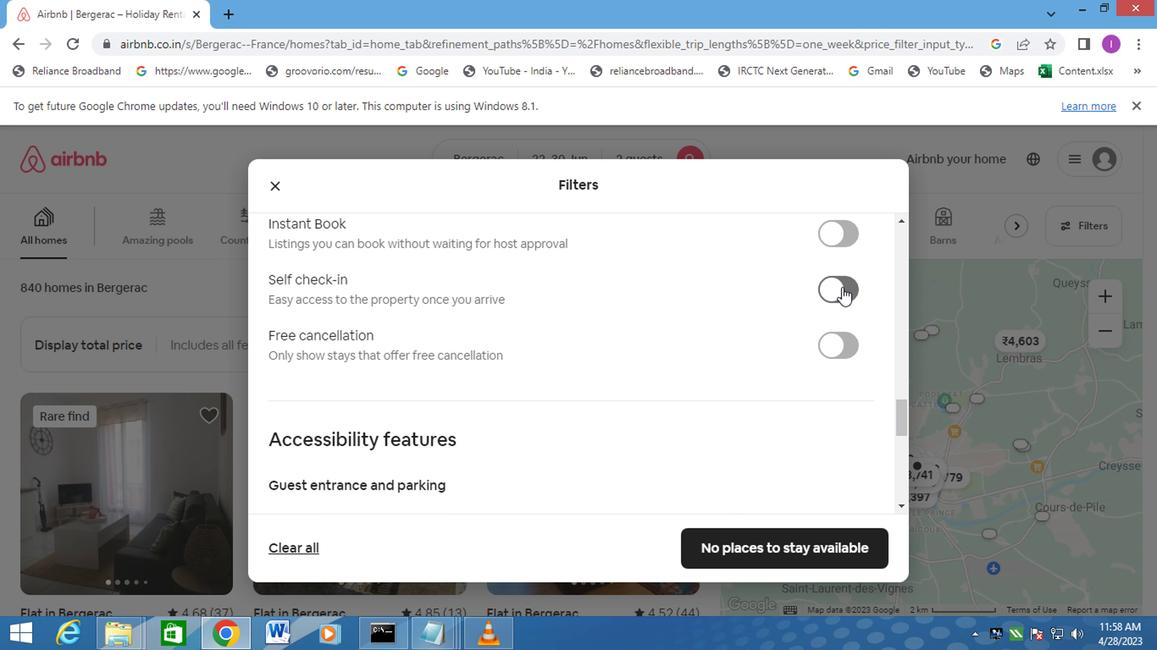 
Action: Mouse pressed left at (844, 289)
Screenshot: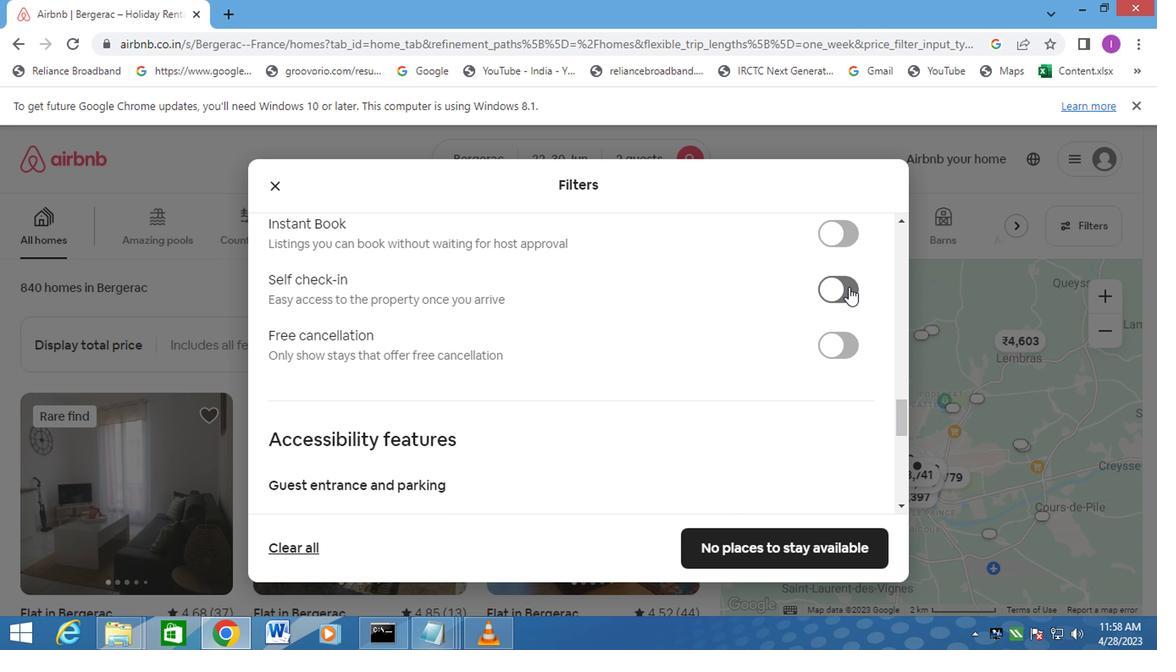 
Action: Mouse moved to (529, 381)
Screenshot: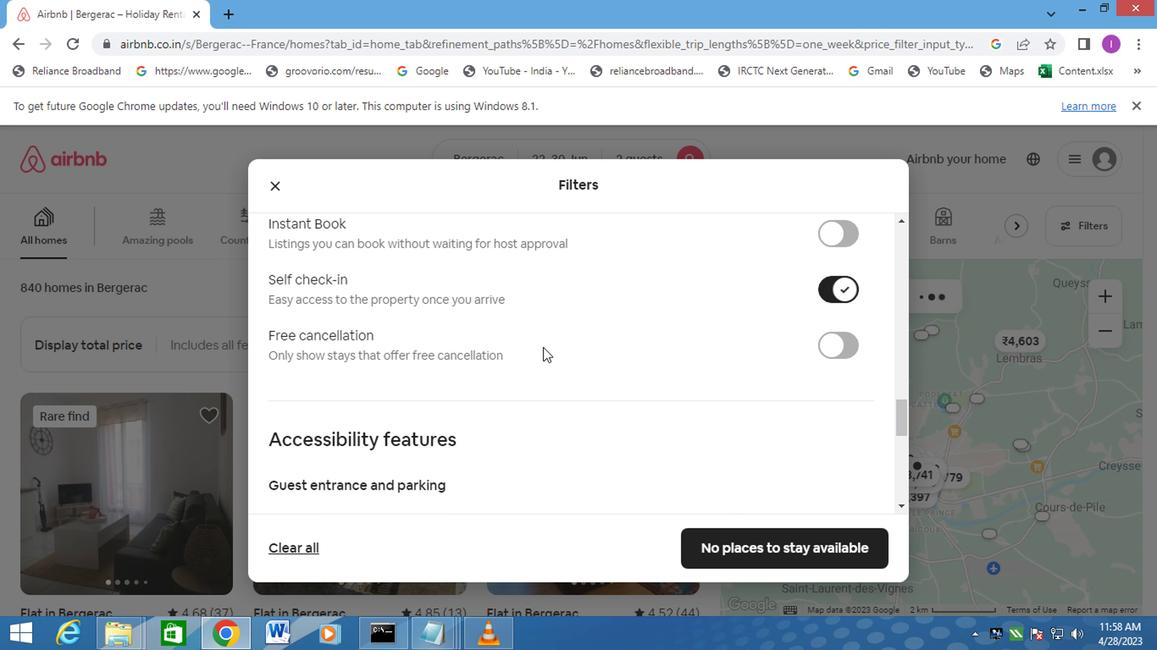 
Action: Mouse scrolled (529, 380) with delta (0, 0)
Screenshot: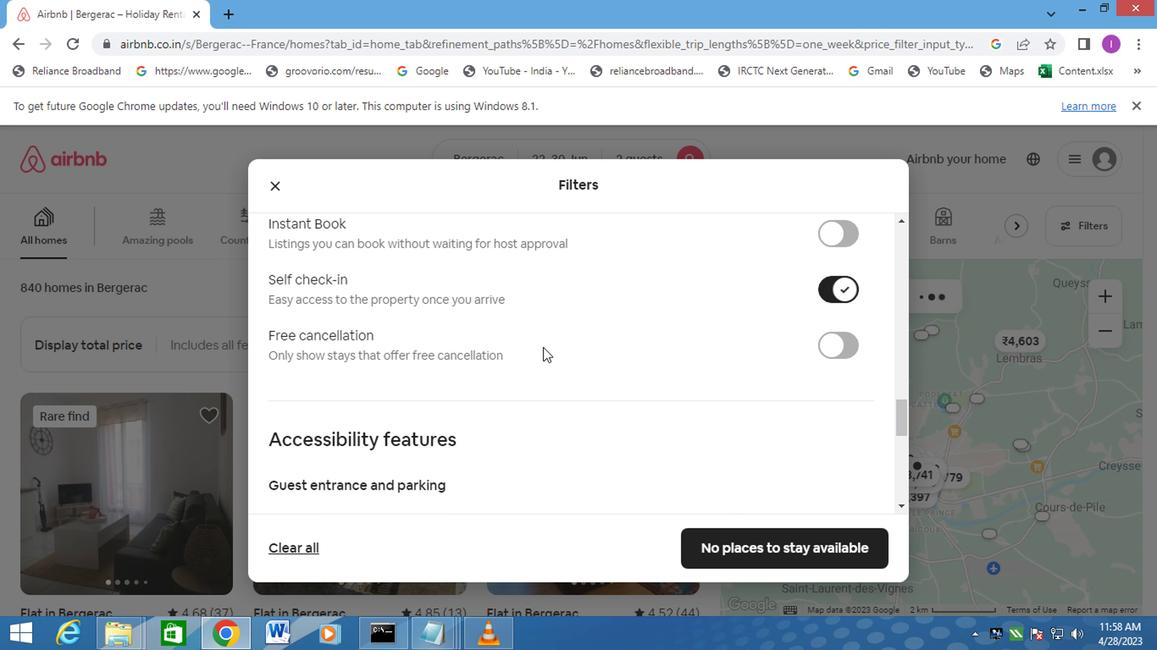 
Action: Mouse moved to (527, 383)
Screenshot: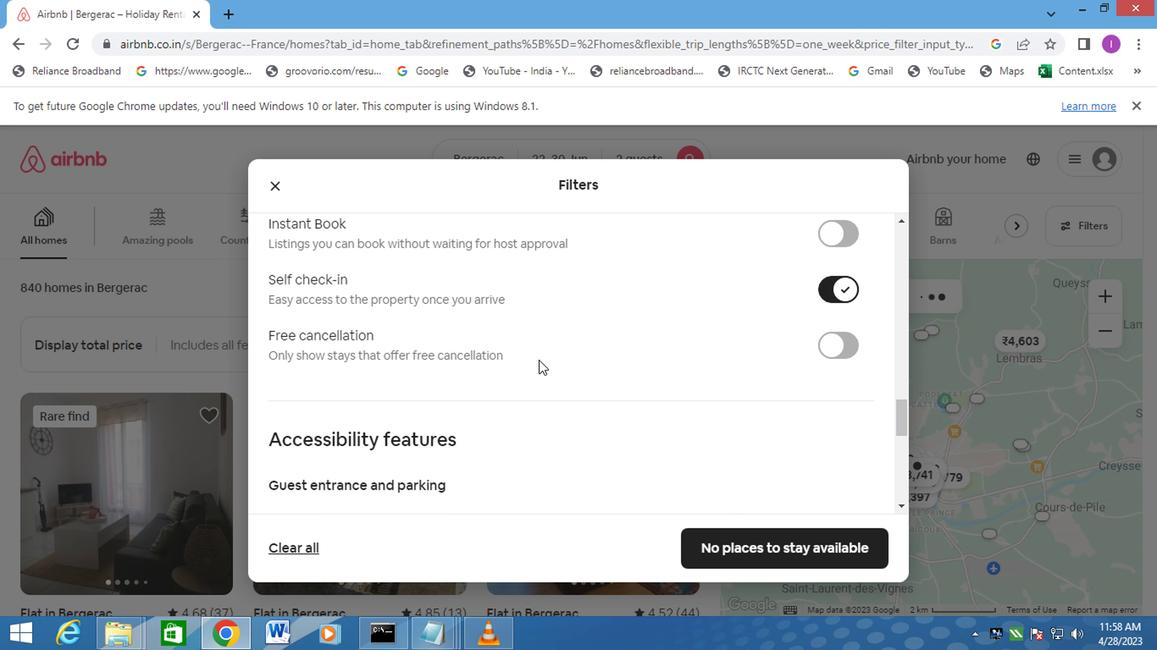 
Action: Mouse scrolled (527, 382) with delta (0, 0)
Screenshot: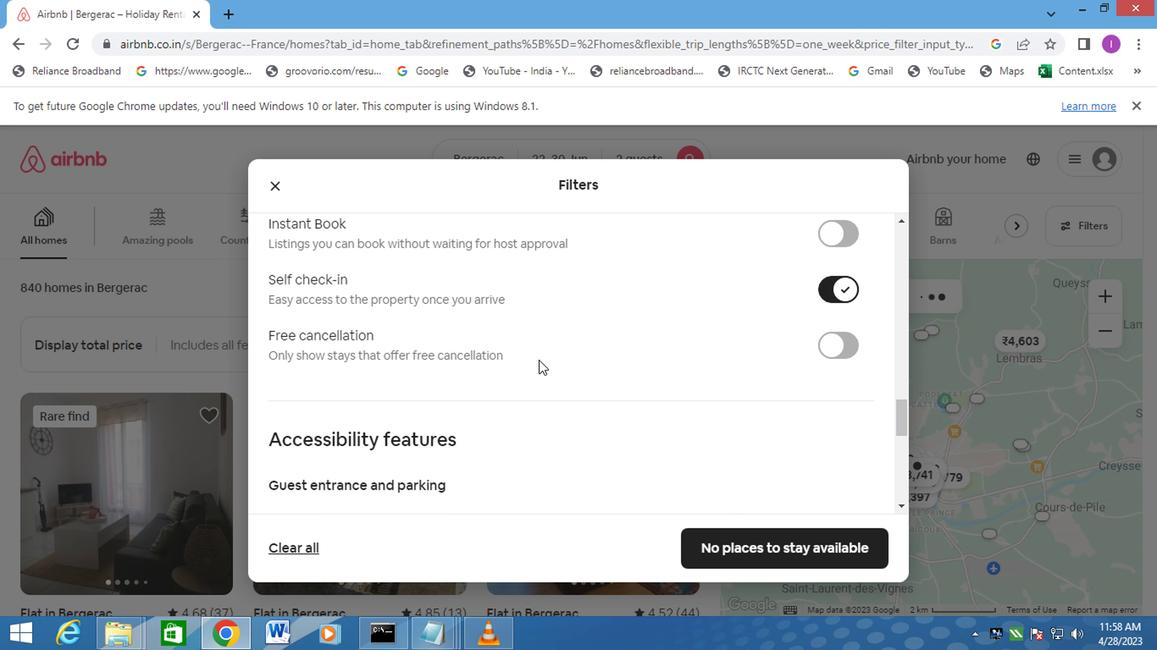
Action: Mouse moved to (527, 384)
Screenshot: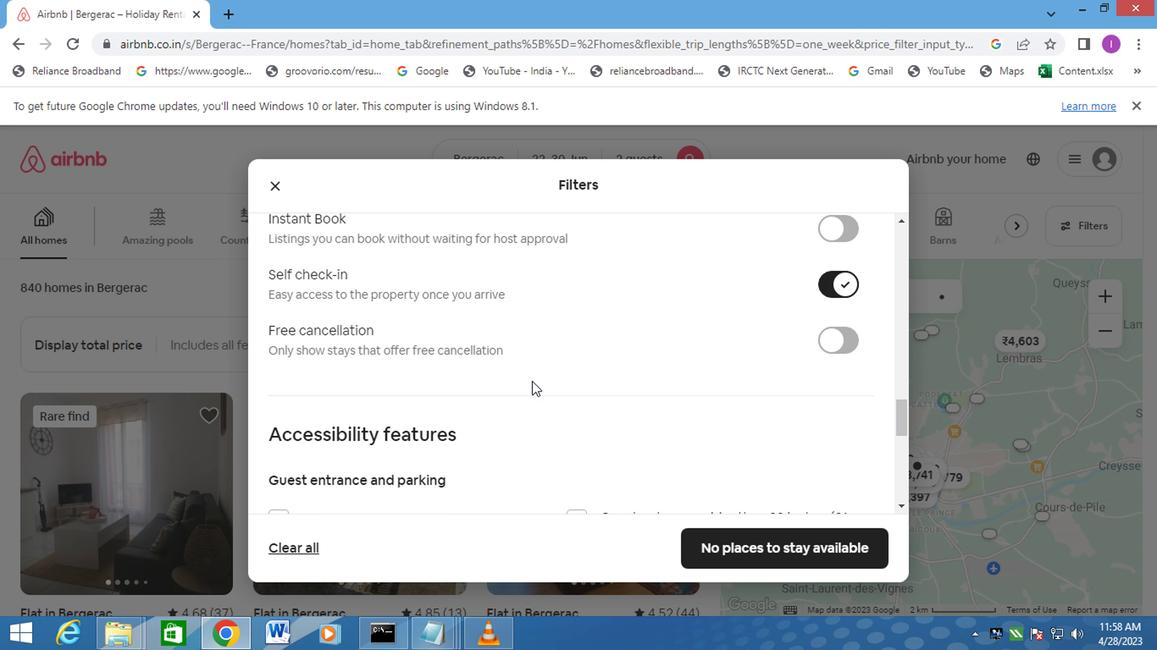 
Action: Mouse scrolled (527, 383) with delta (0, -1)
Screenshot: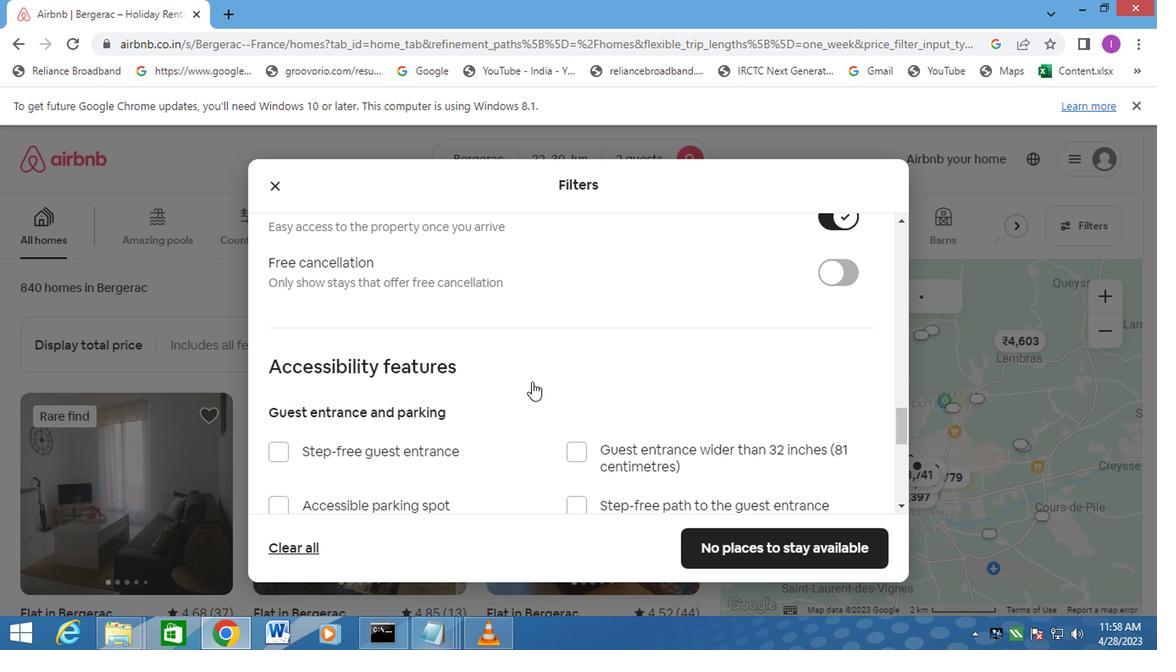 
Action: Mouse scrolled (527, 383) with delta (0, -1)
Screenshot: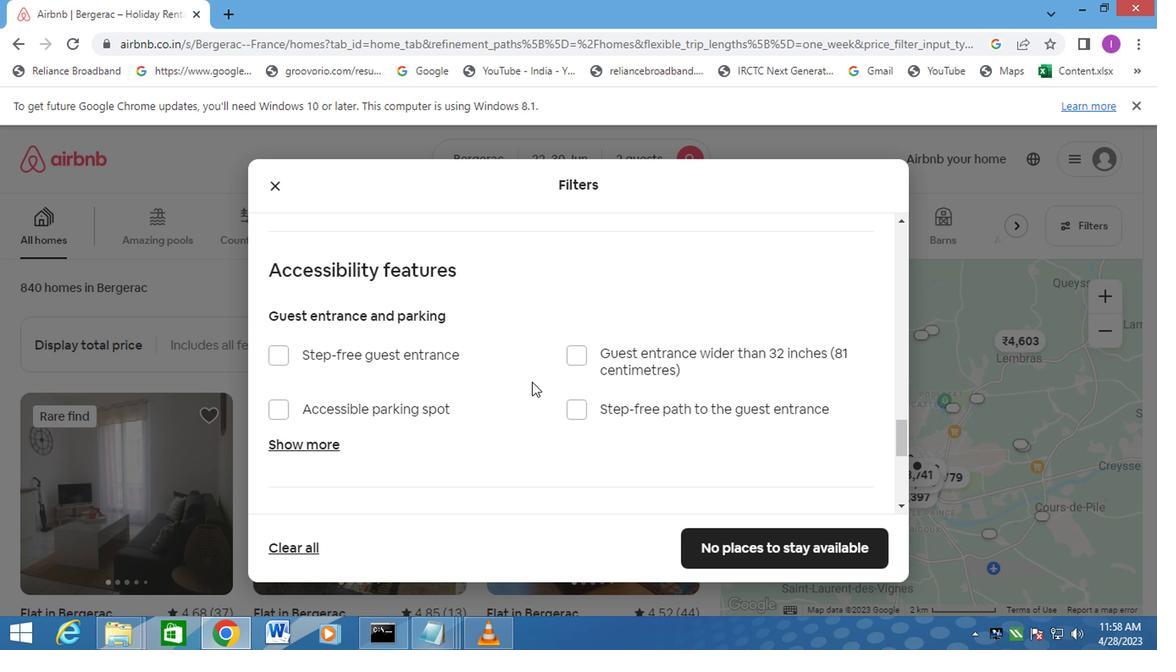 
Action: Mouse scrolled (527, 383) with delta (0, -1)
Screenshot: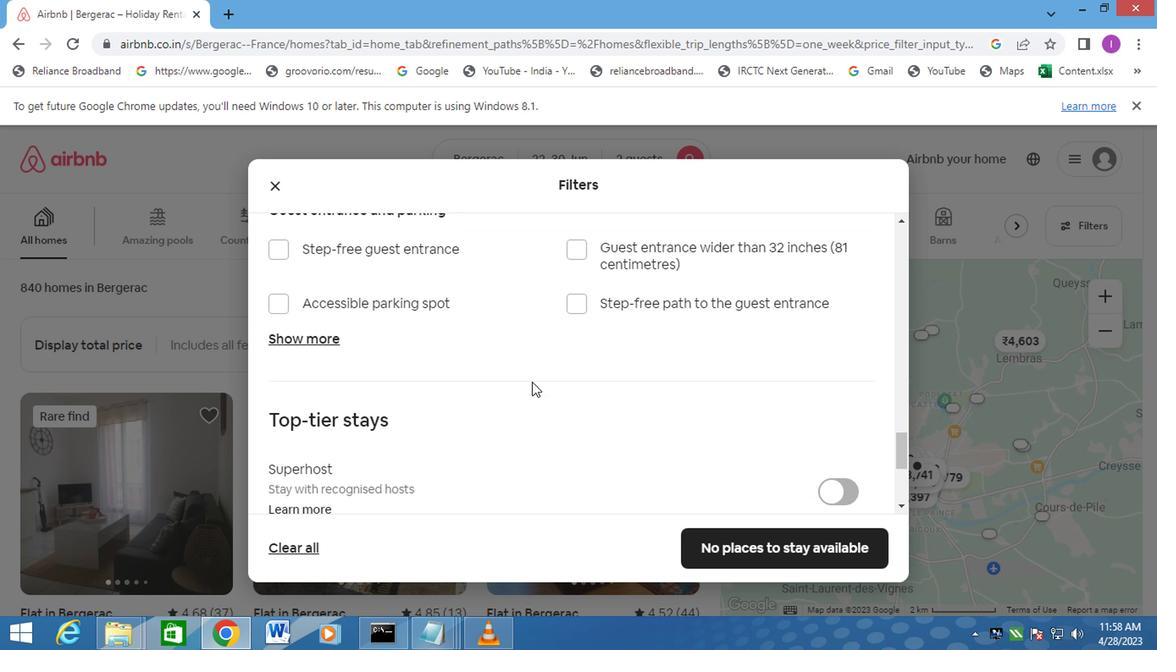 
Action: Mouse scrolled (527, 383) with delta (0, -1)
Screenshot: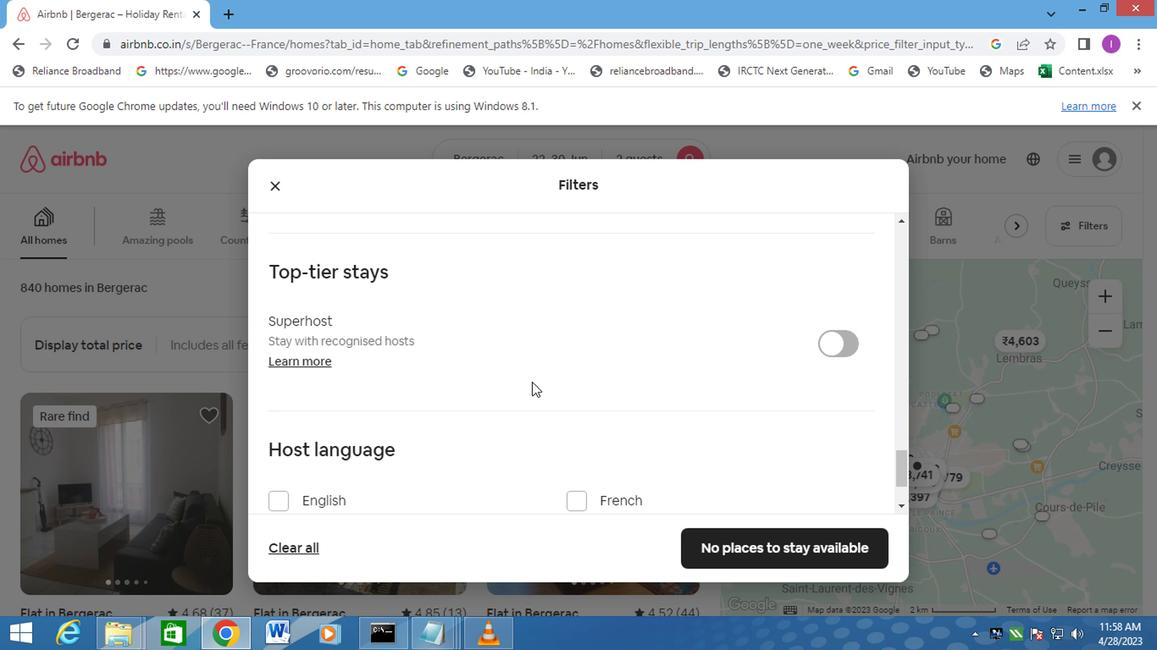 
Action: Mouse moved to (493, 384)
Screenshot: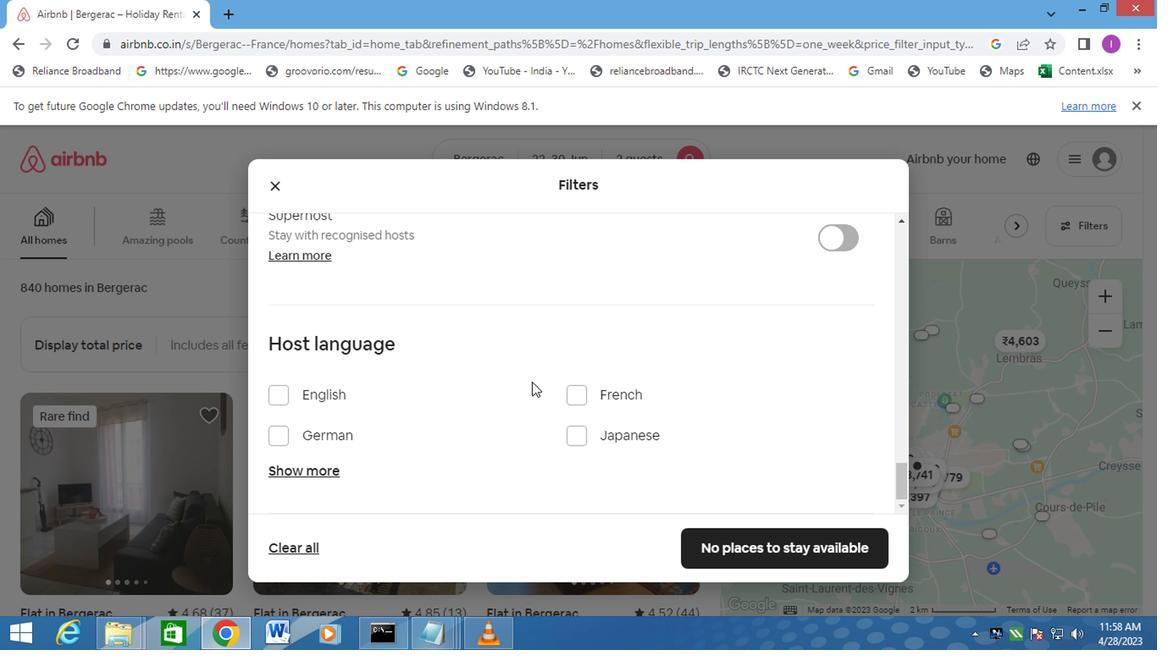 
Action: Mouse scrolled (523, 383) with delta (0, -1)
Screenshot: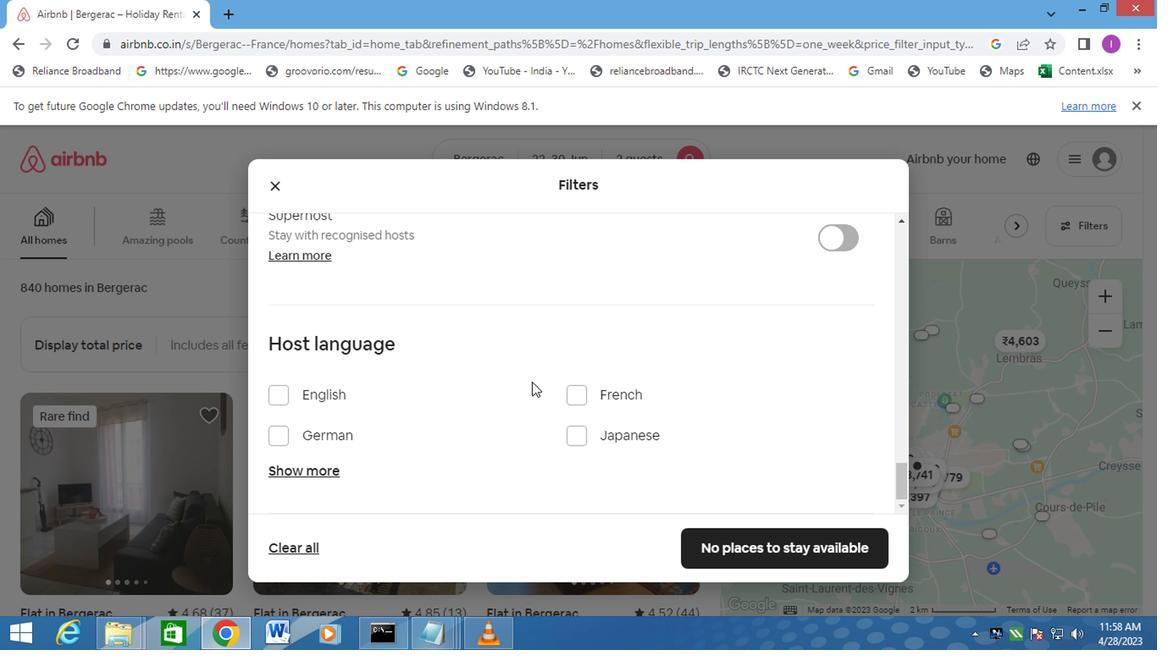 
Action: Mouse moved to (265, 394)
Screenshot: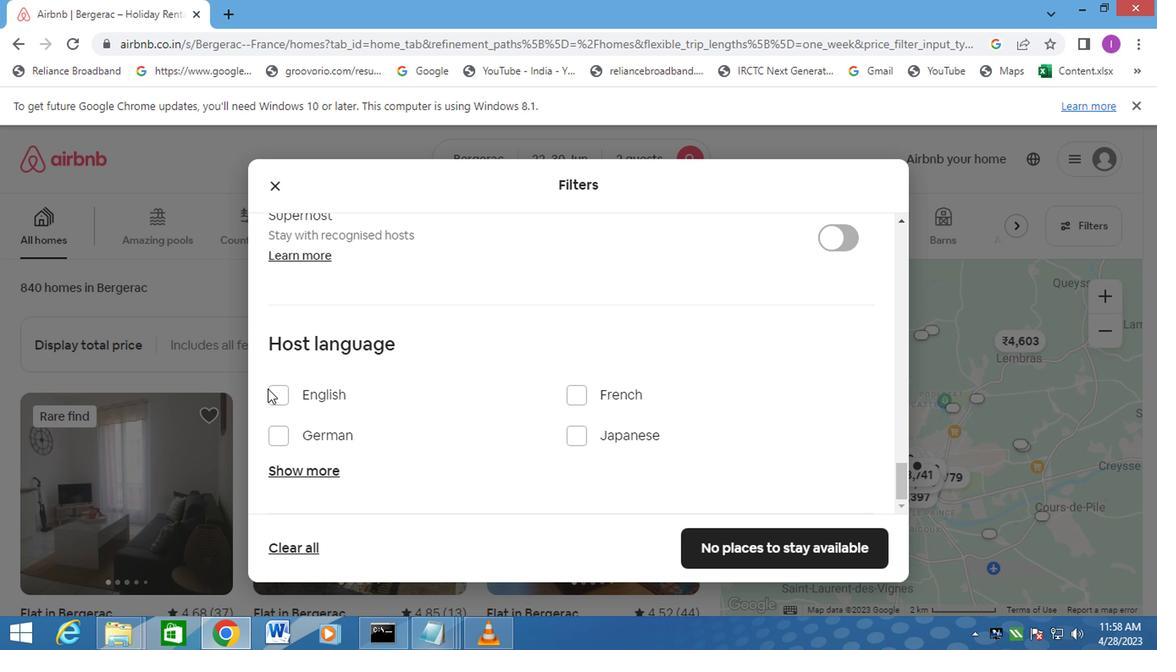 
Action: Mouse pressed left at (265, 394)
Screenshot: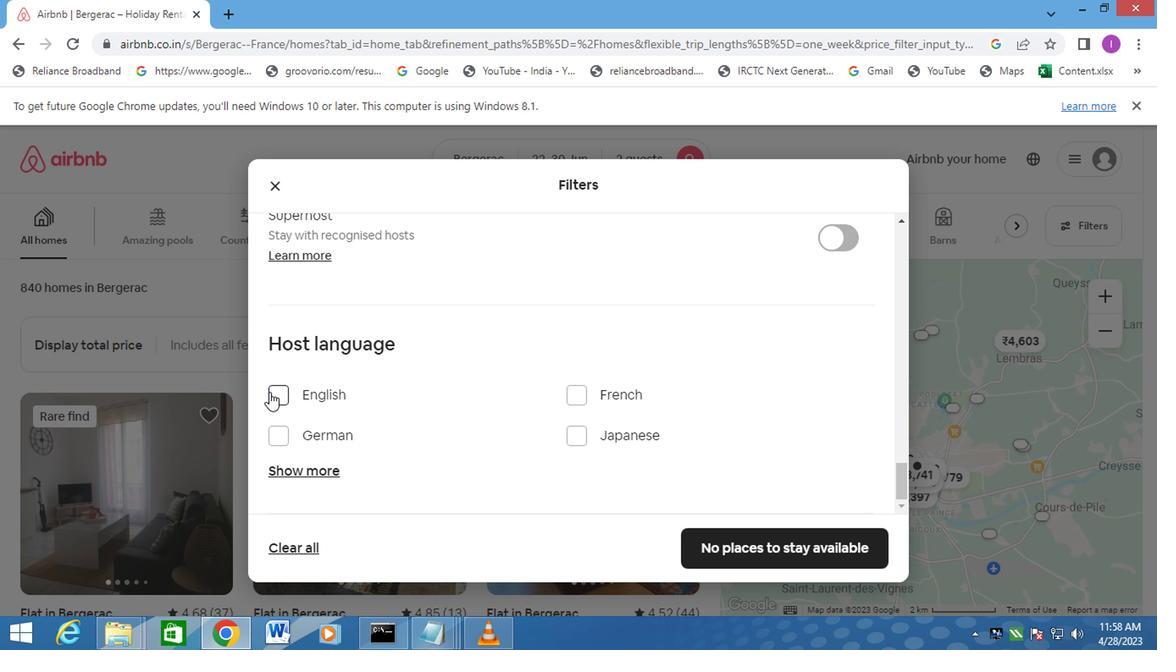 
Action: Mouse moved to (709, 553)
Screenshot: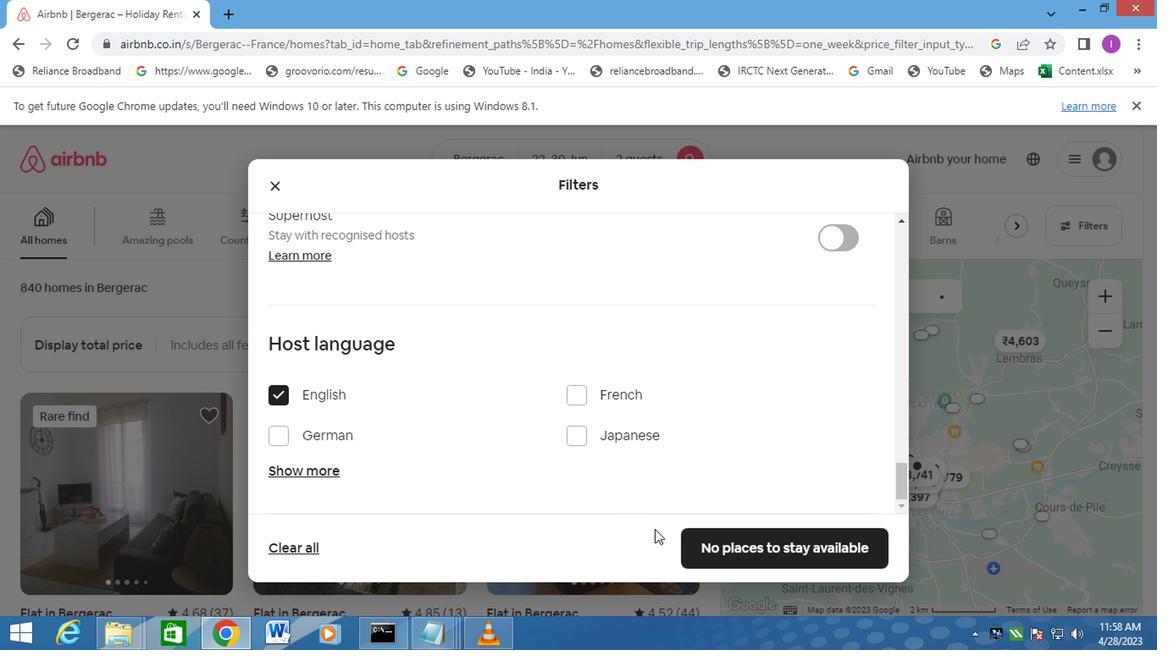 
Action: Mouse pressed left at (709, 553)
Screenshot: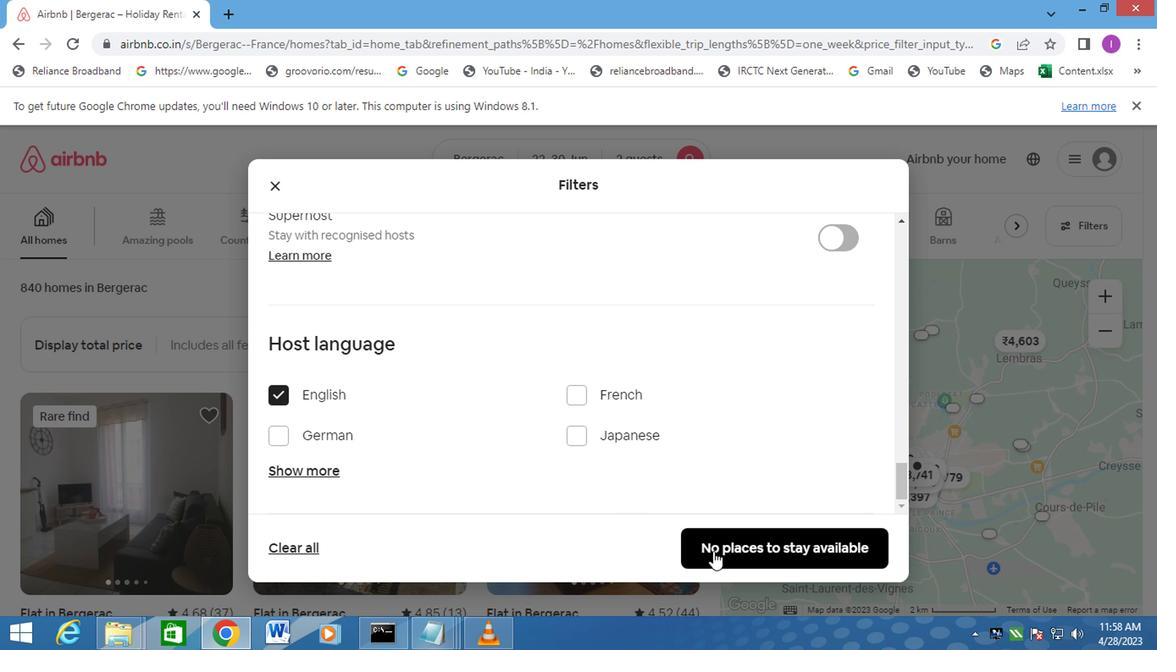 
Action: Mouse moved to (706, 553)
Screenshot: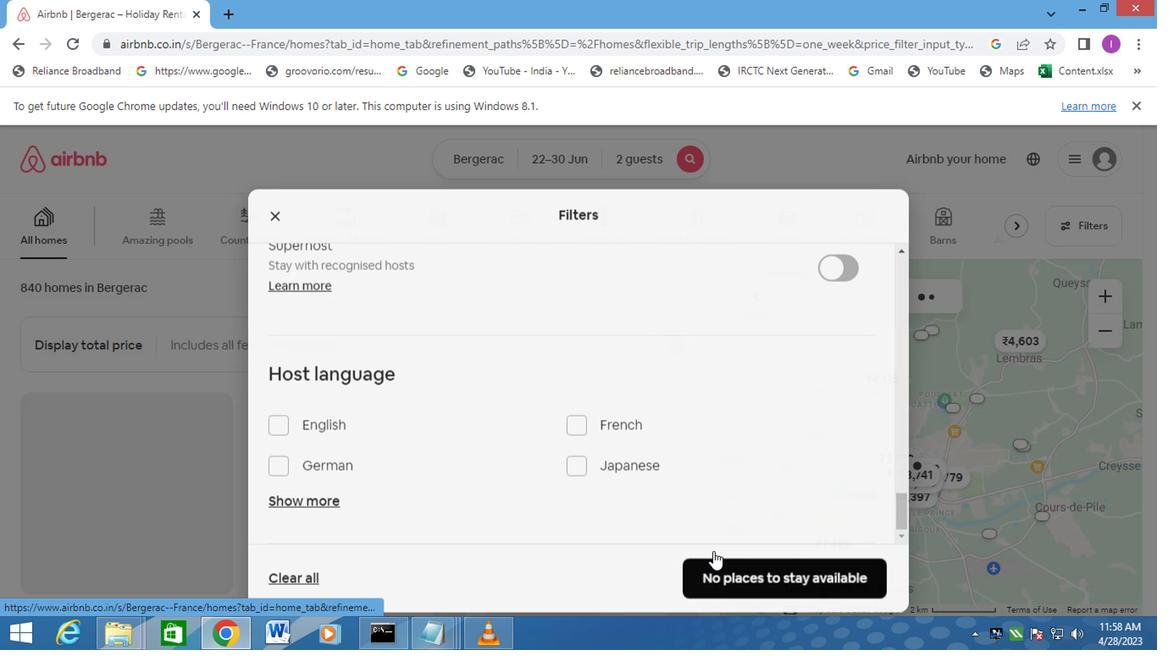 
